 Task: Find connections with filter location Mariana with filter topic #Startupswith filter profile language Spanish with filter current company Probiz Management Services Pvt. Ltd. with filter school Vel Tech Technical University with filter industry Museums, Historical Sites, and Zoos with filter service category Interaction Design with filter keywords title HVAC Technician
Action: Mouse moved to (583, 170)
Screenshot: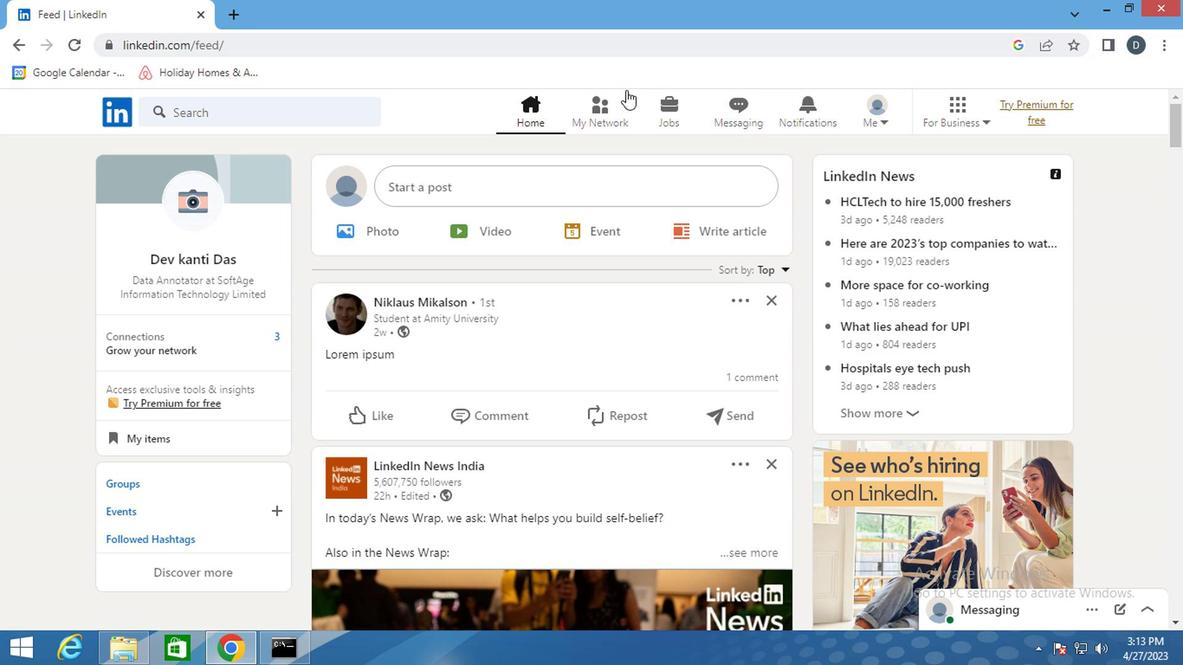 
Action: Mouse pressed left at (583, 170)
Screenshot: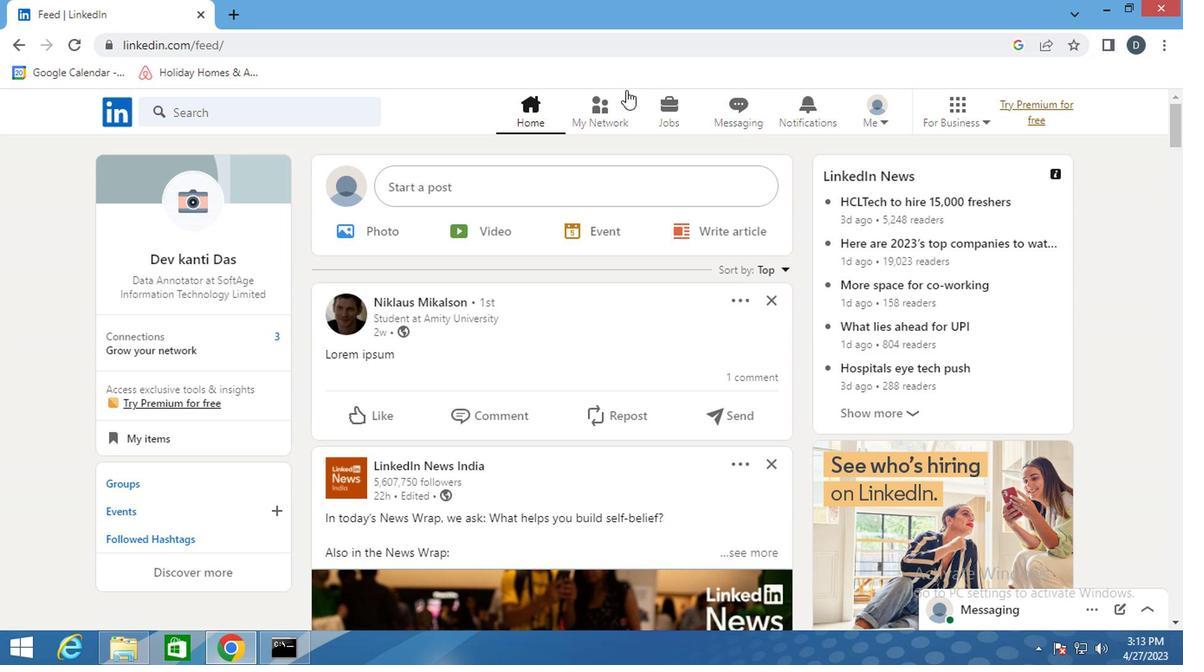 
Action: Mouse moved to (219, 238)
Screenshot: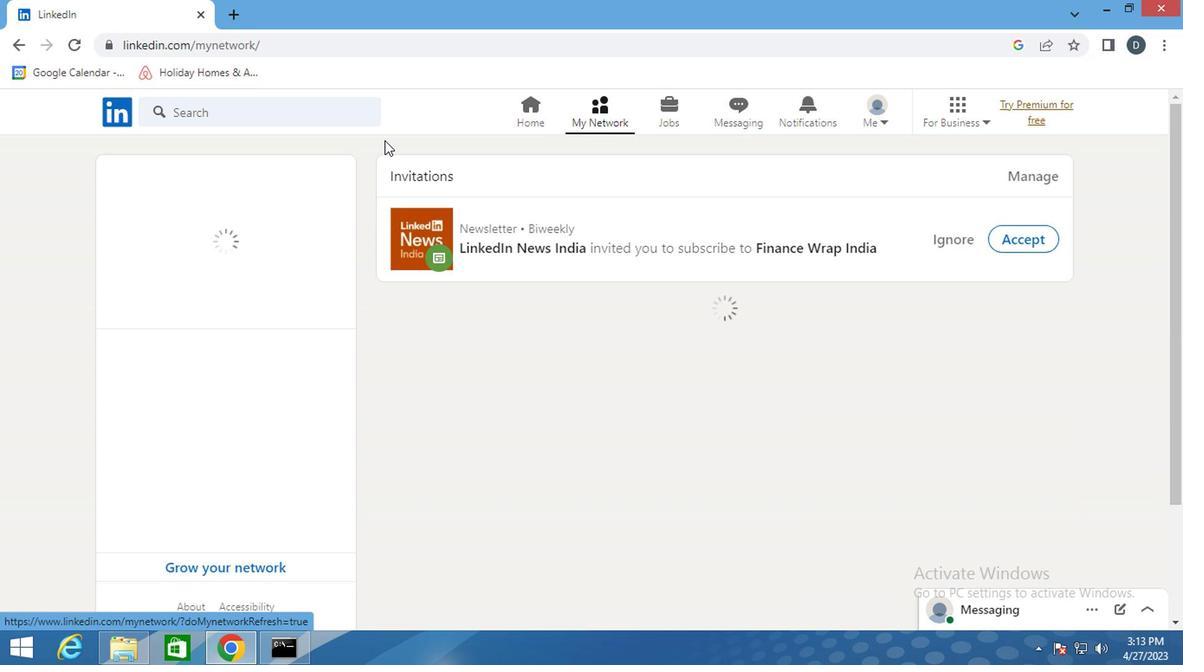 
Action: Mouse pressed left at (219, 238)
Screenshot: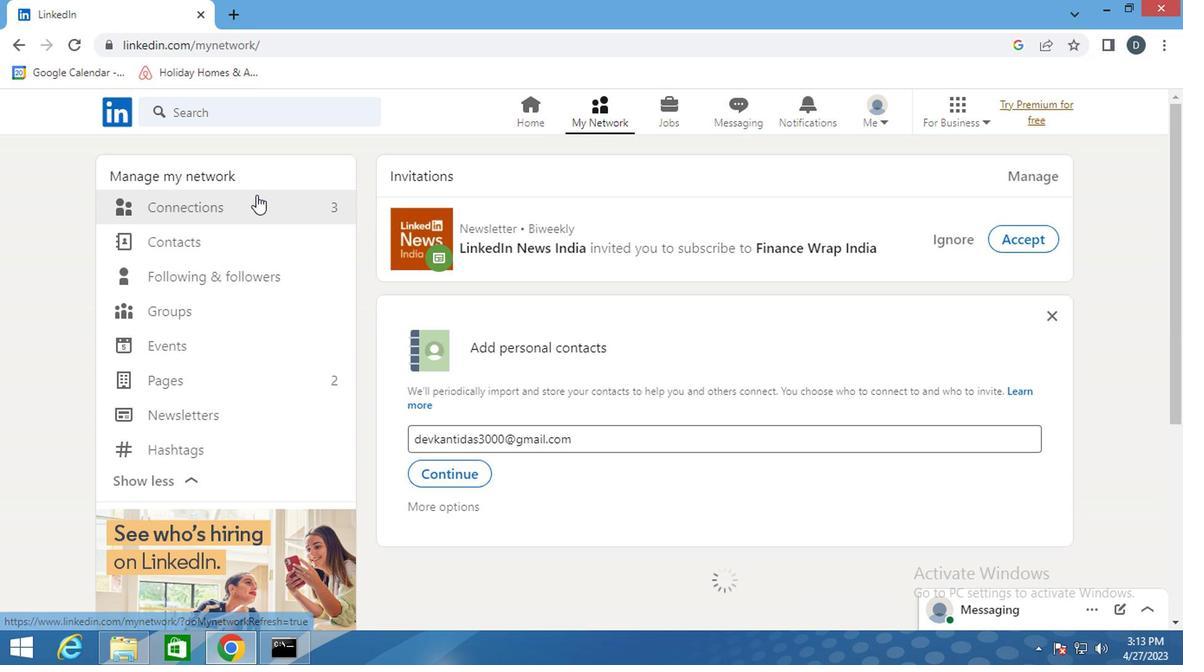 
Action: Mouse pressed left at (219, 238)
Screenshot: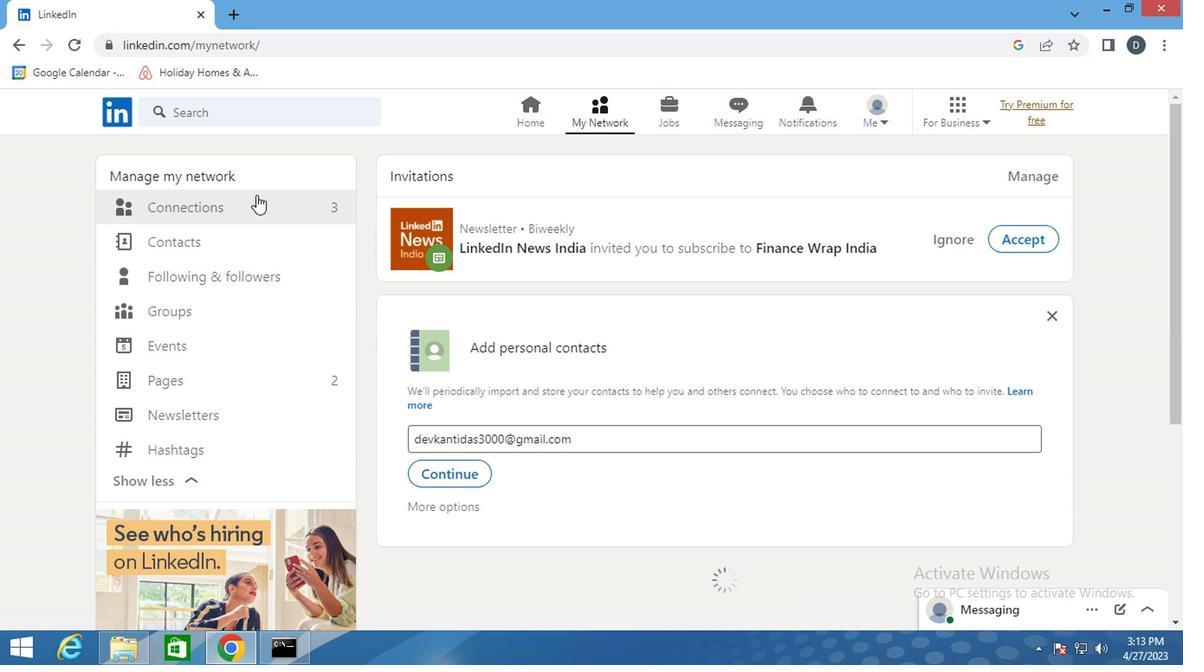 
Action: Mouse moved to (288, 251)
Screenshot: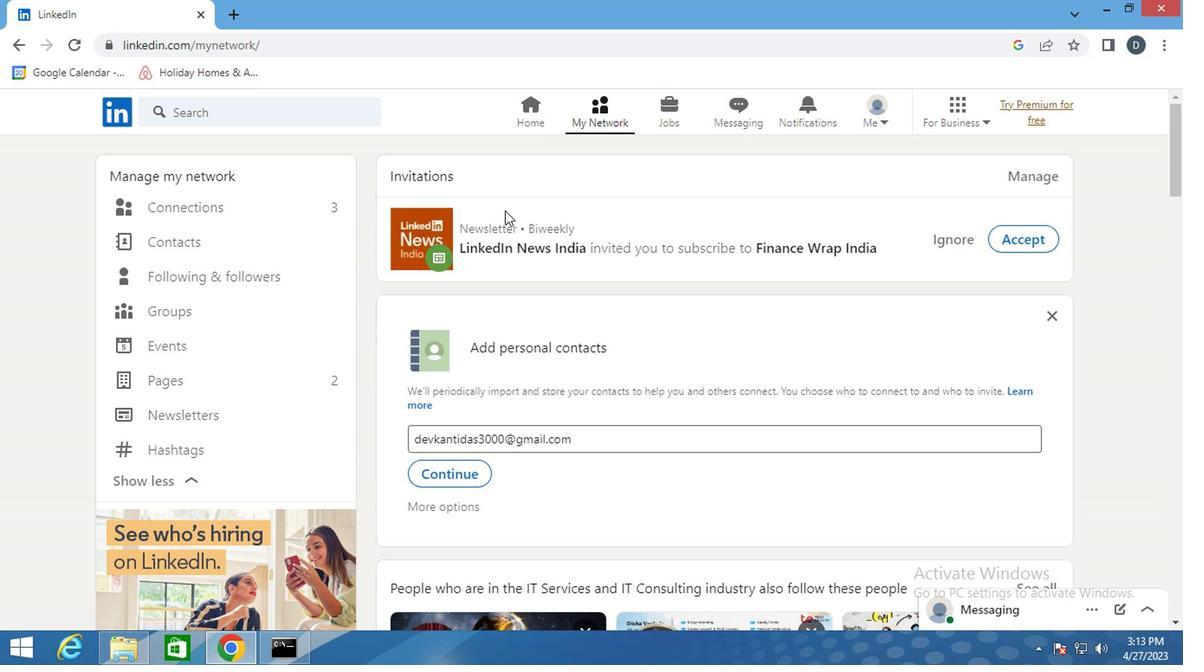 
Action: Mouse pressed left at (288, 251)
Screenshot: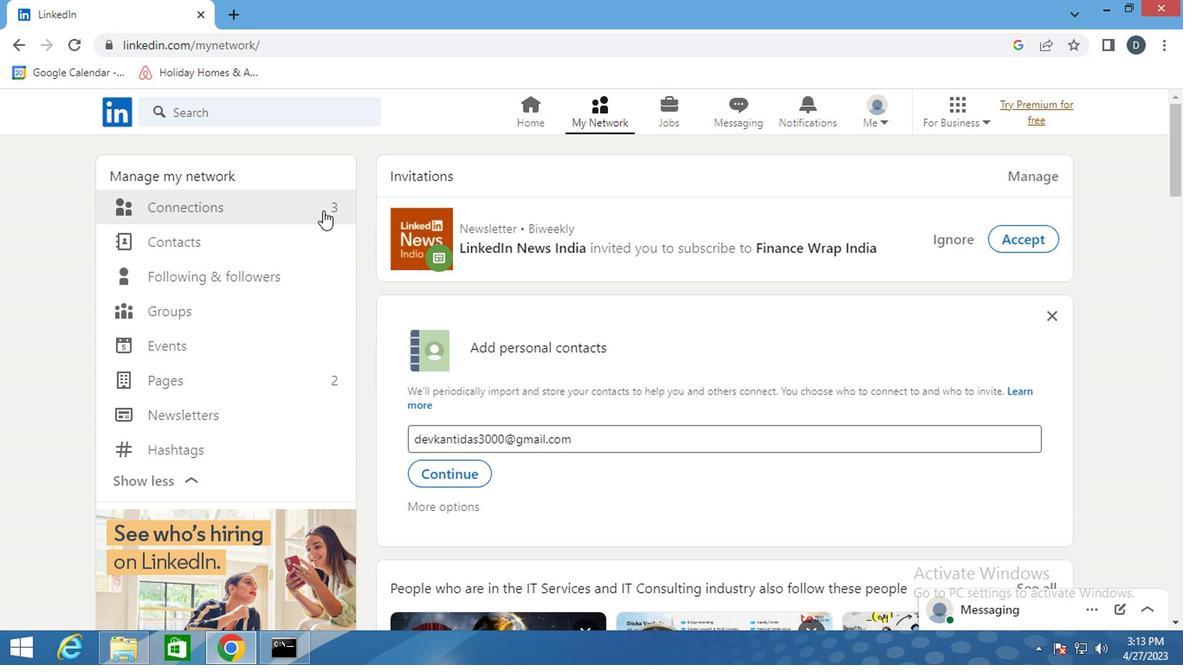 
Action: Mouse moved to (727, 245)
Screenshot: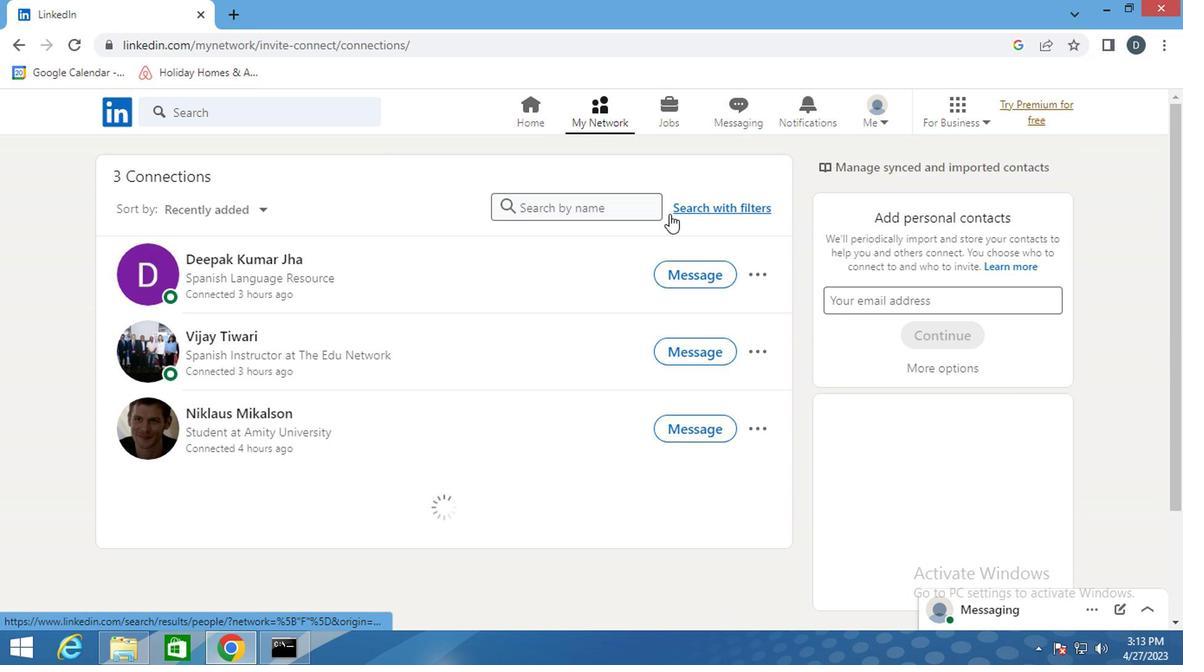 
Action: Mouse pressed left at (727, 245)
Screenshot: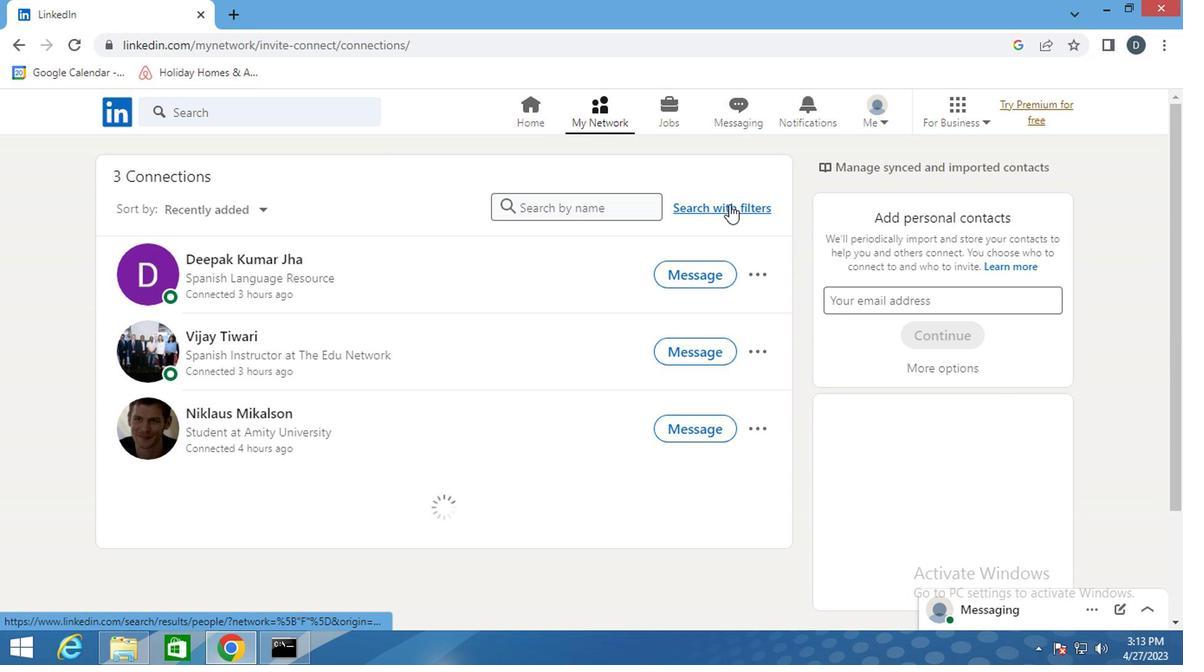 
Action: Mouse moved to (640, 208)
Screenshot: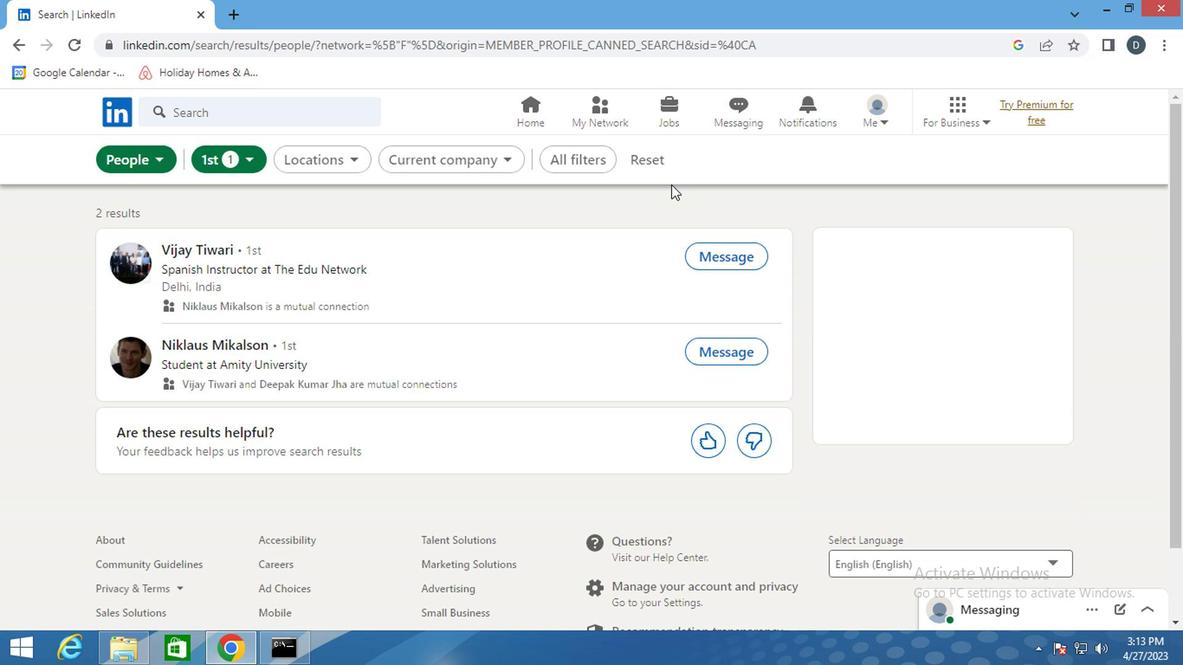 
Action: Mouse pressed left at (640, 208)
Screenshot: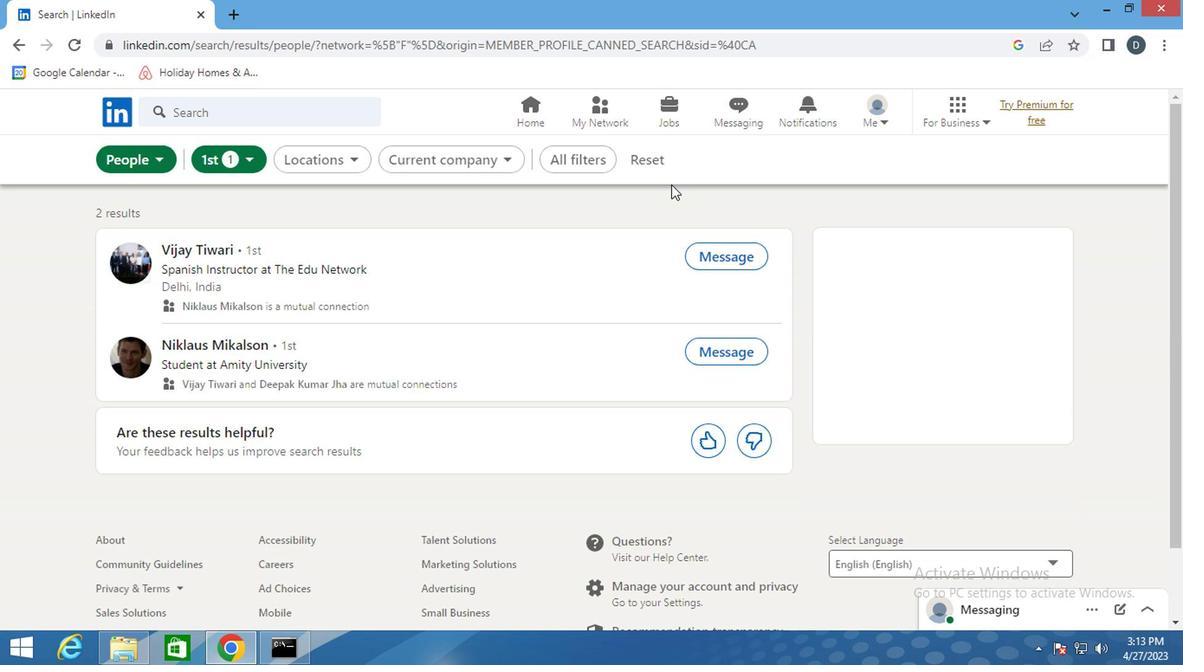 
Action: Mouse moved to (615, 208)
Screenshot: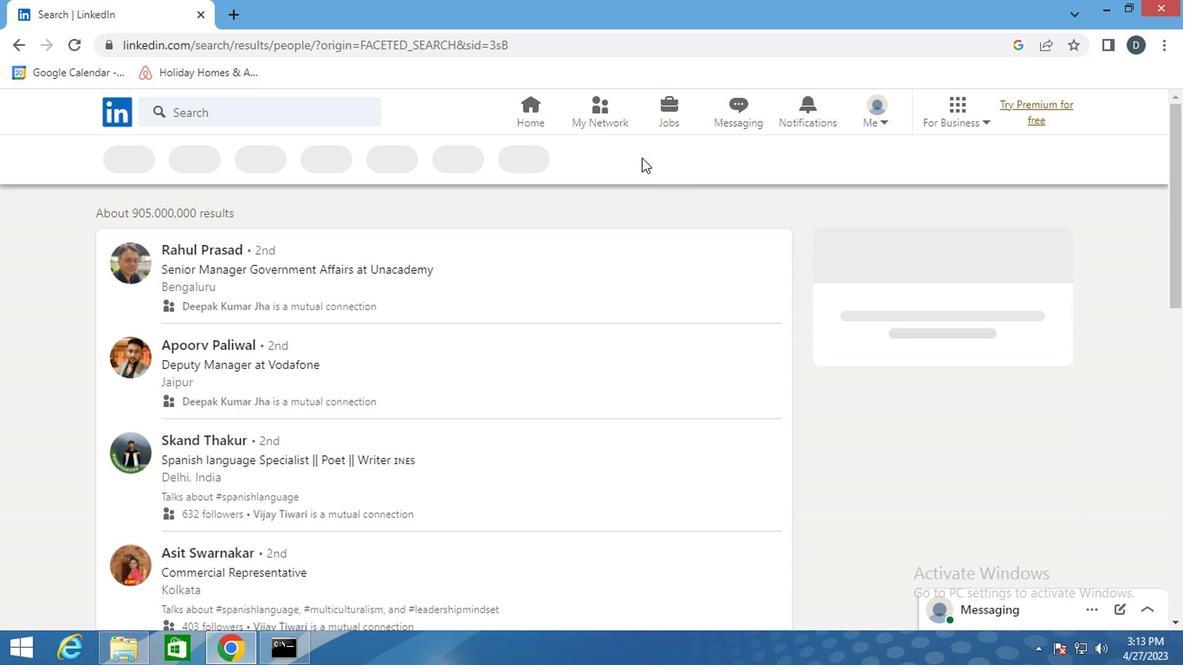 
Action: Mouse pressed left at (615, 208)
Screenshot: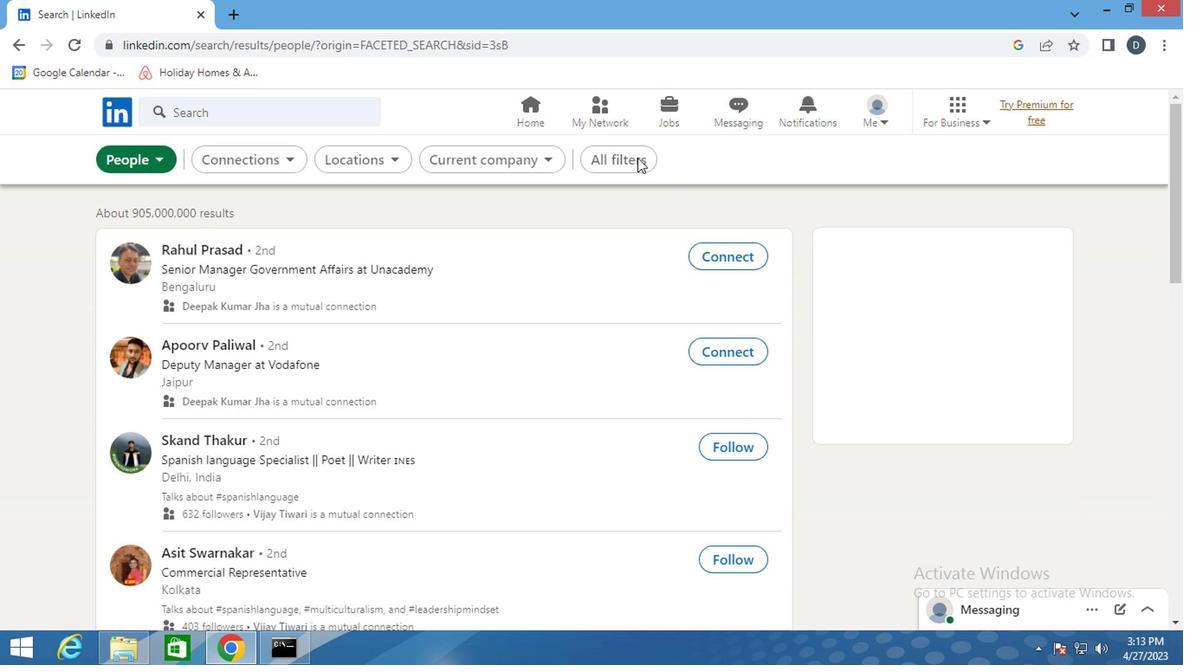 
Action: Mouse moved to (993, 396)
Screenshot: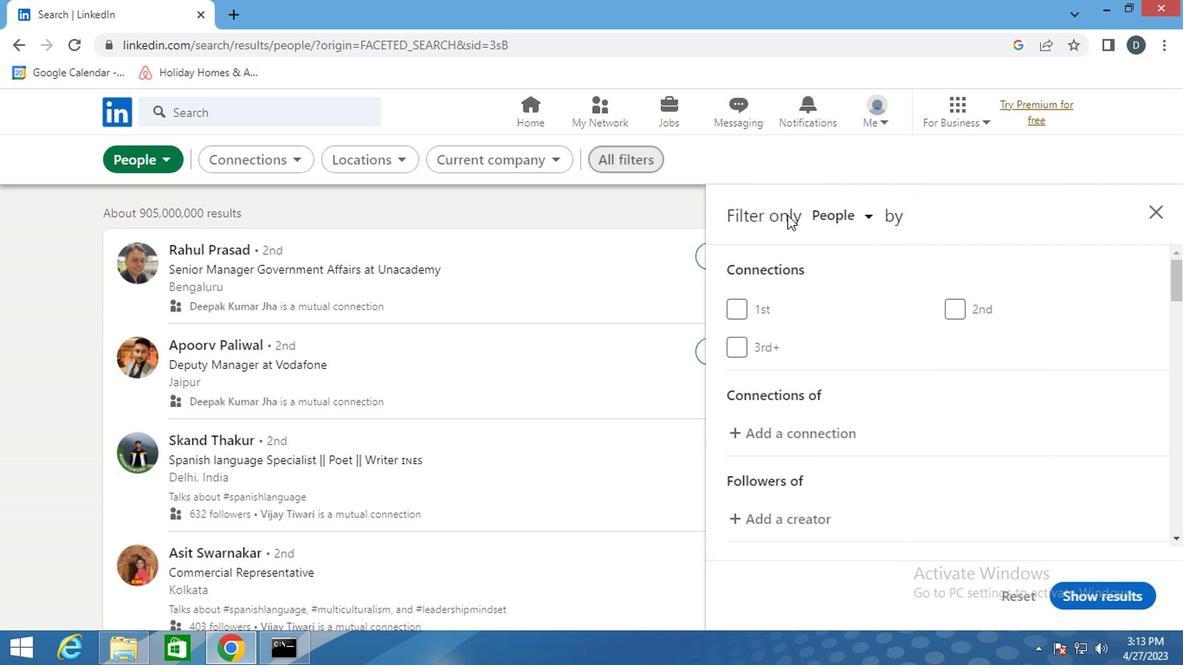 
Action: Mouse scrolled (993, 396) with delta (0, 0)
Screenshot: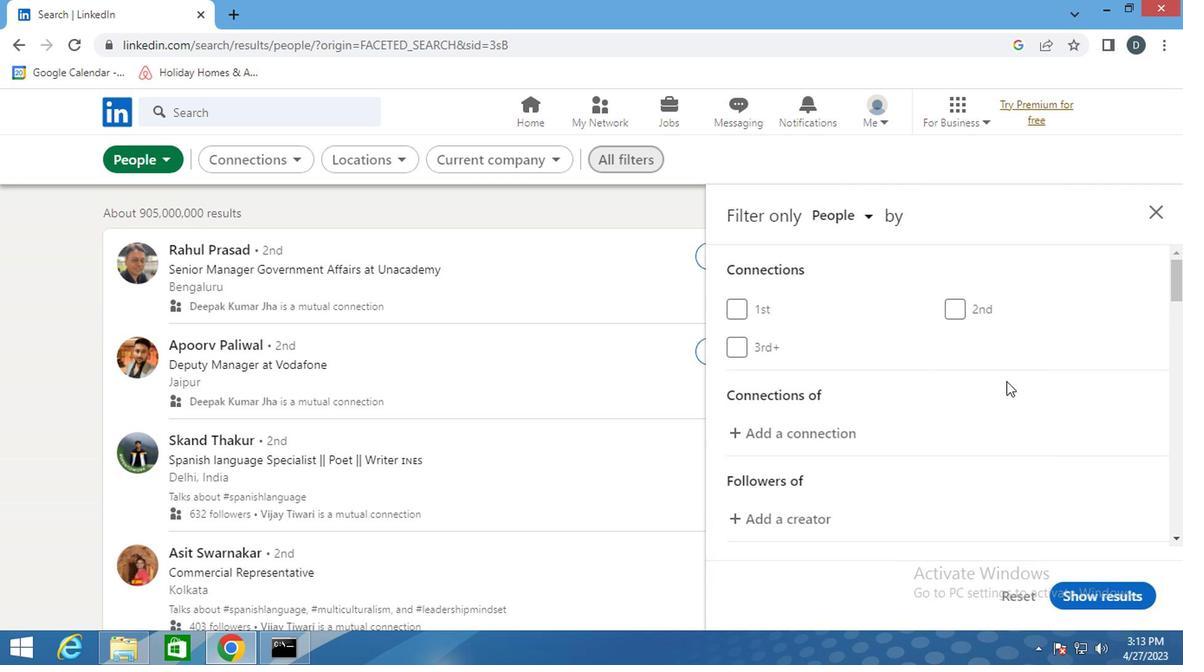 
Action: Mouse scrolled (993, 396) with delta (0, 0)
Screenshot: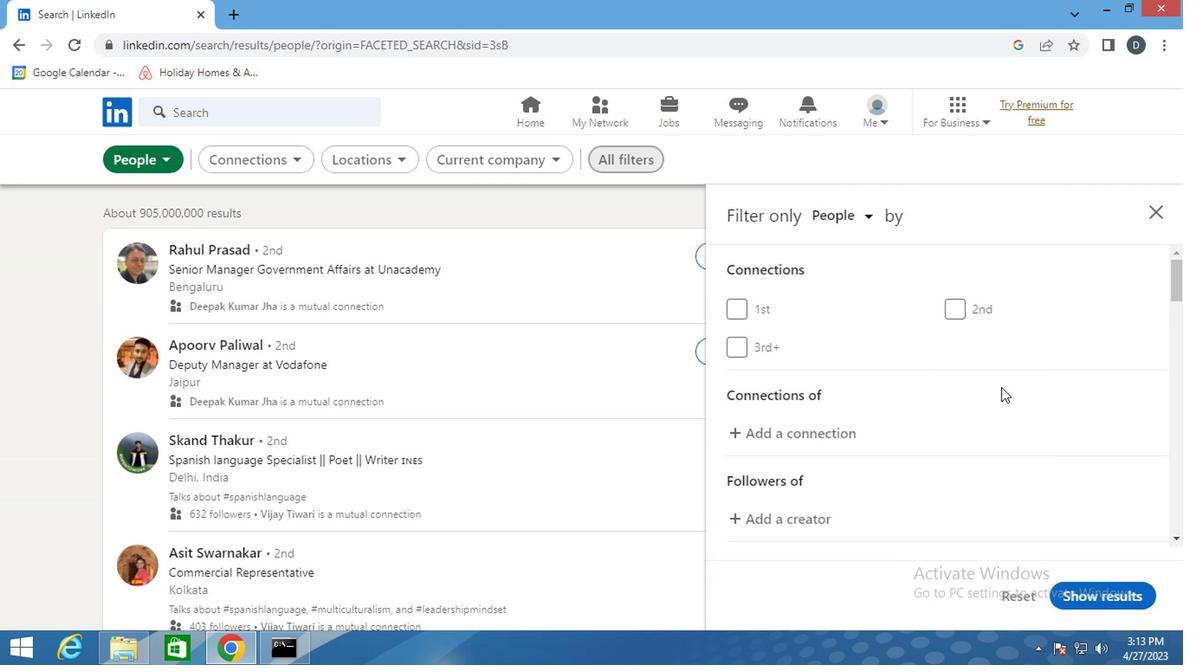 
Action: Mouse scrolled (993, 396) with delta (0, 0)
Screenshot: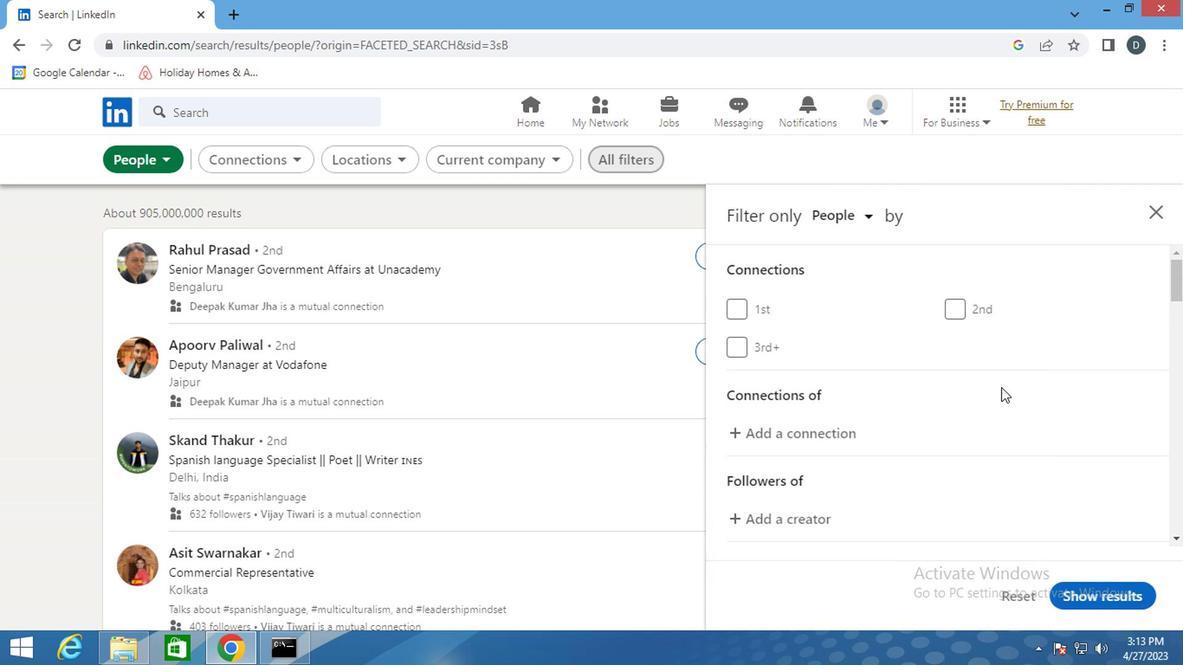 
Action: Mouse moved to (910, 401)
Screenshot: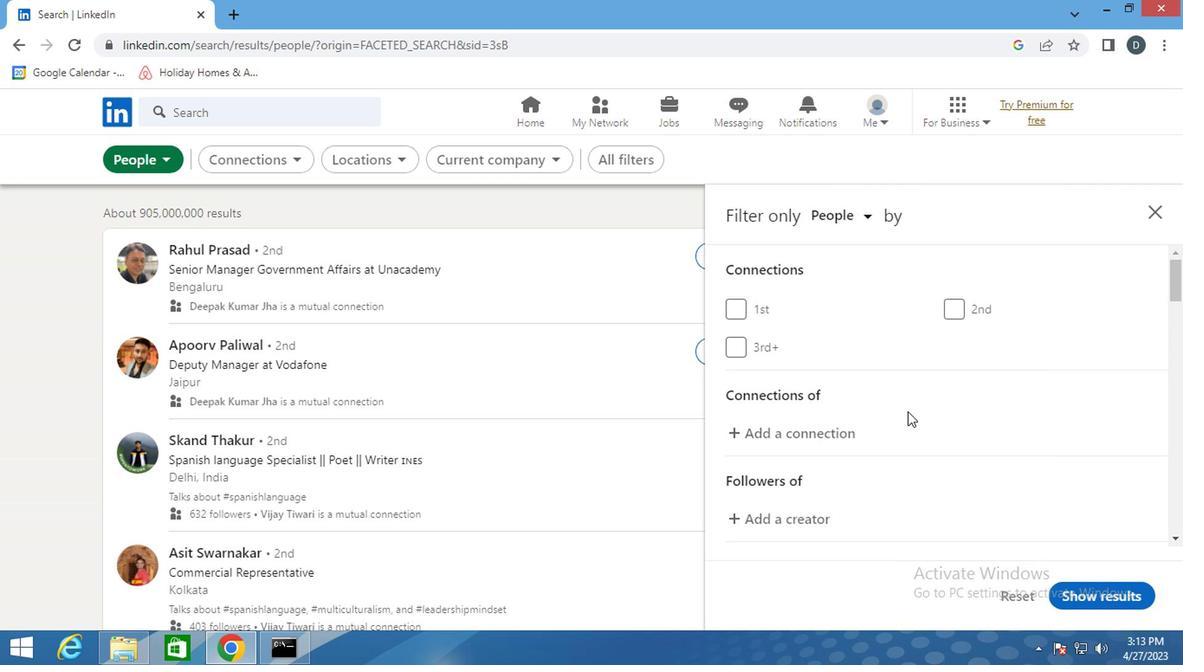 
Action: Mouse scrolled (910, 400) with delta (0, 0)
Screenshot: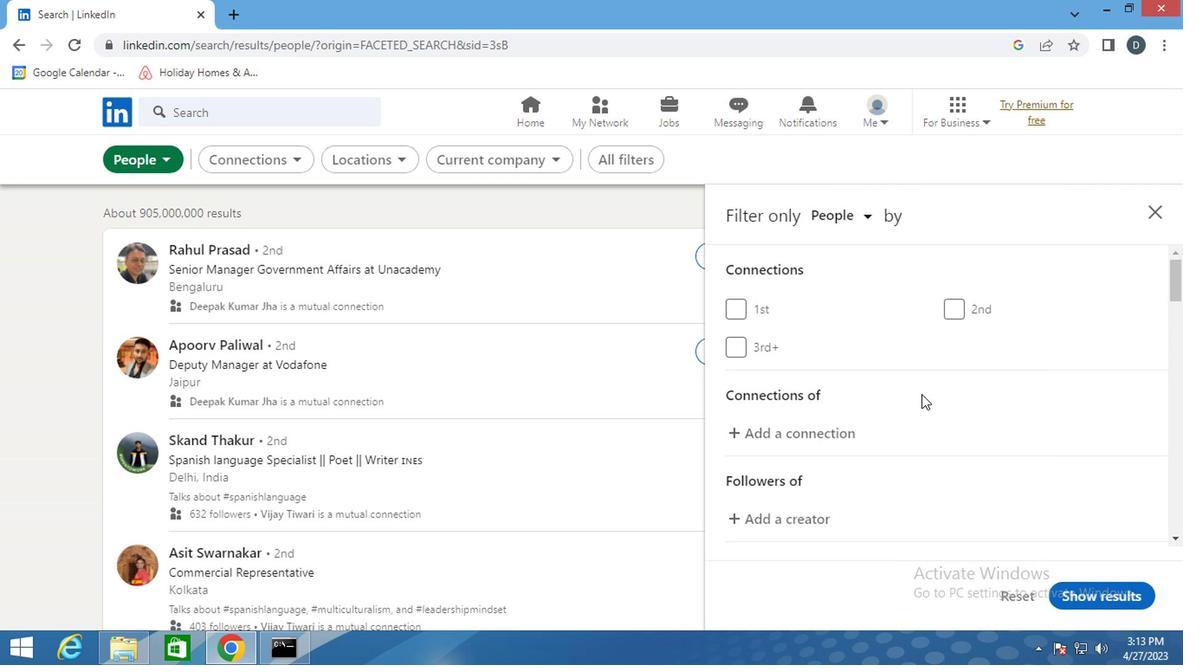 
Action: Mouse scrolled (910, 400) with delta (0, 0)
Screenshot: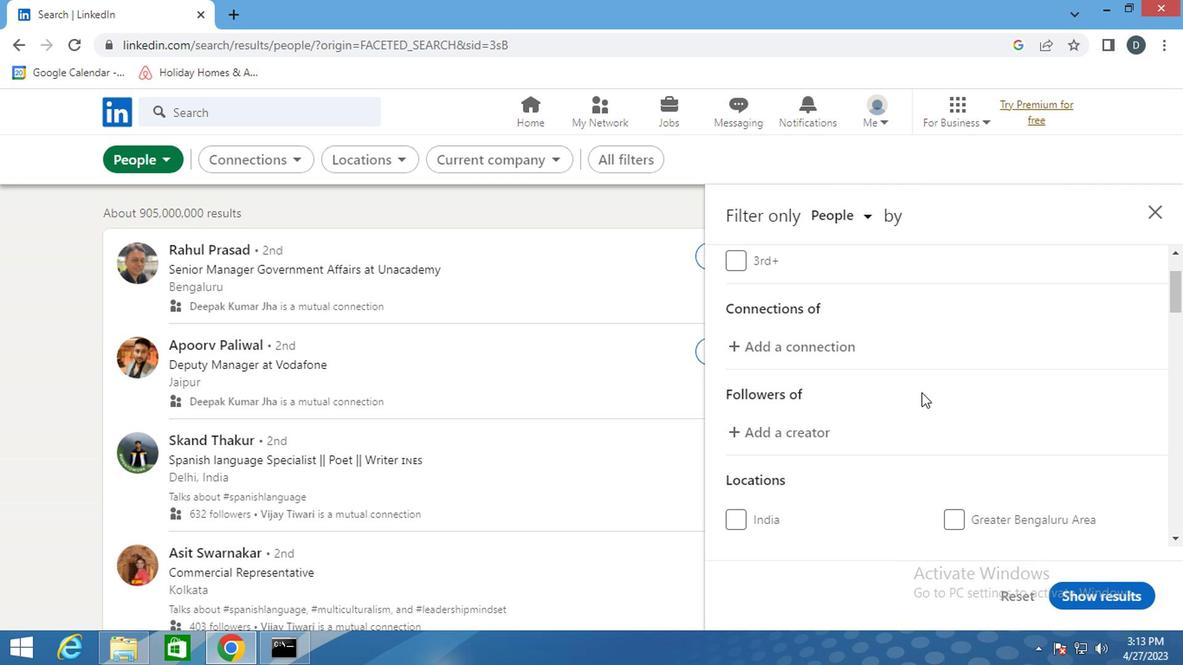 
Action: Mouse moved to (999, 425)
Screenshot: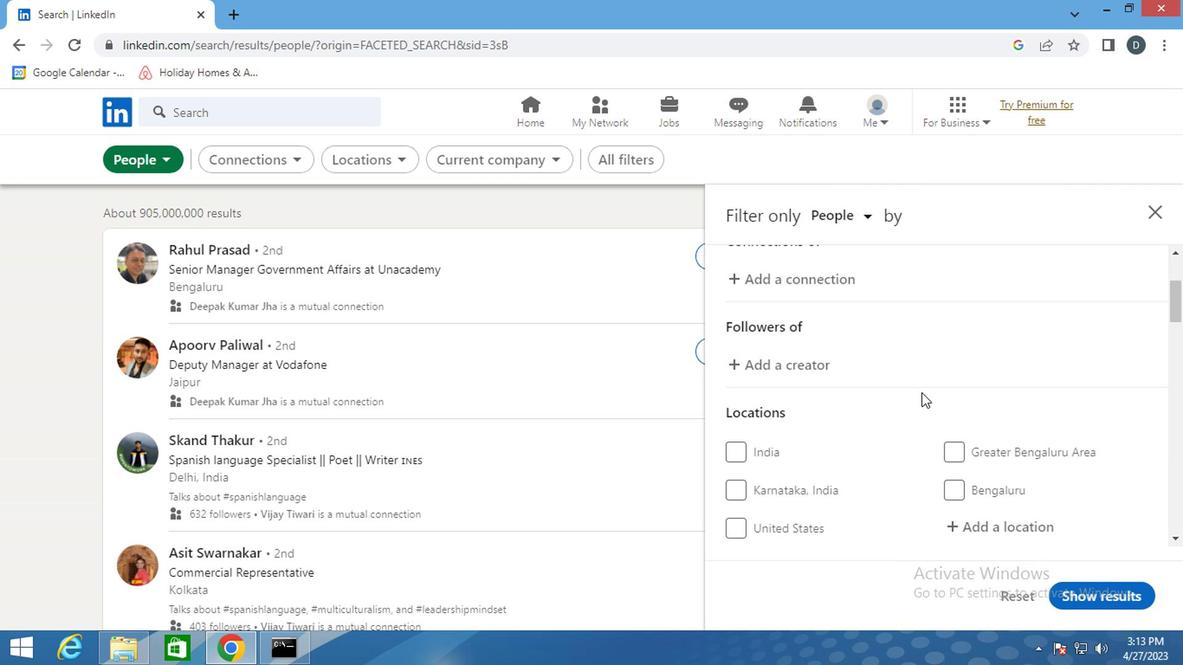 
Action: Mouse scrolled (999, 425) with delta (0, 0)
Screenshot: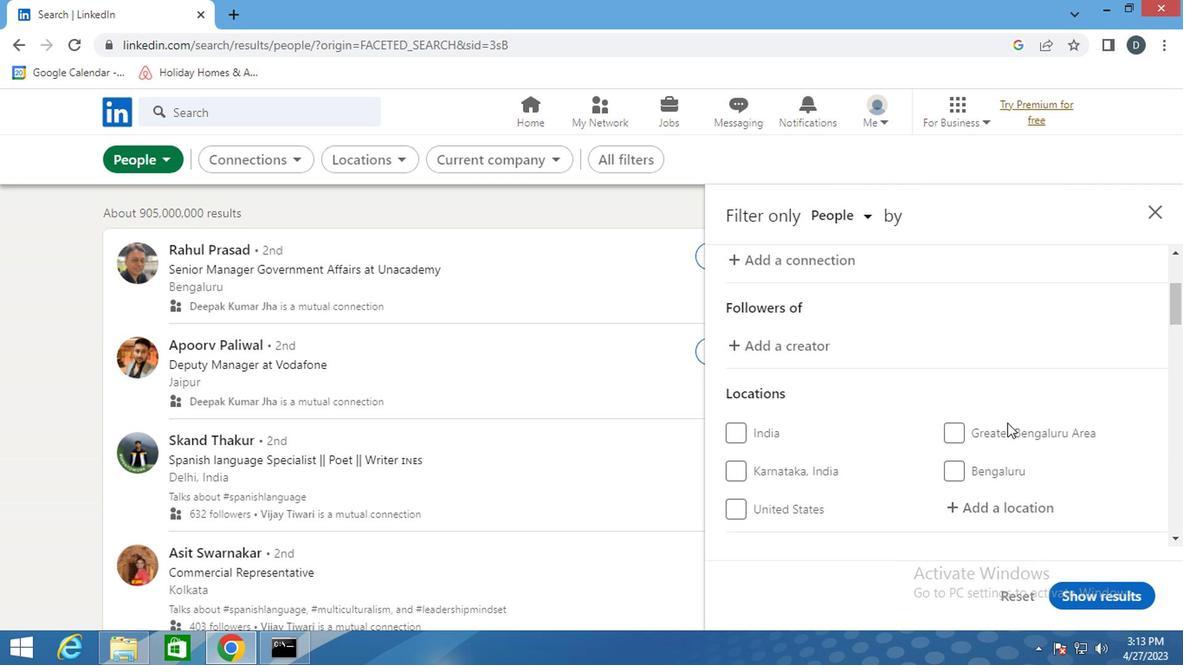 
Action: Mouse scrolled (999, 425) with delta (0, 0)
Screenshot: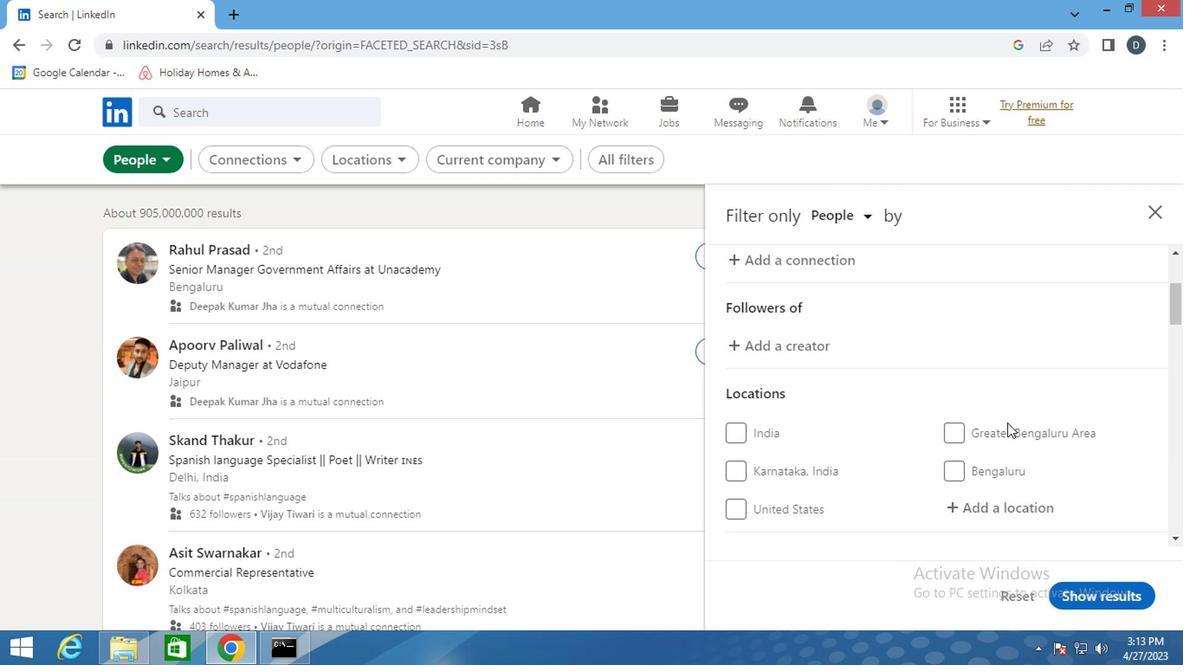 
Action: Mouse moved to (991, 356)
Screenshot: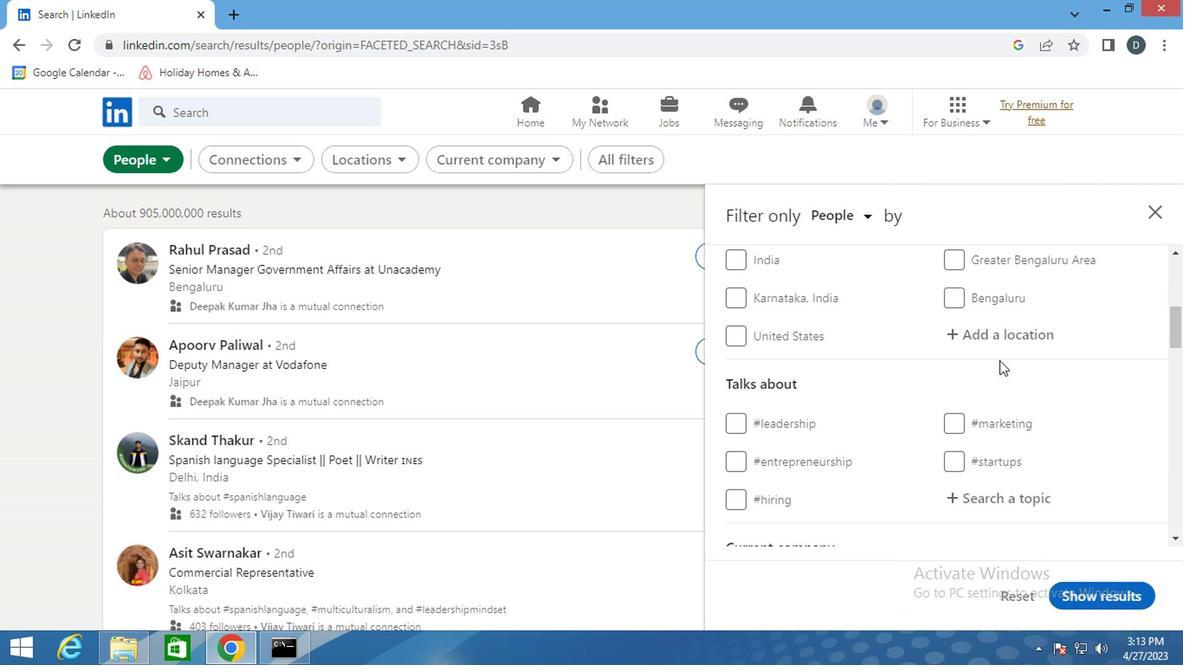 
Action: Mouse pressed left at (991, 356)
Screenshot: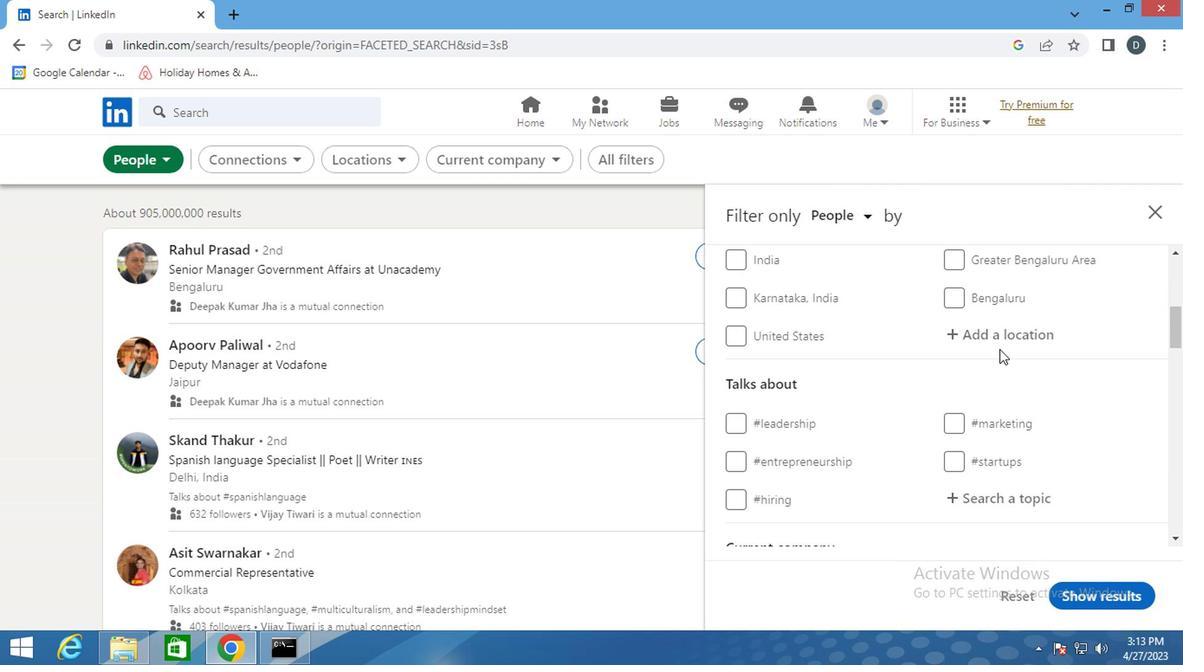 
Action: Key pressed <Key.shift_r>Mariana
Screenshot: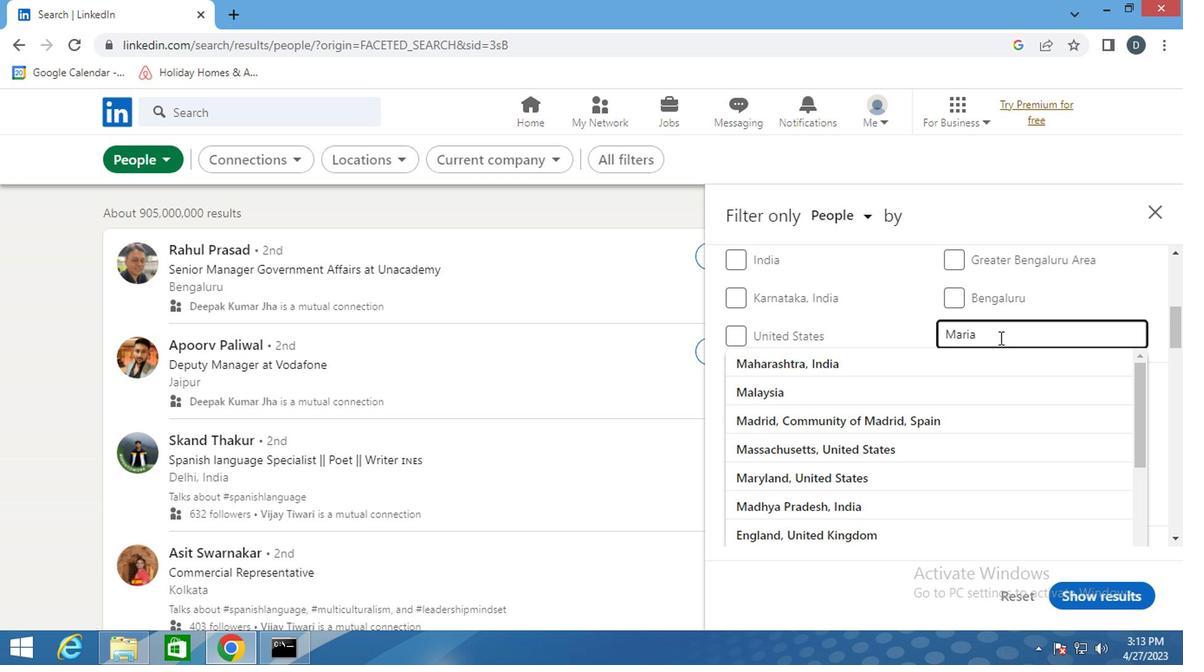 
Action: Mouse moved to (942, 375)
Screenshot: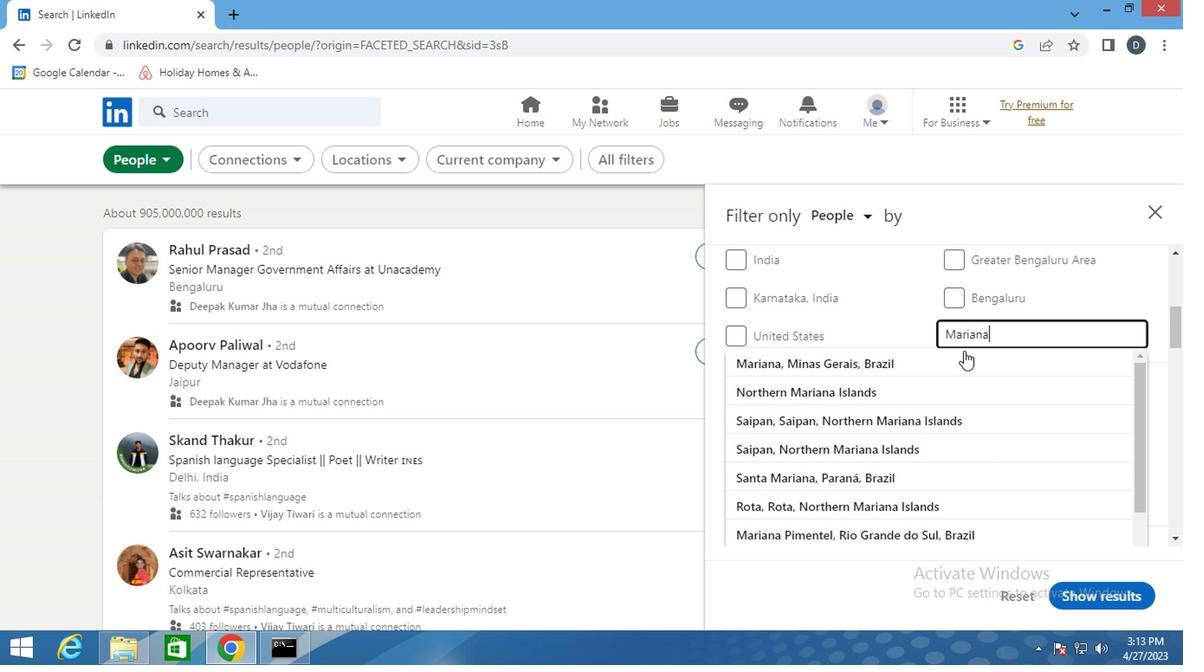 
Action: Mouse pressed left at (942, 375)
Screenshot: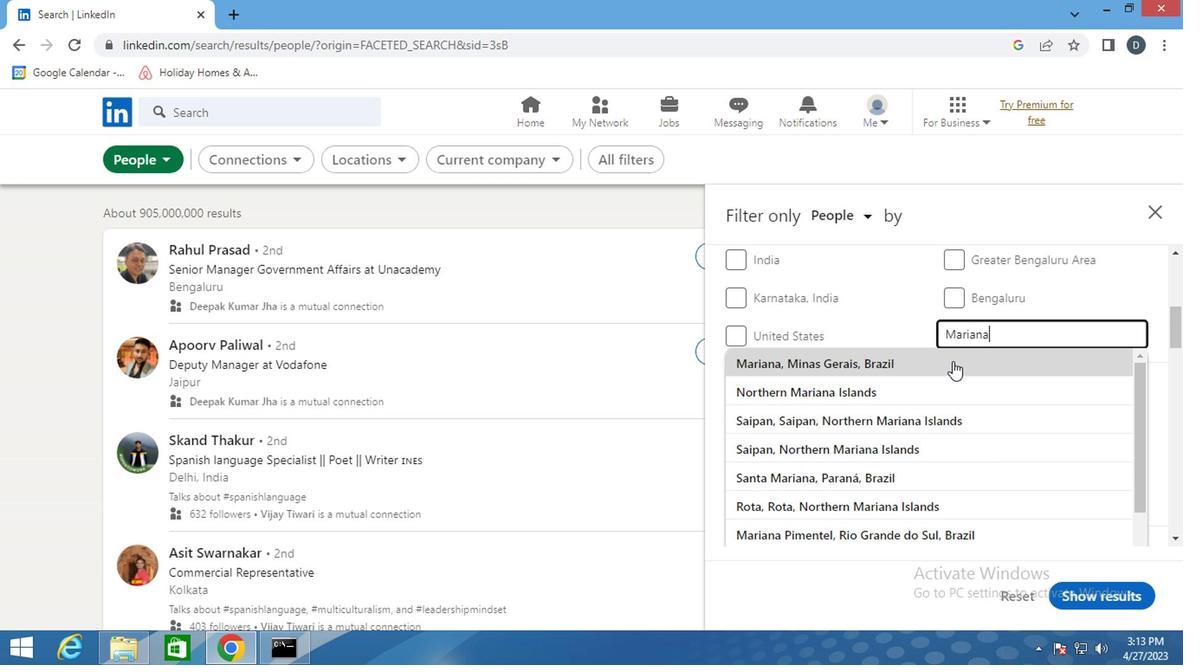 
Action: Mouse moved to (968, 368)
Screenshot: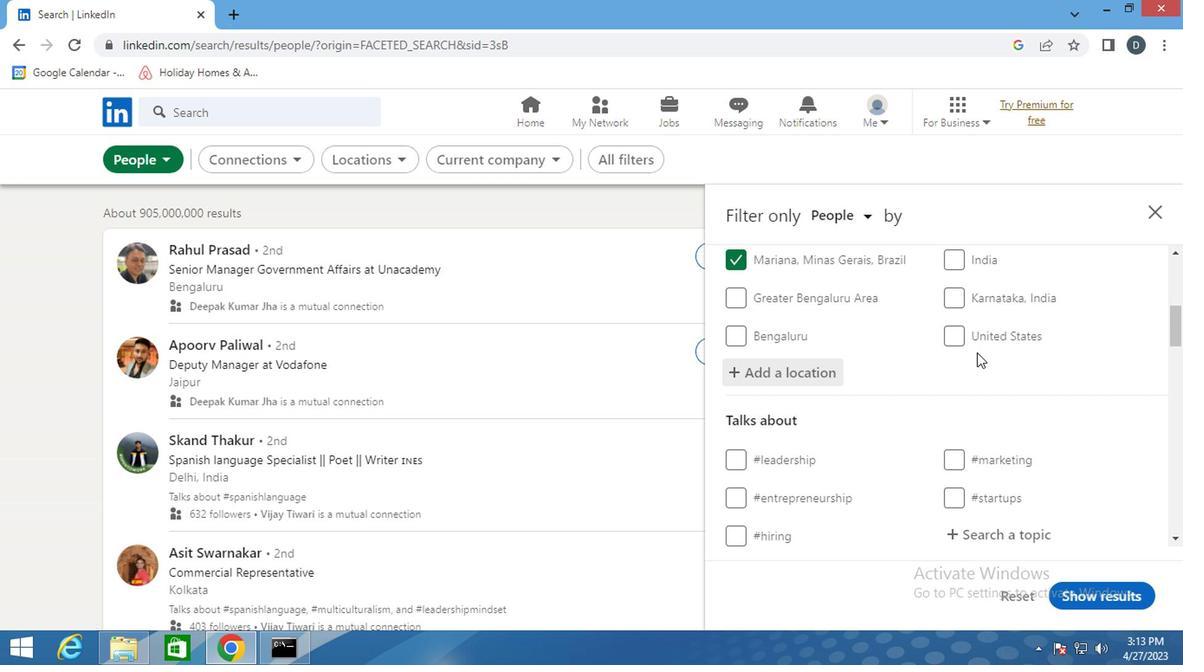 
Action: Mouse scrolled (968, 367) with delta (0, 0)
Screenshot: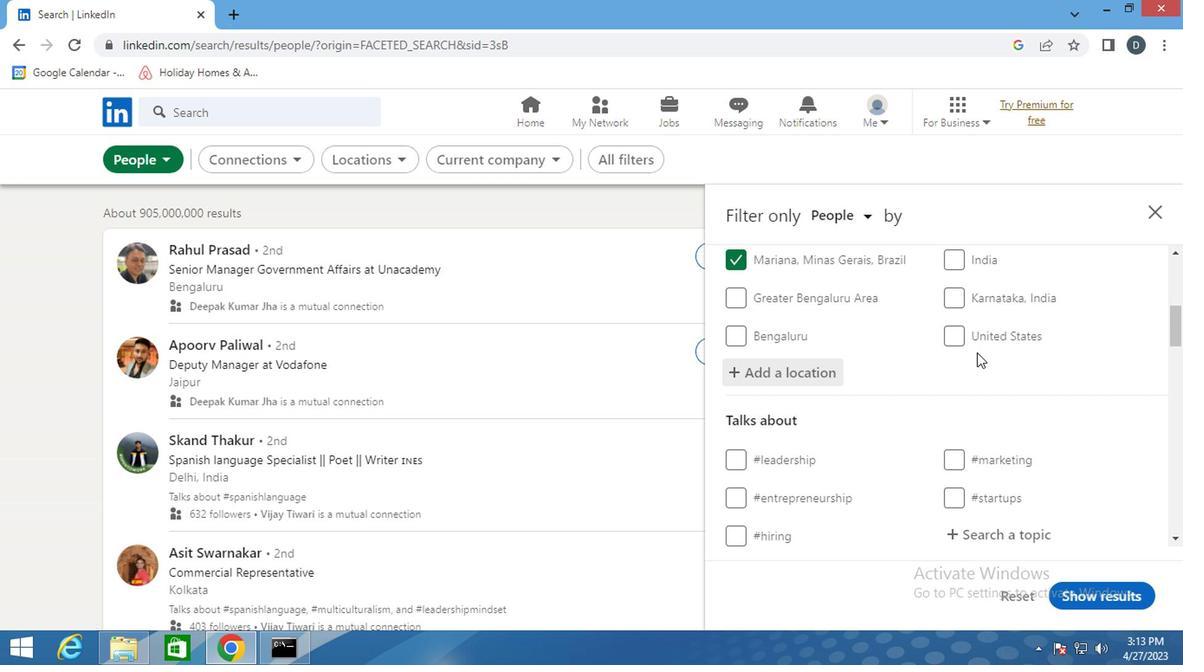 
Action: Mouse moved to (1004, 456)
Screenshot: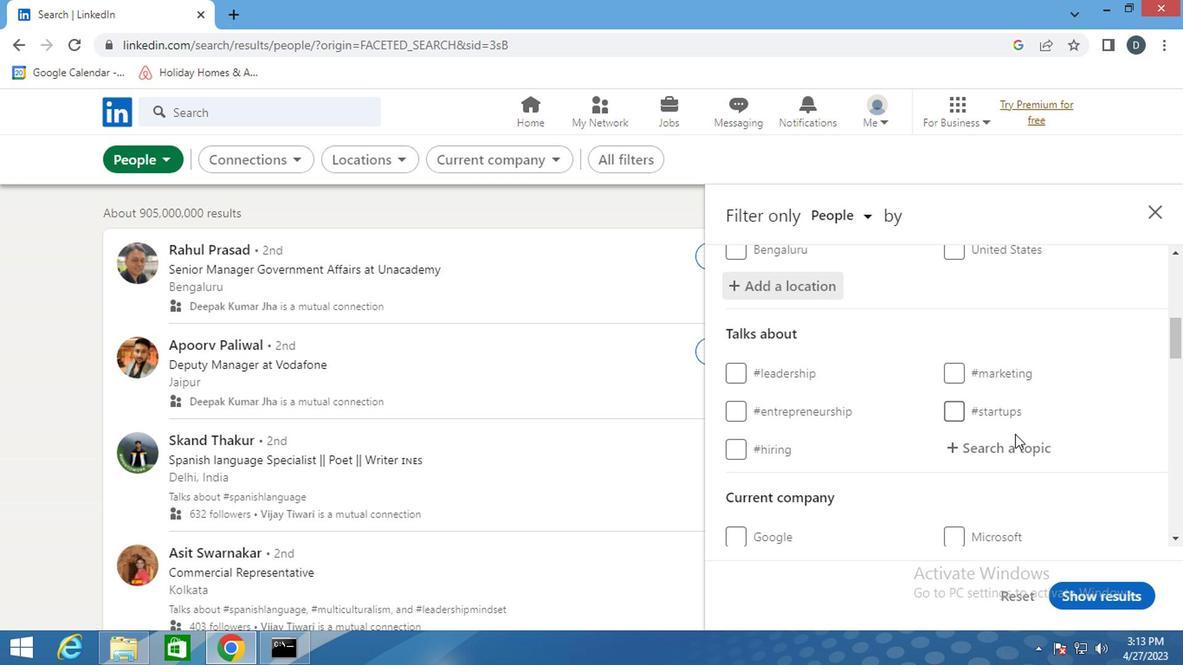 
Action: Mouse pressed left at (1004, 456)
Screenshot: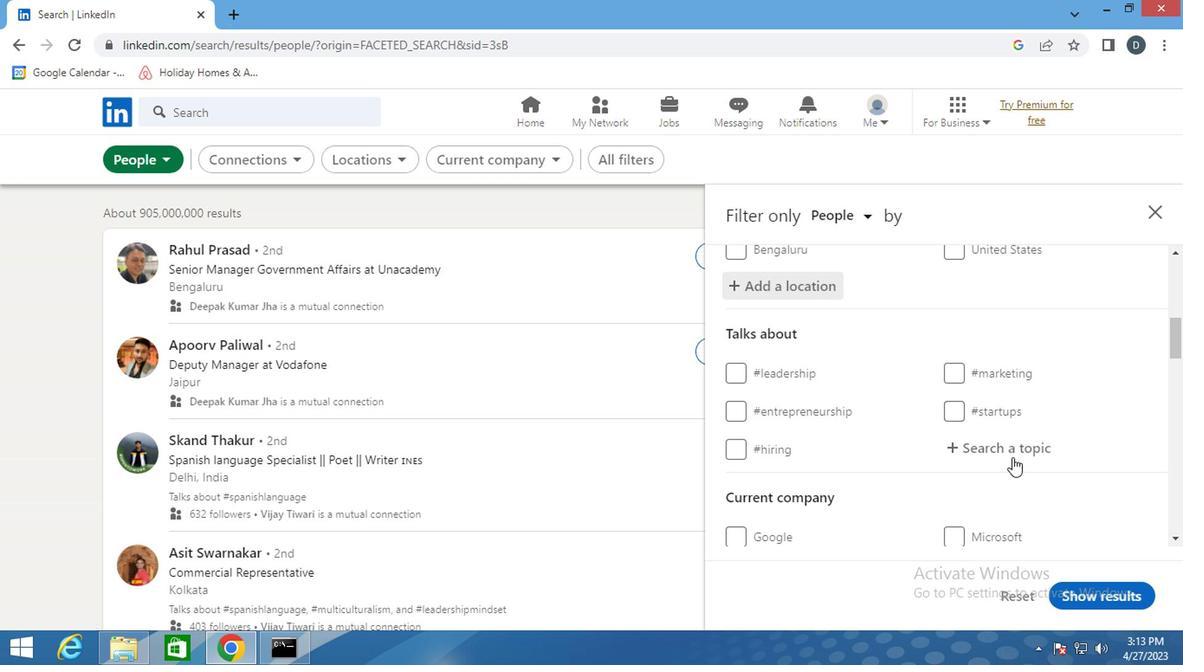 
Action: Mouse moved to (1004, 457)
Screenshot: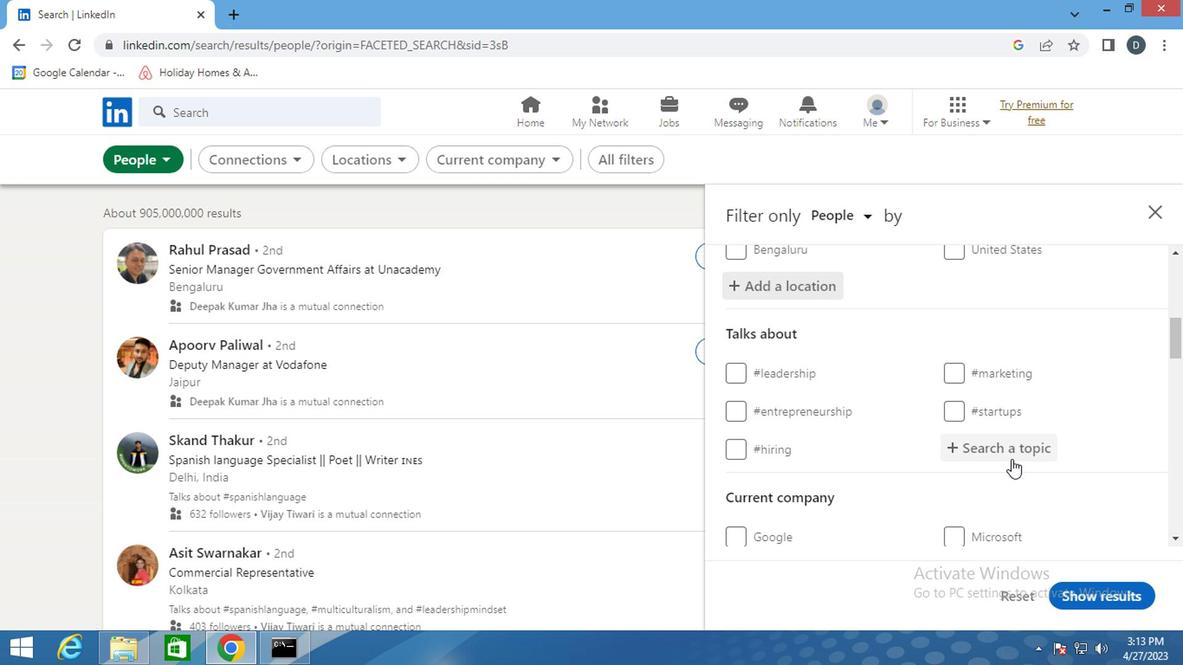 
Action: Key pressed <Key.shift>#<Key.shift>STARTUPS
Screenshot: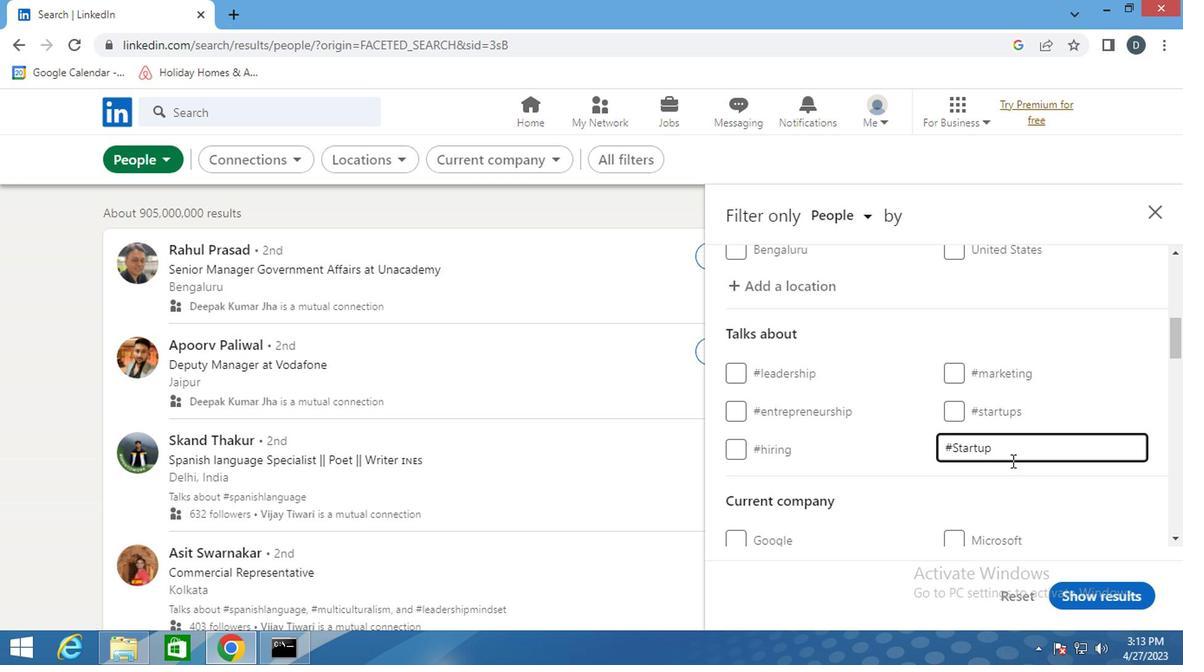 
Action: Mouse moved to (997, 456)
Screenshot: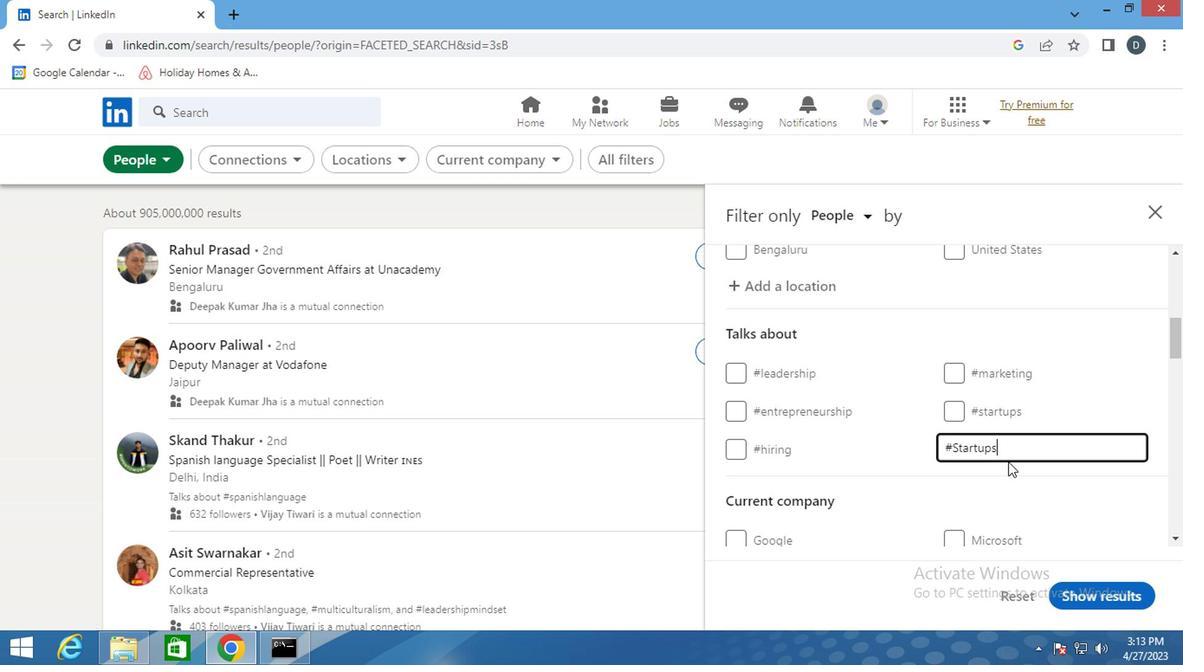 
Action: Mouse scrolled (997, 456) with delta (0, 0)
Screenshot: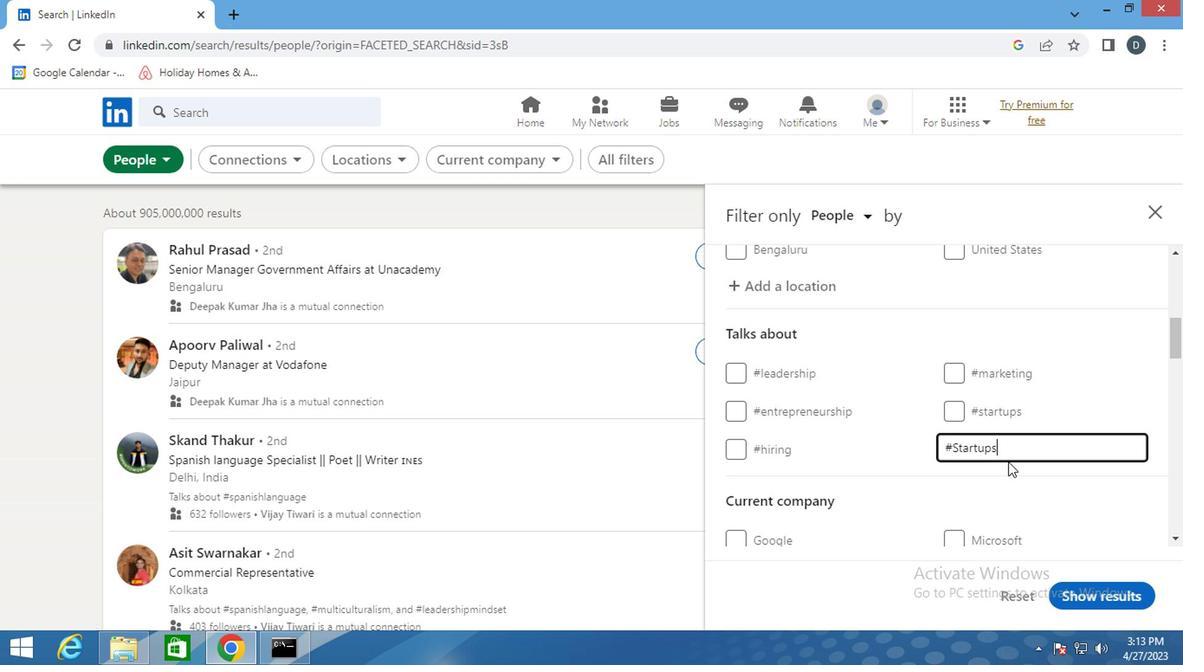
Action: Mouse moved to (997, 456)
Screenshot: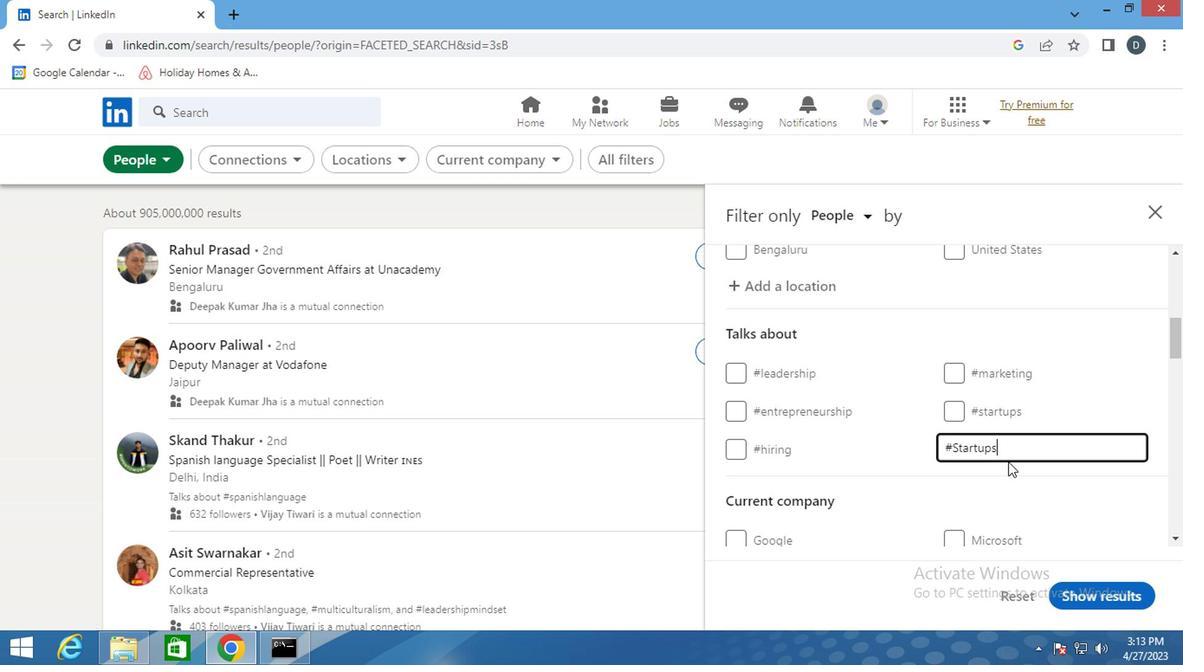 
Action: Mouse scrolled (997, 456) with delta (0, 0)
Screenshot: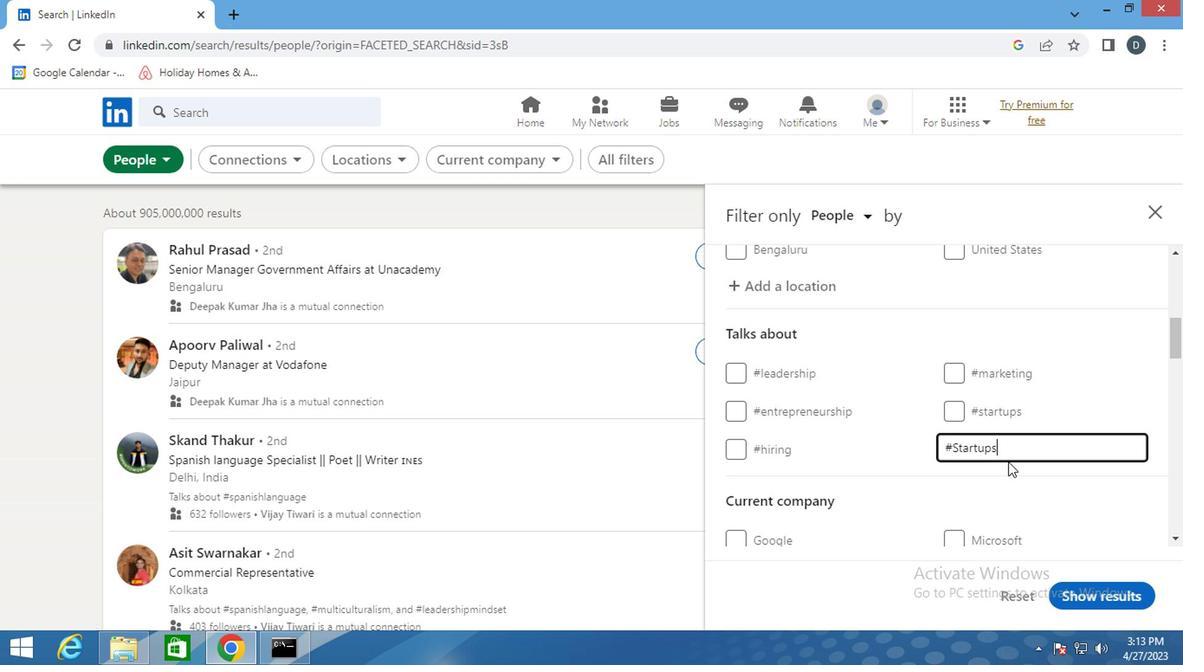 
Action: Mouse moved to (999, 419)
Screenshot: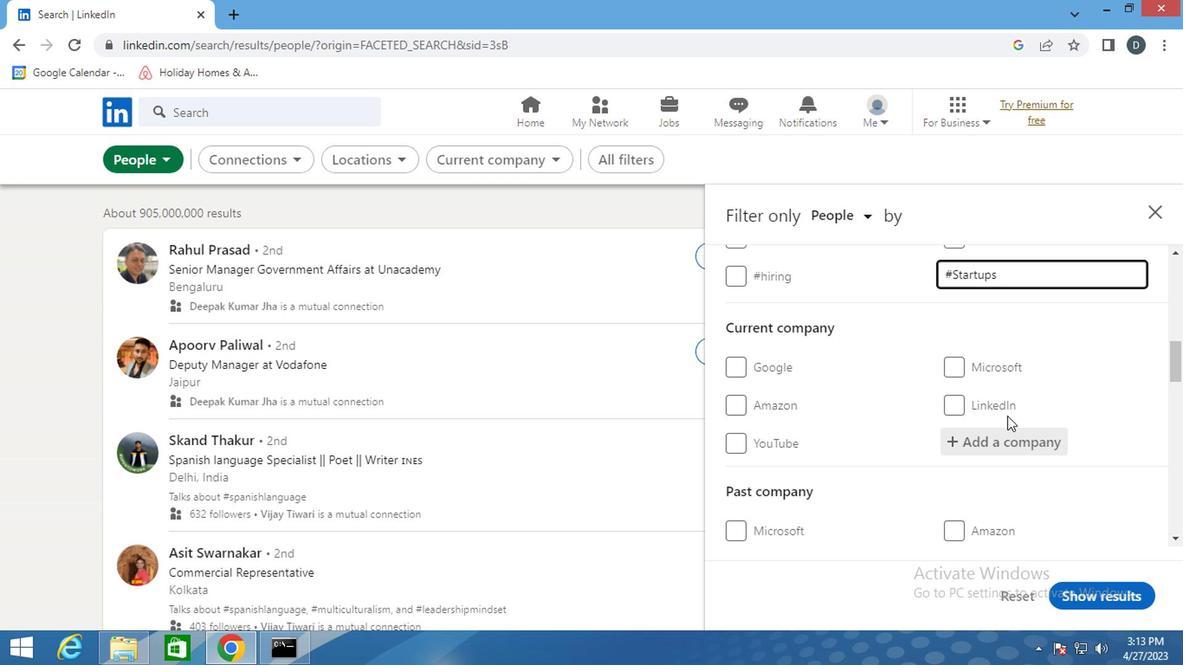 
Action: Mouse scrolled (999, 419) with delta (0, 0)
Screenshot: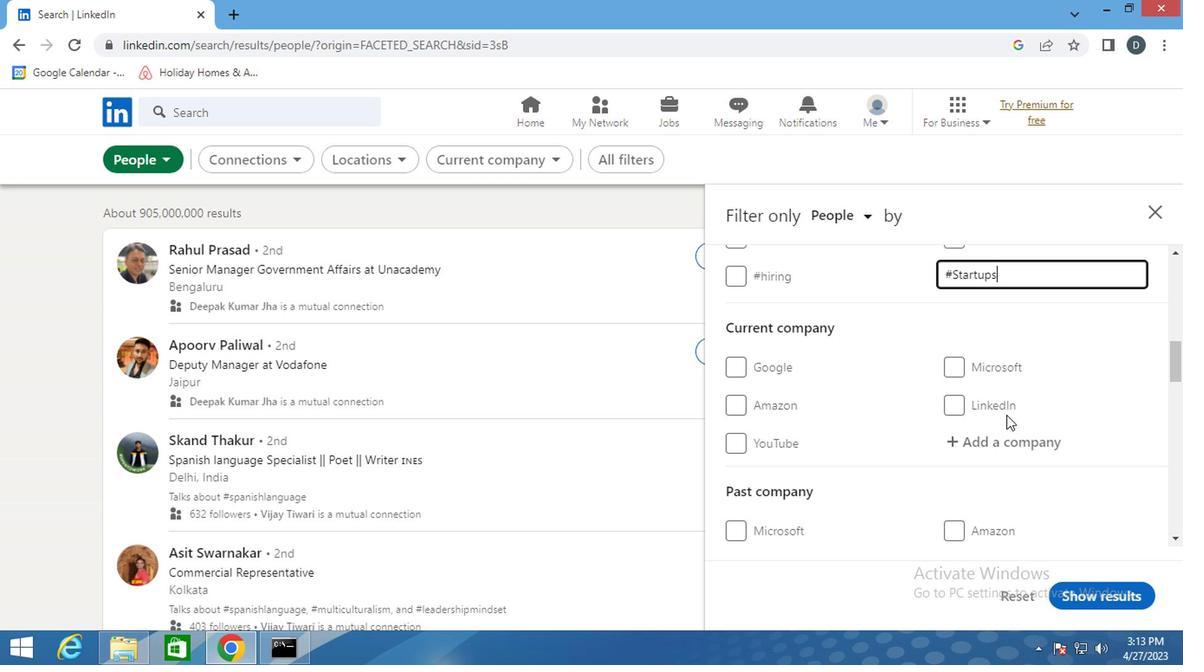 
Action: Mouse scrolled (999, 420) with delta (0, 0)
Screenshot: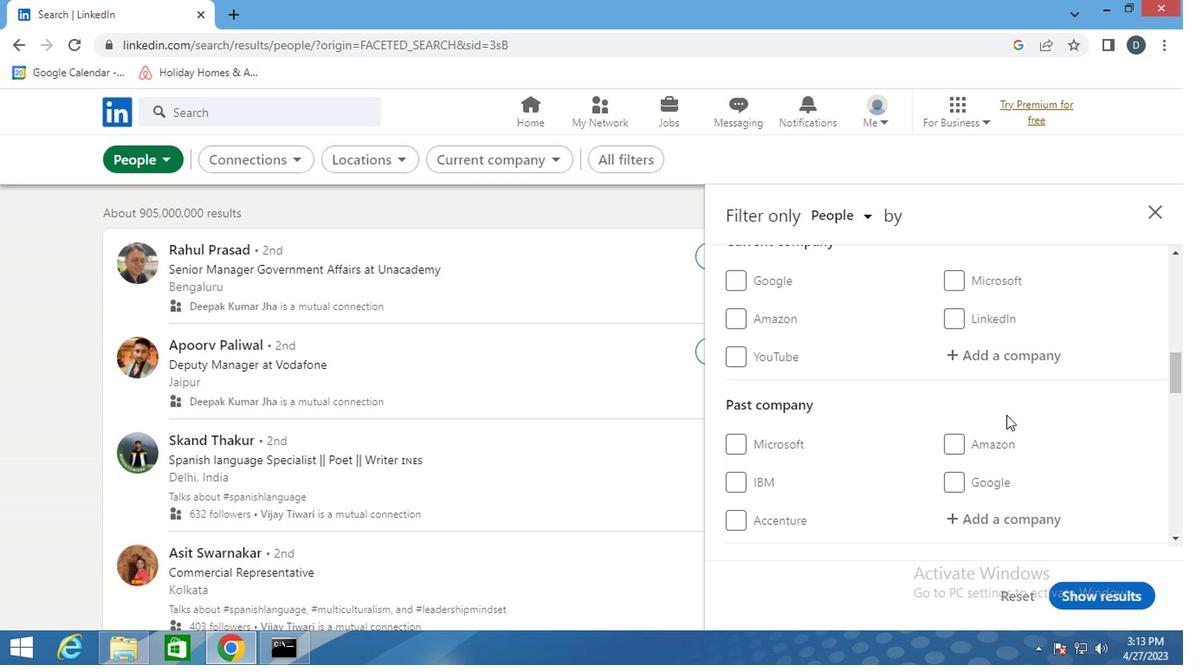 
Action: Mouse moved to (1011, 441)
Screenshot: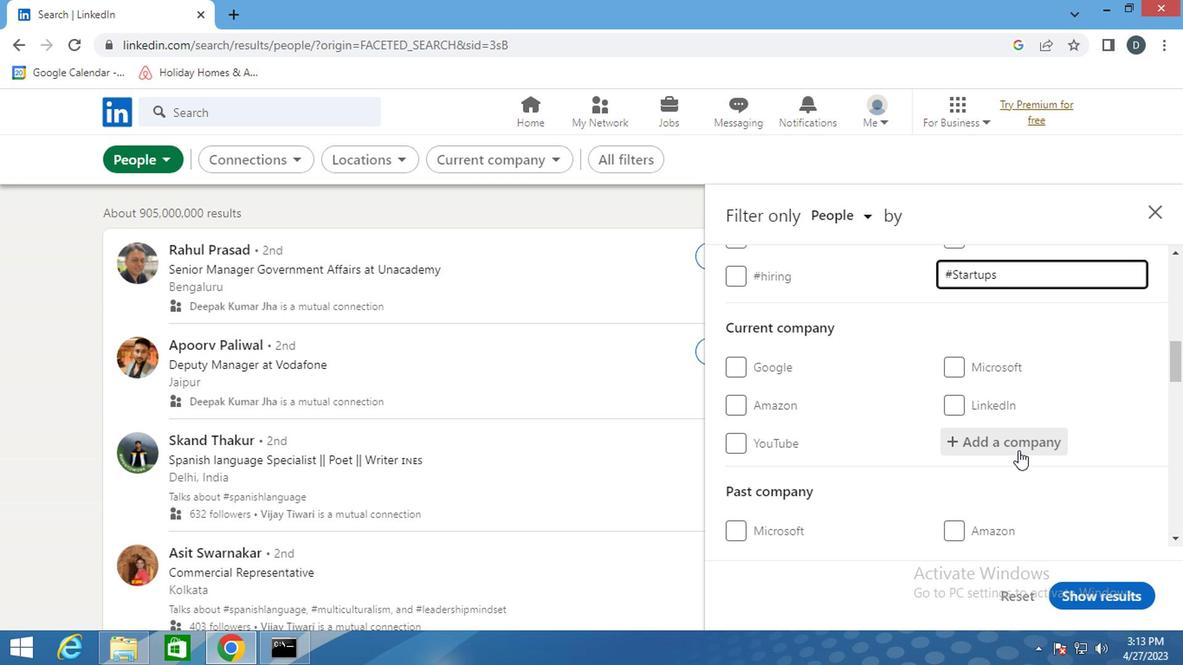 
Action: Mouse scrolled (1011, 441) with delta (0, 0)
Screenshot: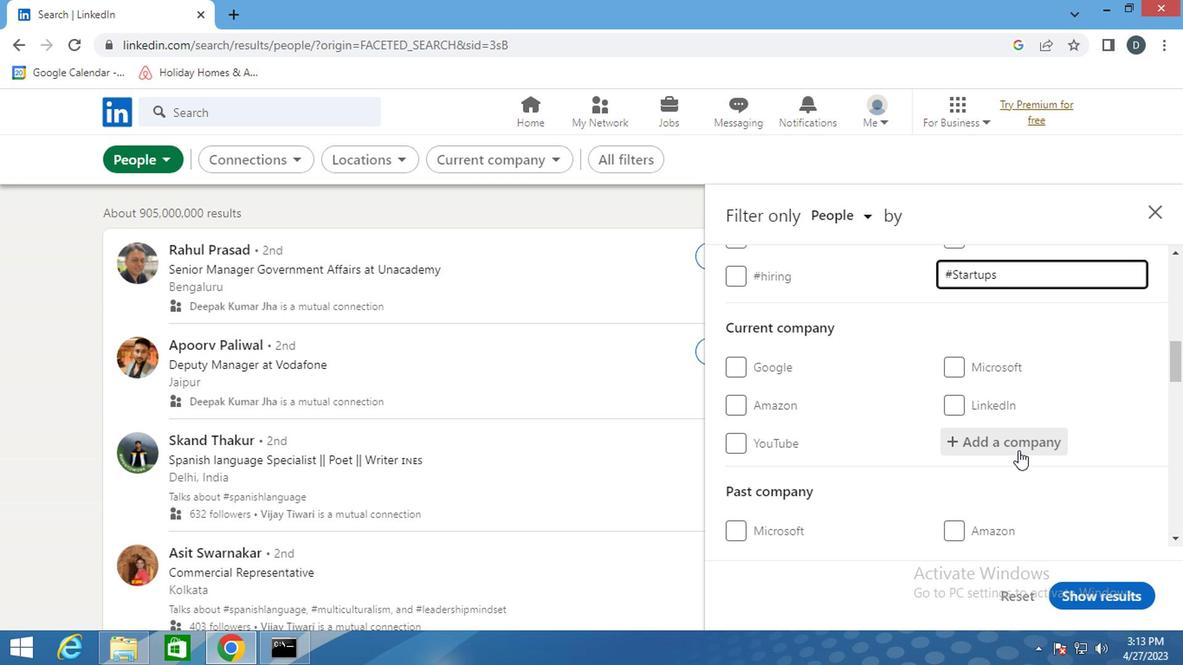 
Action: Mouse scrolled (1011, 441) with delta (0, 0)
Screenshot: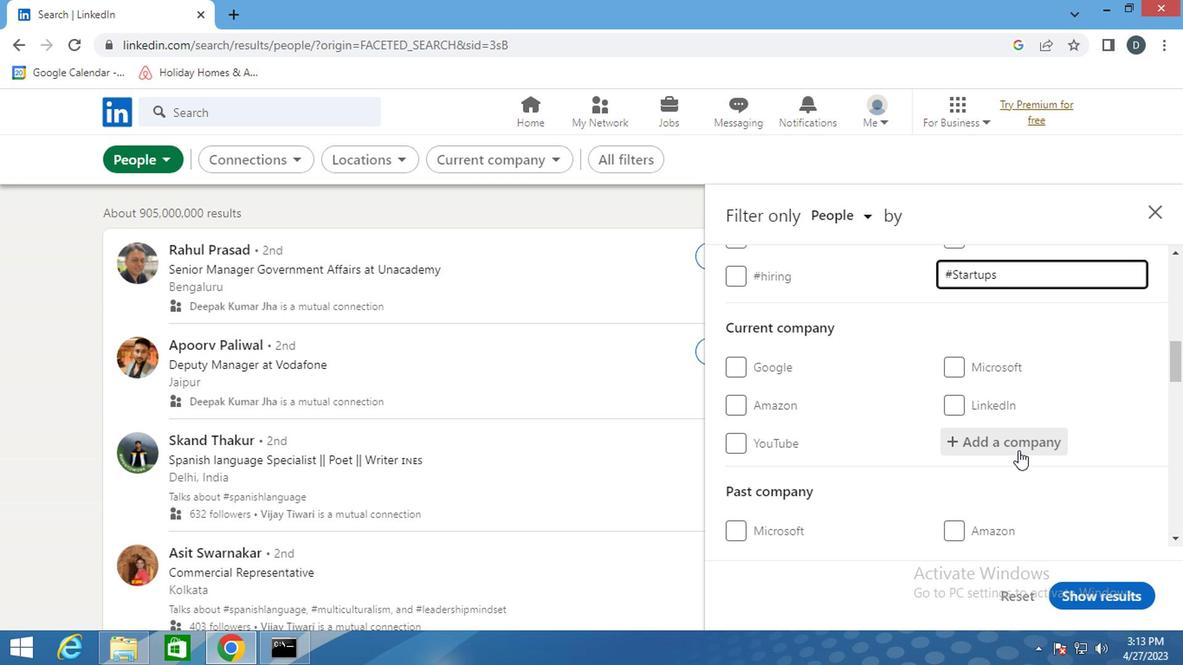 
Action: Mouse moved to (1012, 441)
Screenshot: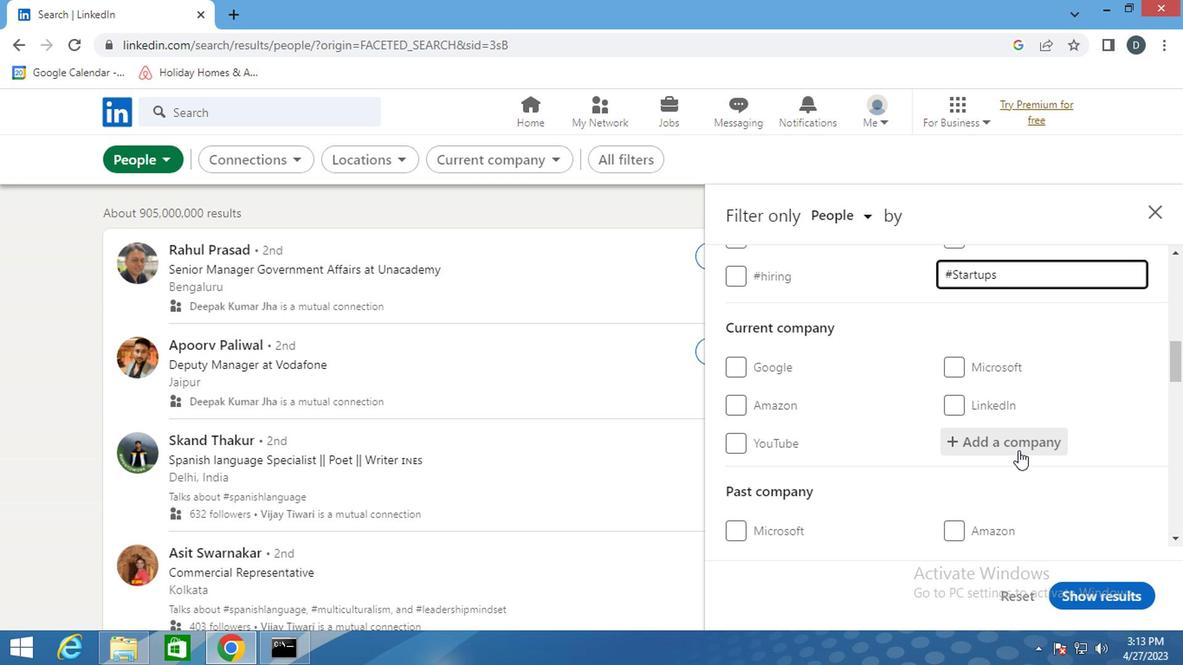
Action: Mouse scrolled (1012, 441) with delta (0, 0)
Screenshot: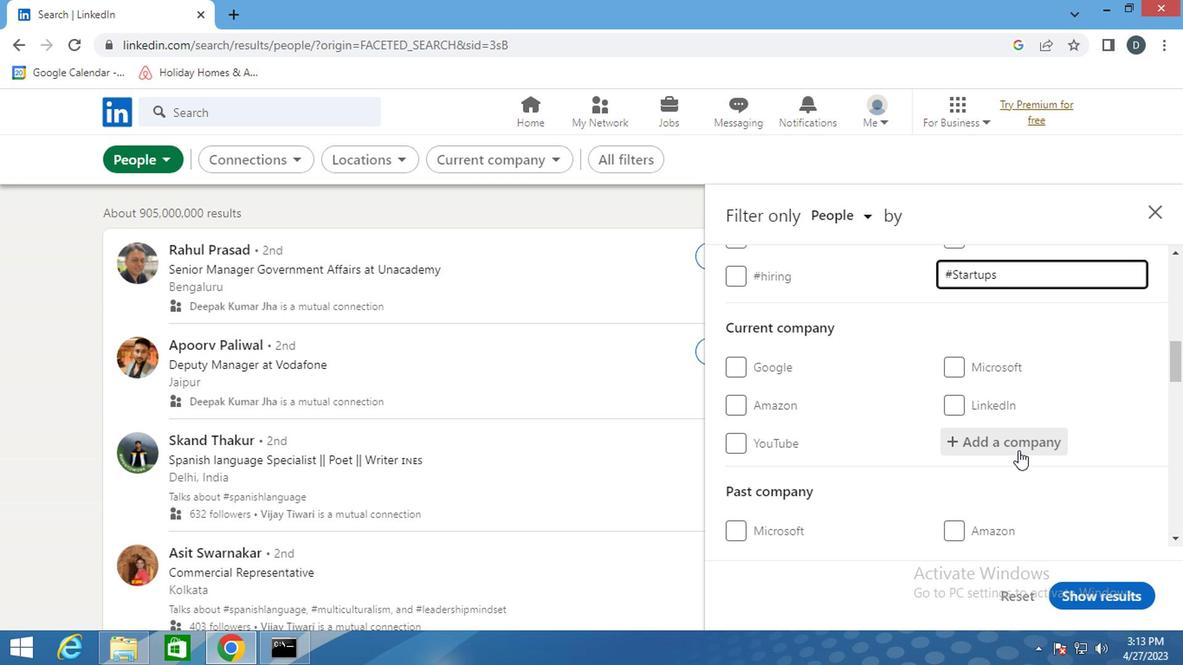 
Action: Mouse moved to (1013, 441)
Screenshot: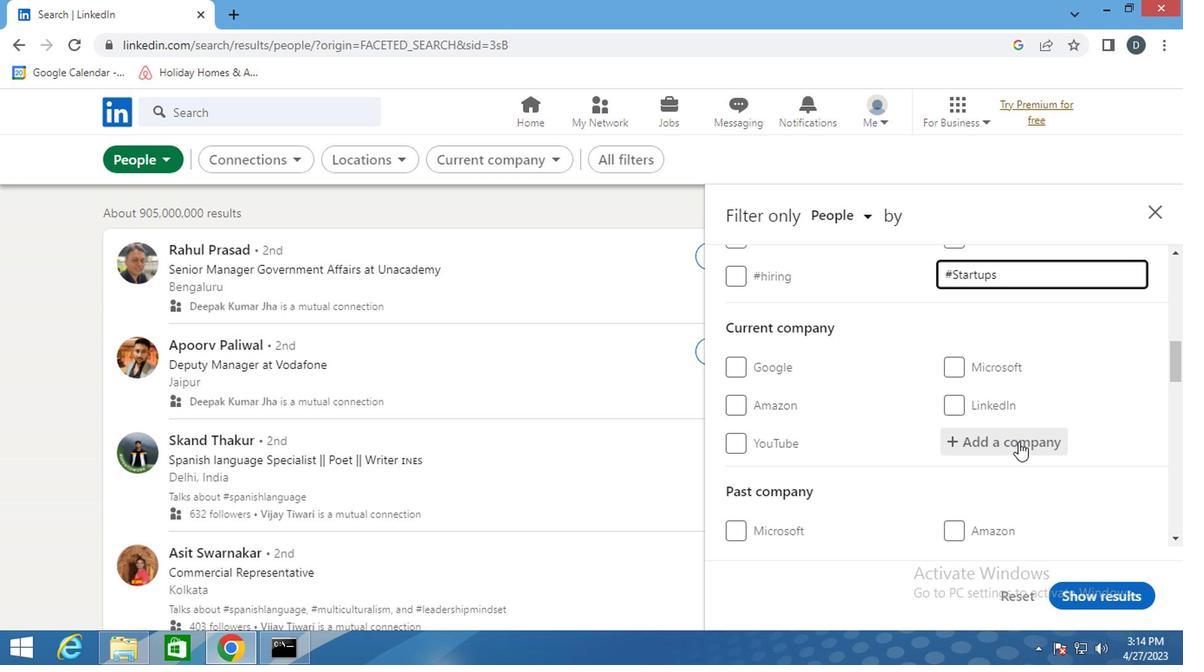 
Action: Mouse scrolled (1013, 441) with delta (0, 0)
Screenshot: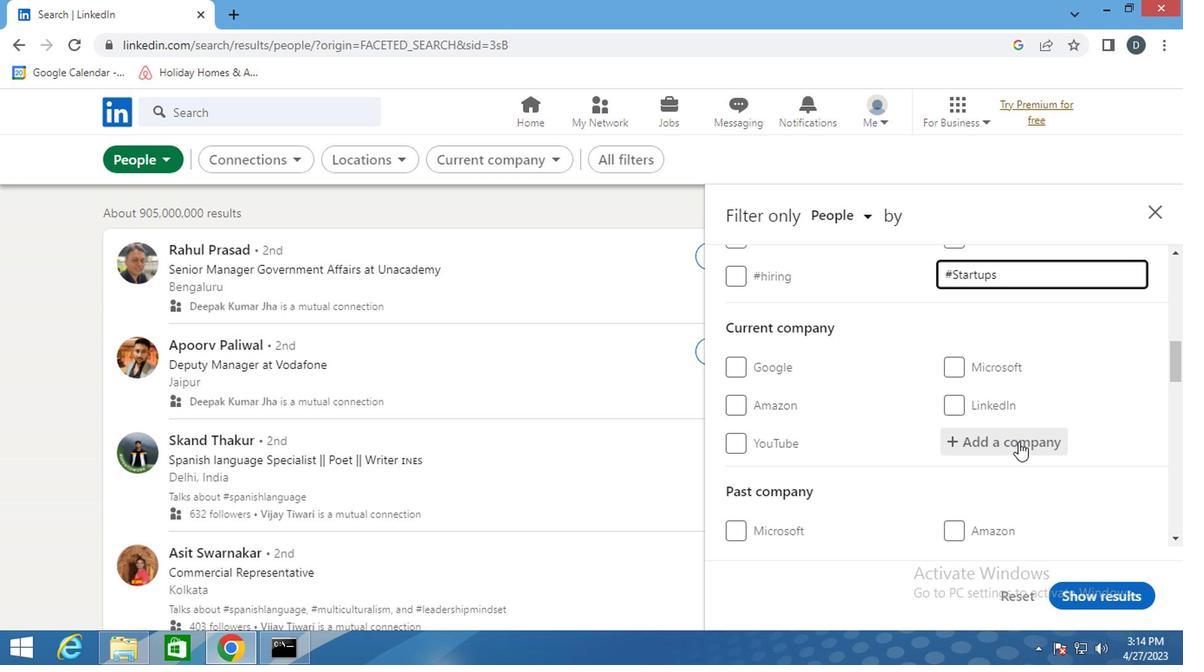 
Action: Mouse moved to (1015, 441)
Screenshot: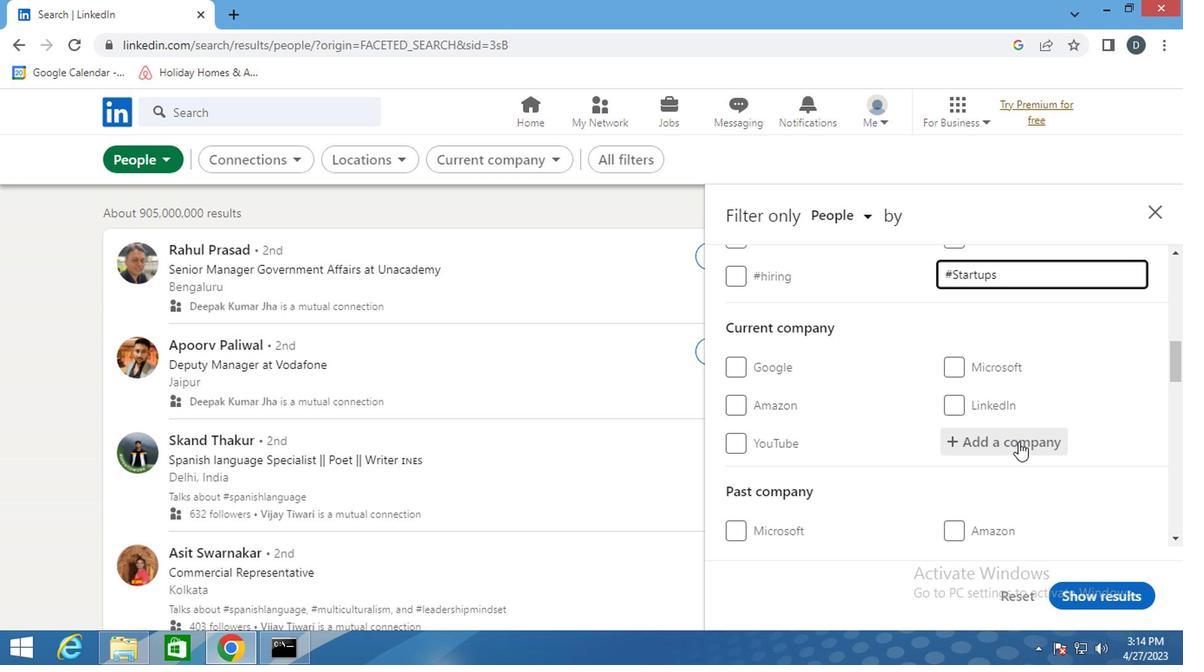 
Action: Mouse scrolled (1015, 441) with delta (0, 0)
Screenshot: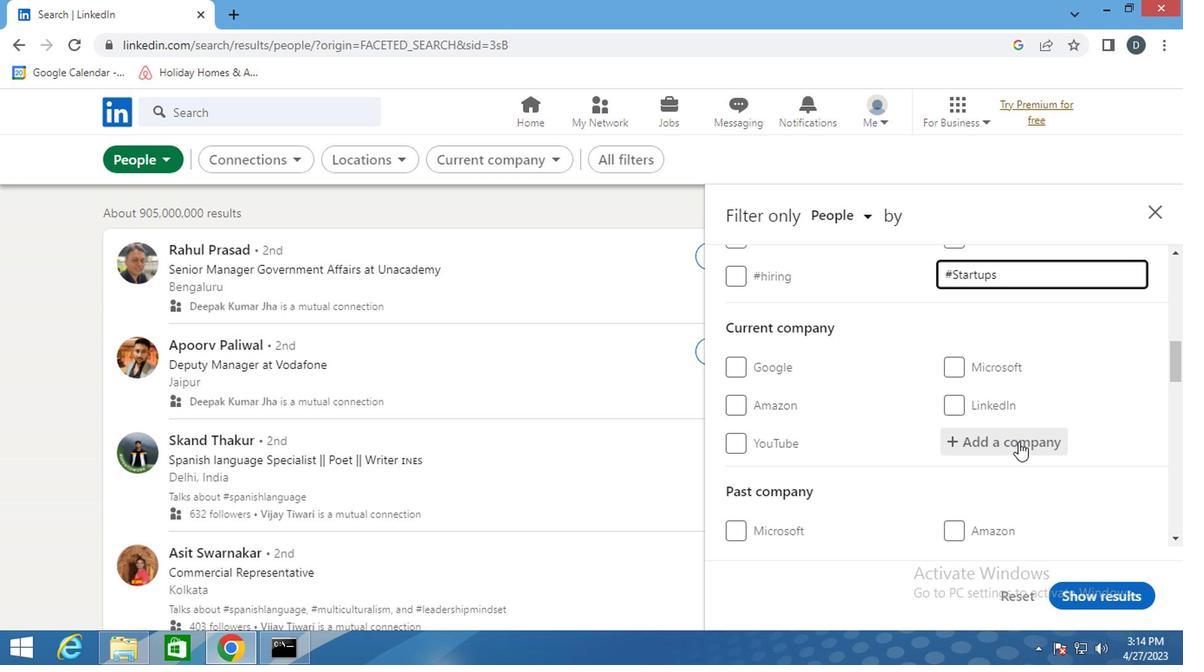 
Action: Mouse scrolled (1015, 441) with delta (0, 0)
Screenshot: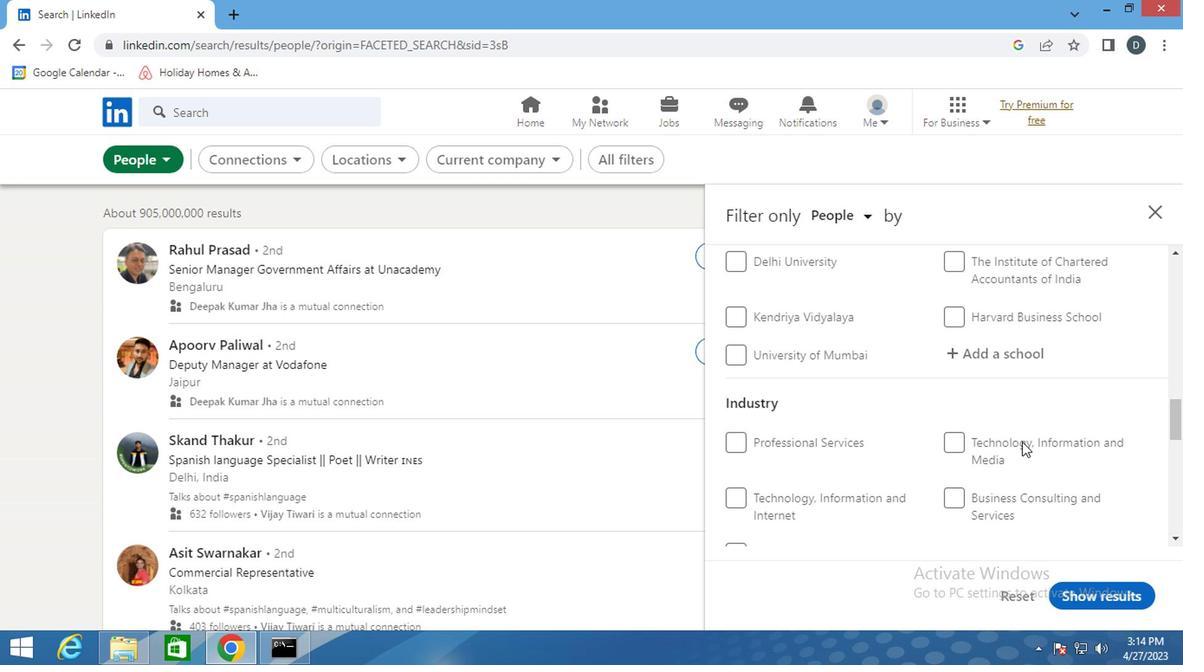 
Action: Mouse scrolled (1015, 441) with delta (0, 0)
Screenshot: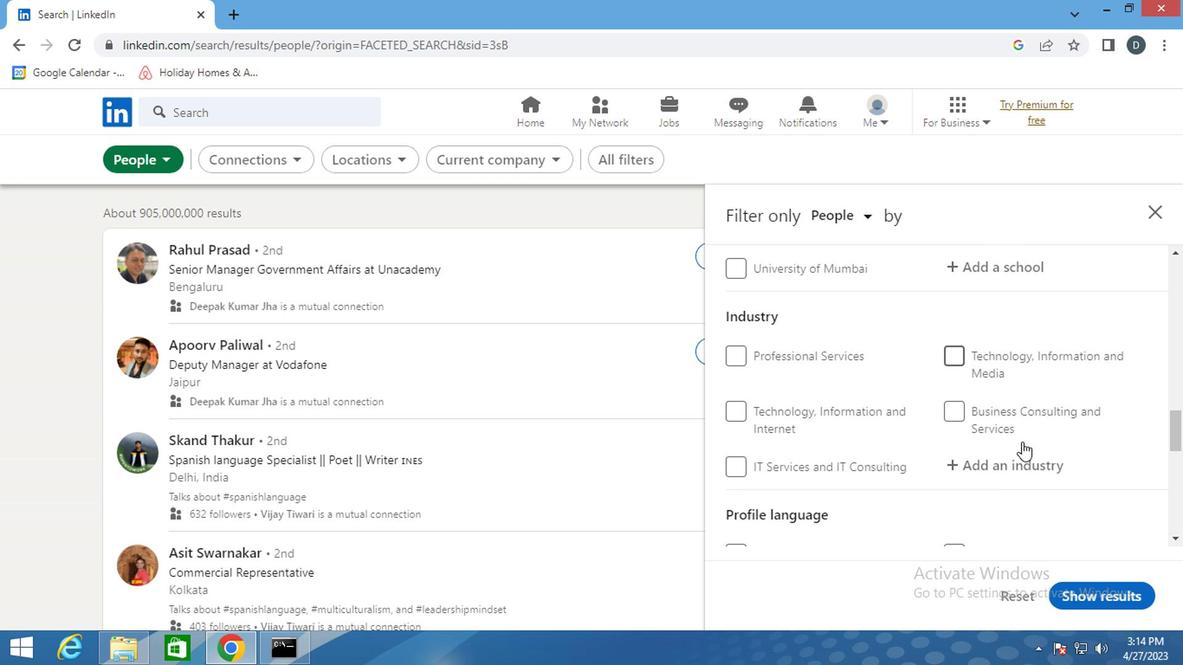 
Action: Mouse scrolled (1015, 441) with delta (0, 0)
Screenshot: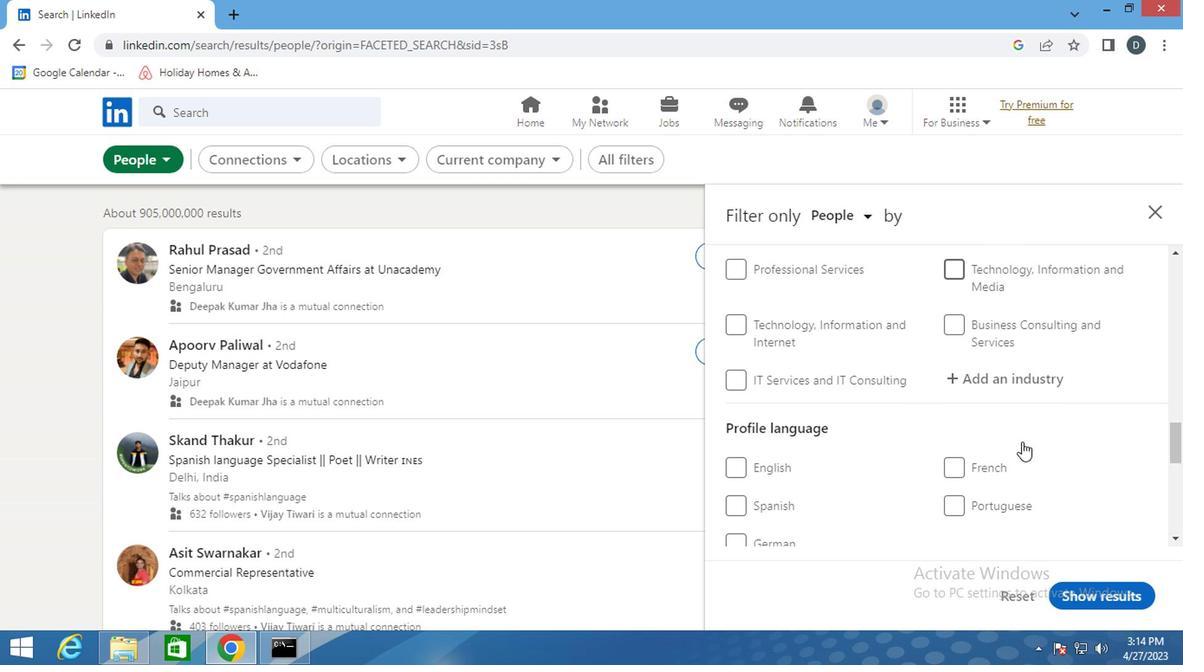 
Action: Mouse moved to (748, 425)
Screenshot: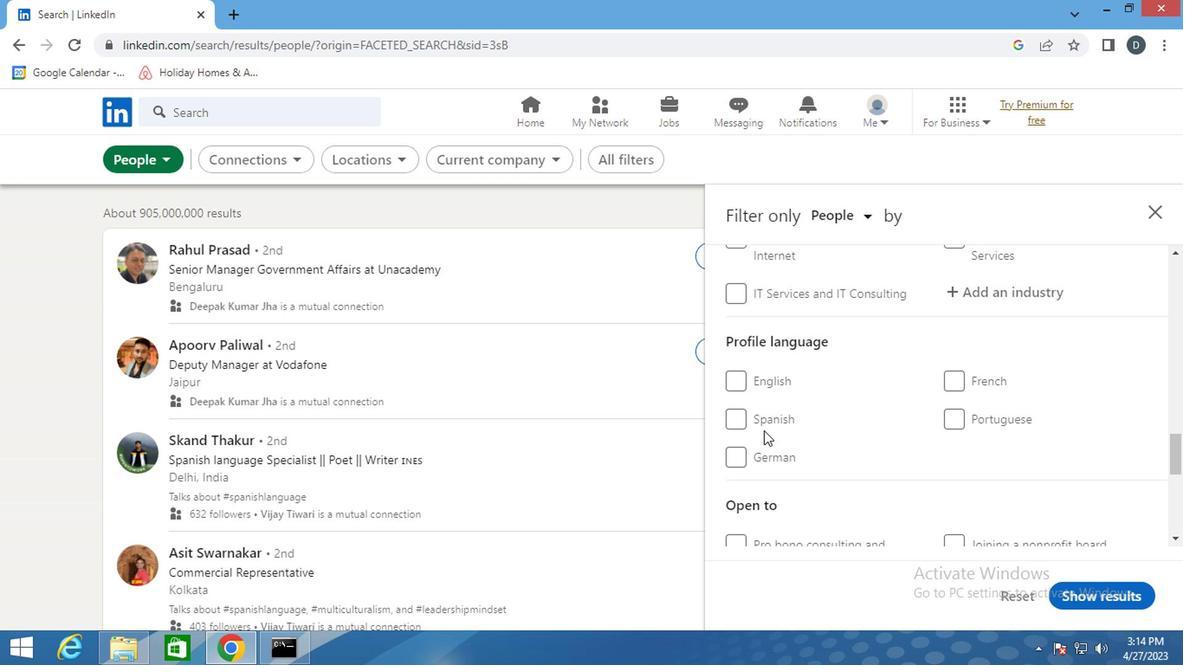 
Action: Mouse pressed left at (748, 425)
Screenshot: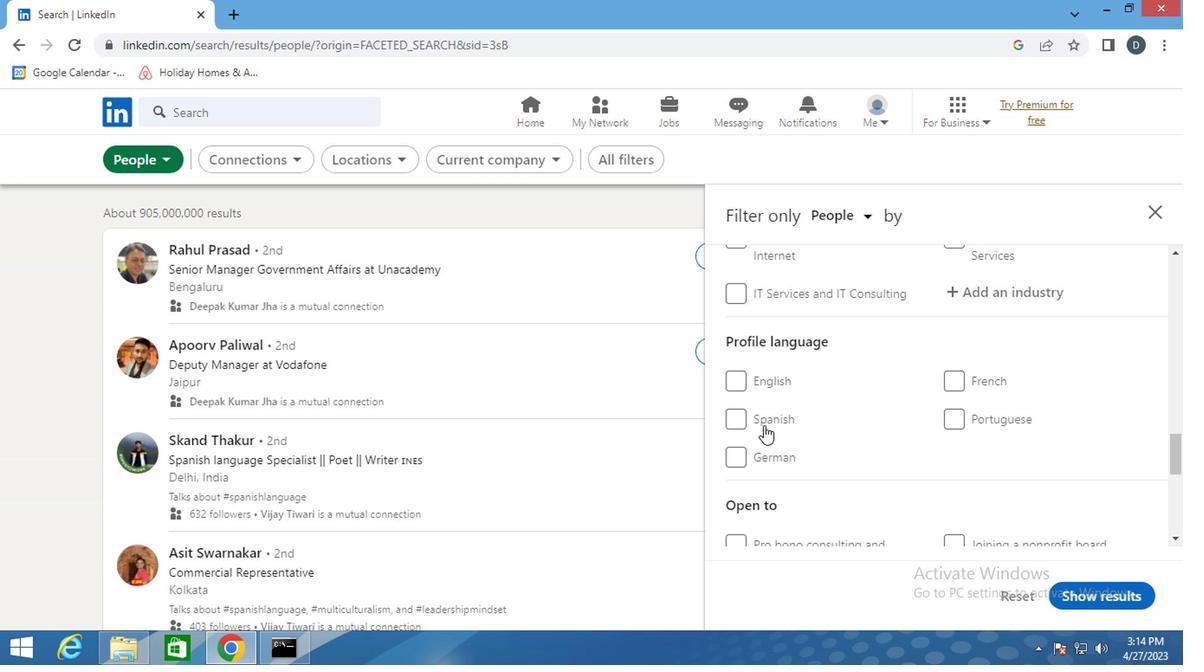 
Action: Mouse moved to (928, 492)
Screenshot: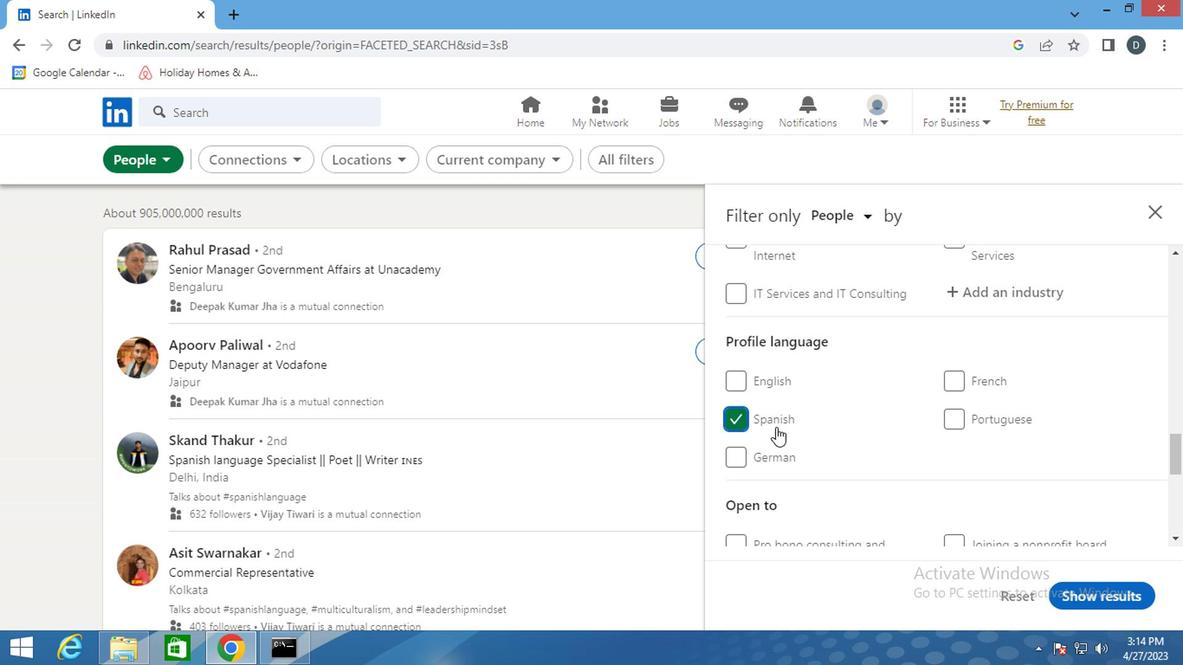 
Action: Mouse scrolled (928, 493) with delta (0, 0)
Screenshot: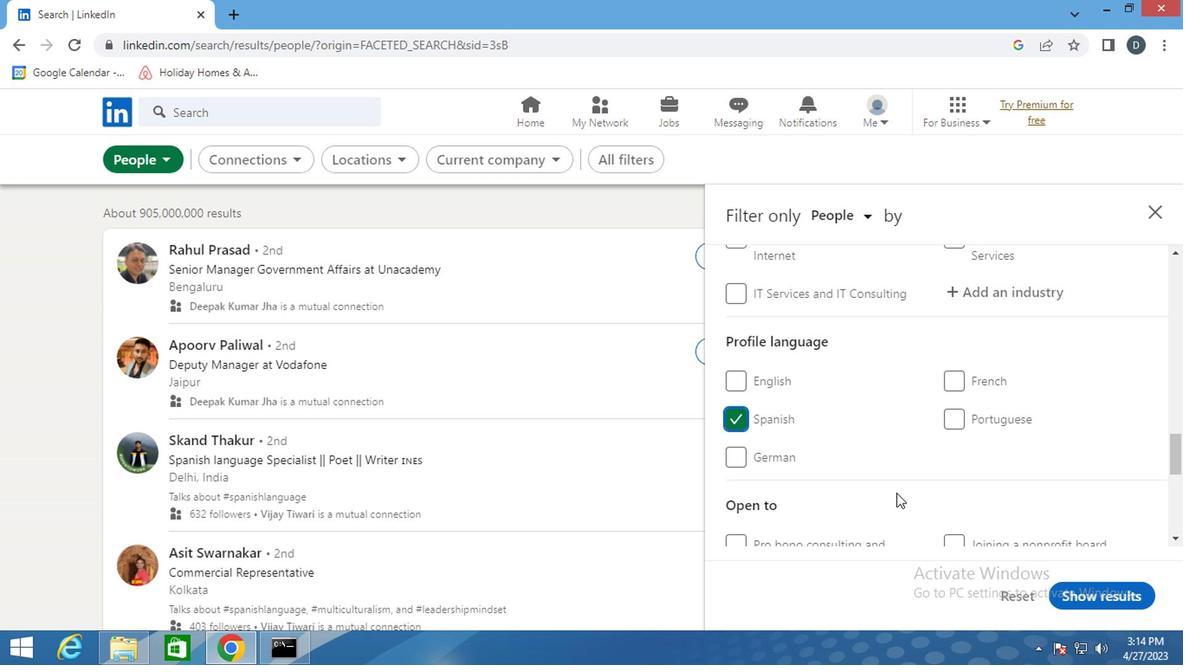 
Action: Mouse scrolled (928, 493) with delta (0, 0)
Screenshot: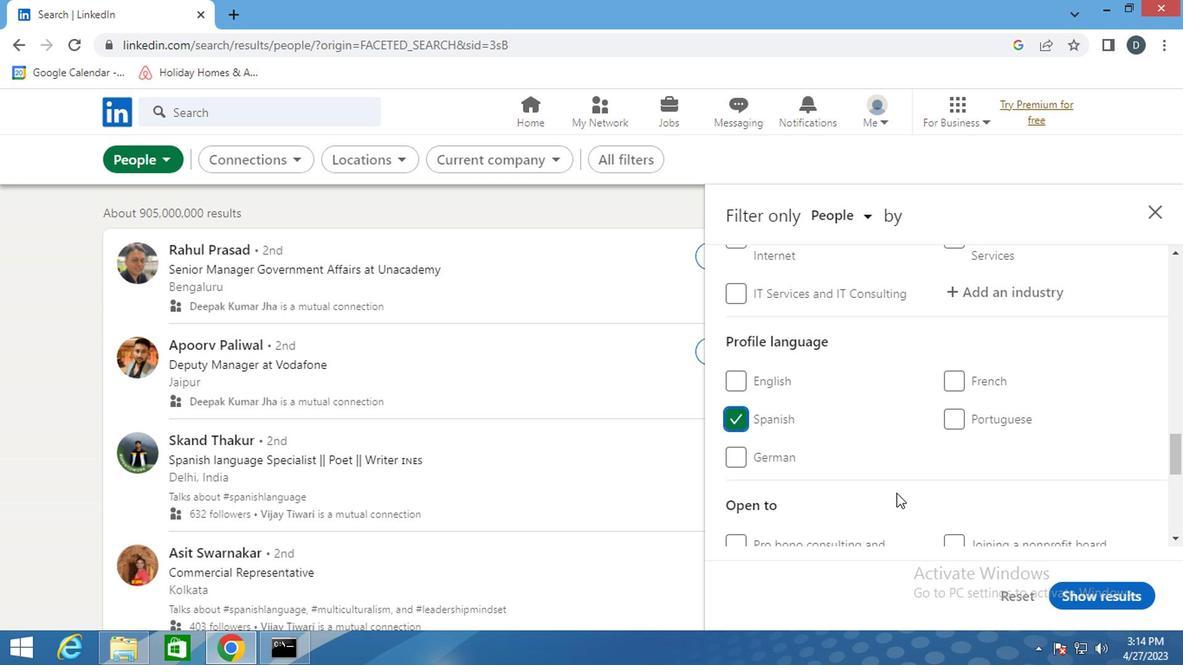 
Action: Mouse scrolled (928, 493) with delta (0, 0)
Screenshot: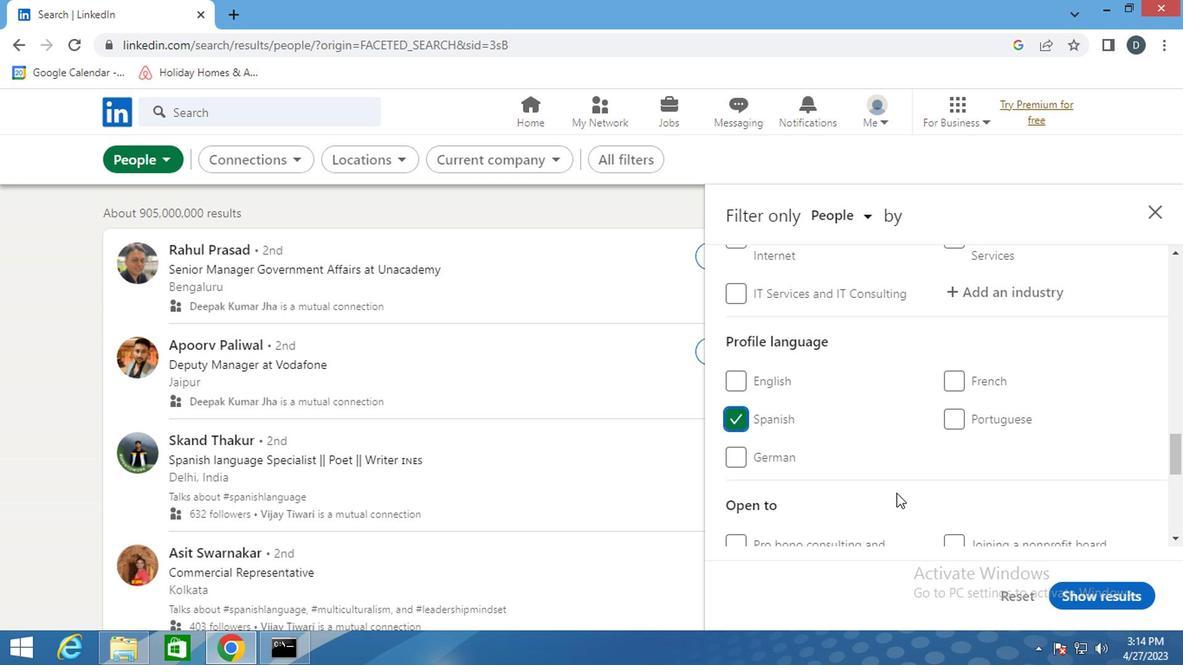 
Action: Mouse scrolled (928, 493) with delta (0, 0)
Screenshot: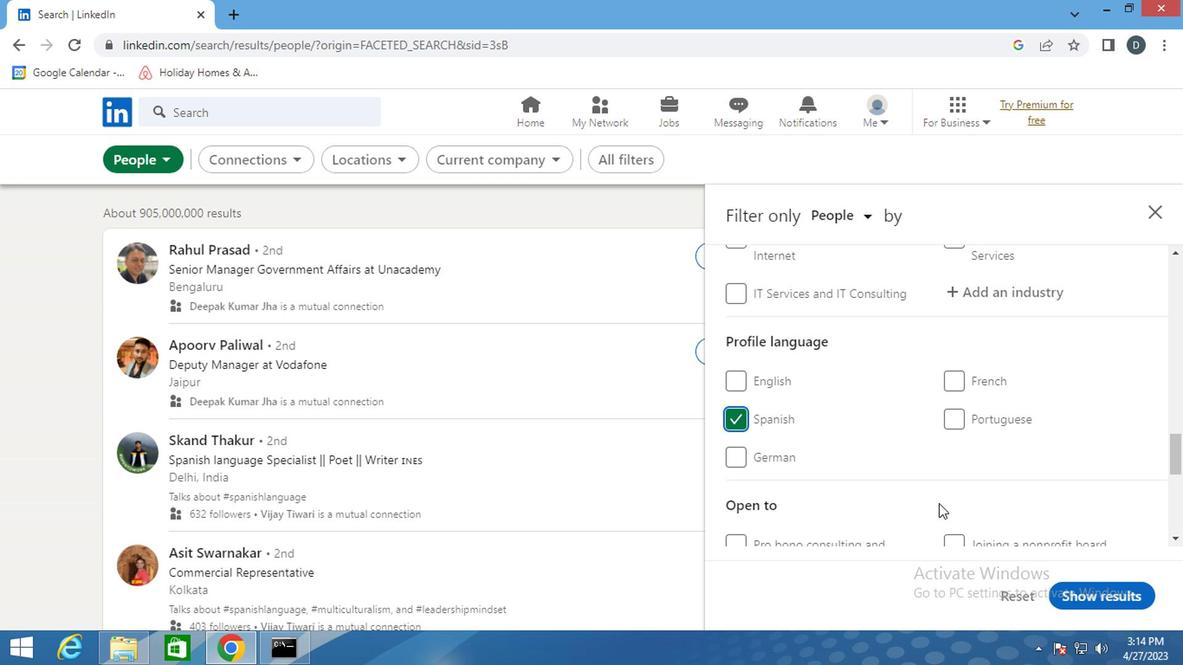 
Action: Mouse moved to (977, 443)
Screenshot: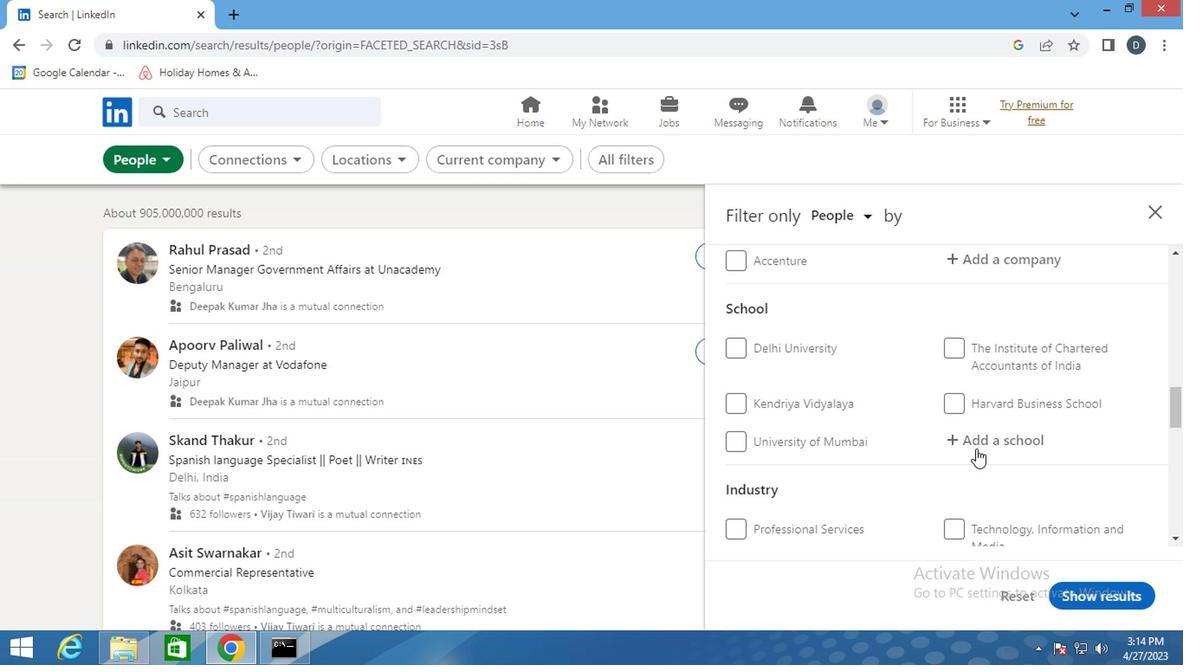 
Action: Mouse scrolled (977, 443) with delta (0, 0)
Screenshot: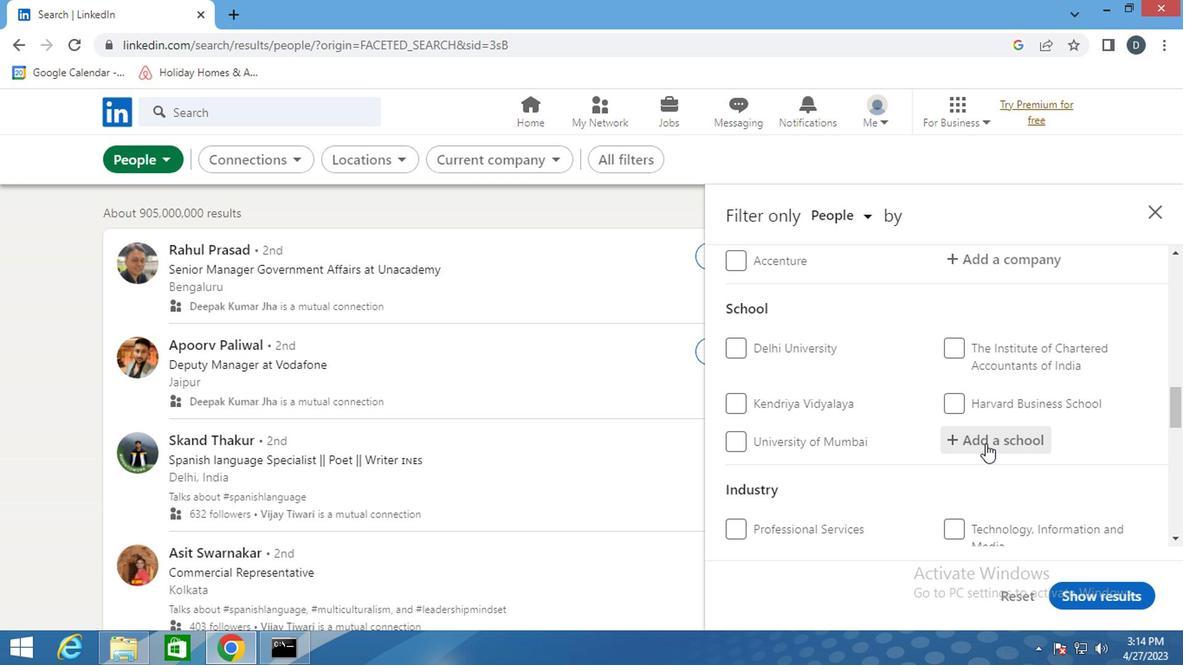 
Action: Mouse scrolled (977, 443) with delta (0, 0)
Screenshot: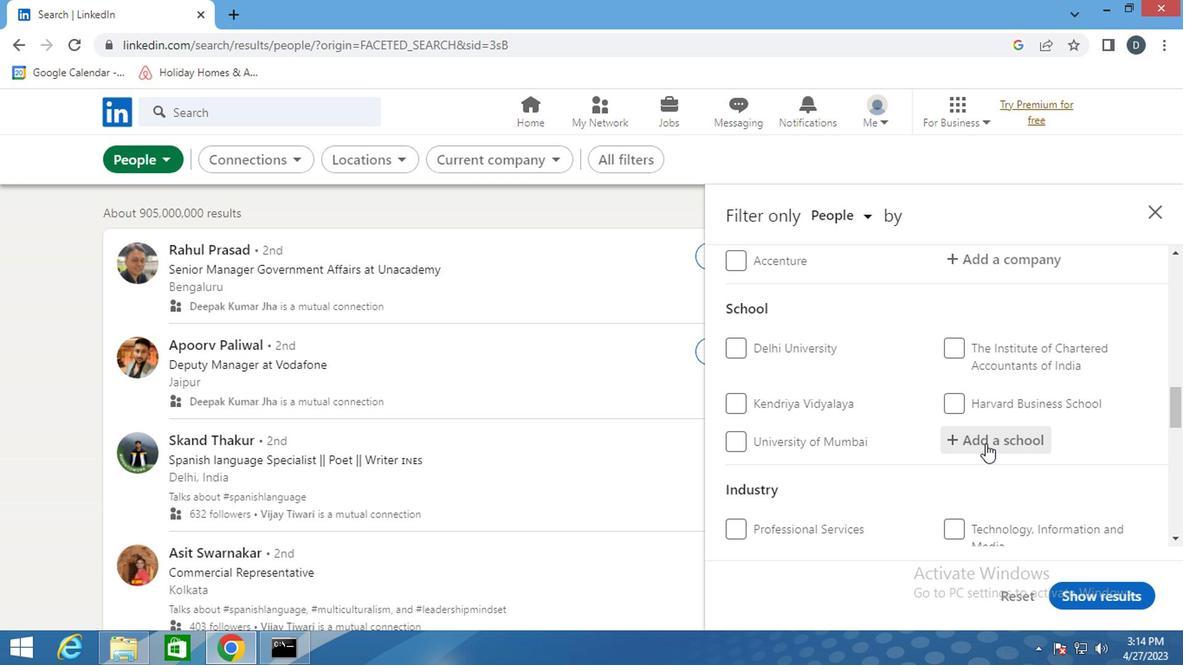 
Action: Mouse scrolled (977, 443) with delta (0, 0)
Screenshot: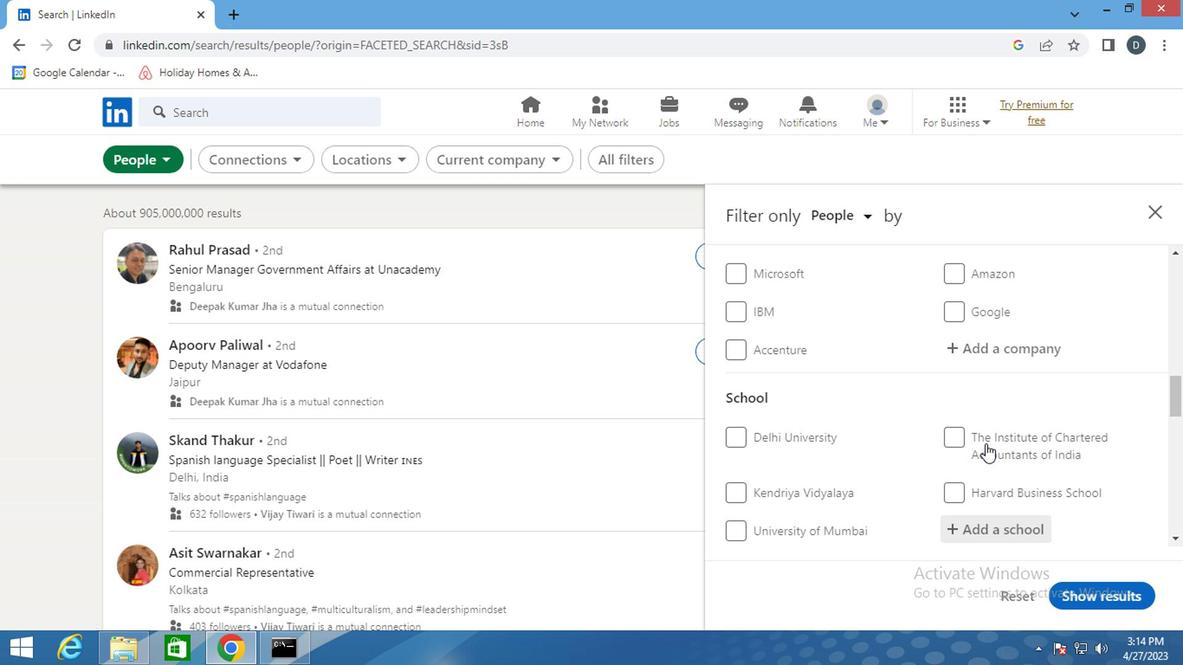 
Action: Mouse scrolled (977, 443) with delta (0, 0)
Screenshot: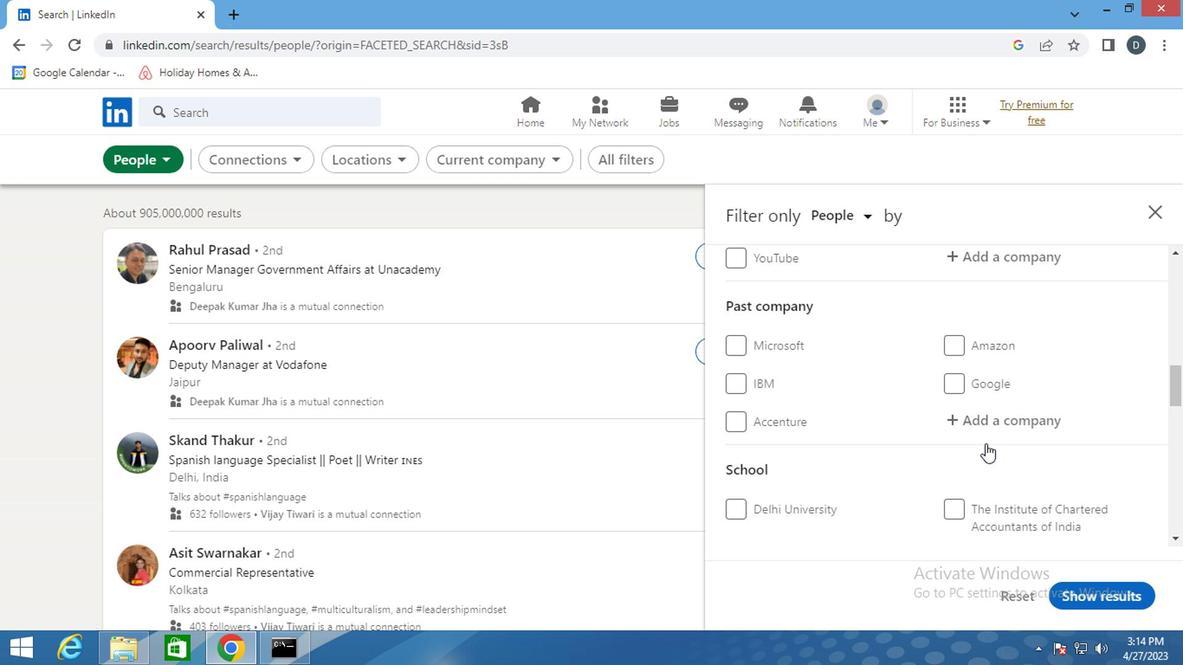 
Action: Mouse moved to (989, 428)
Screenshot: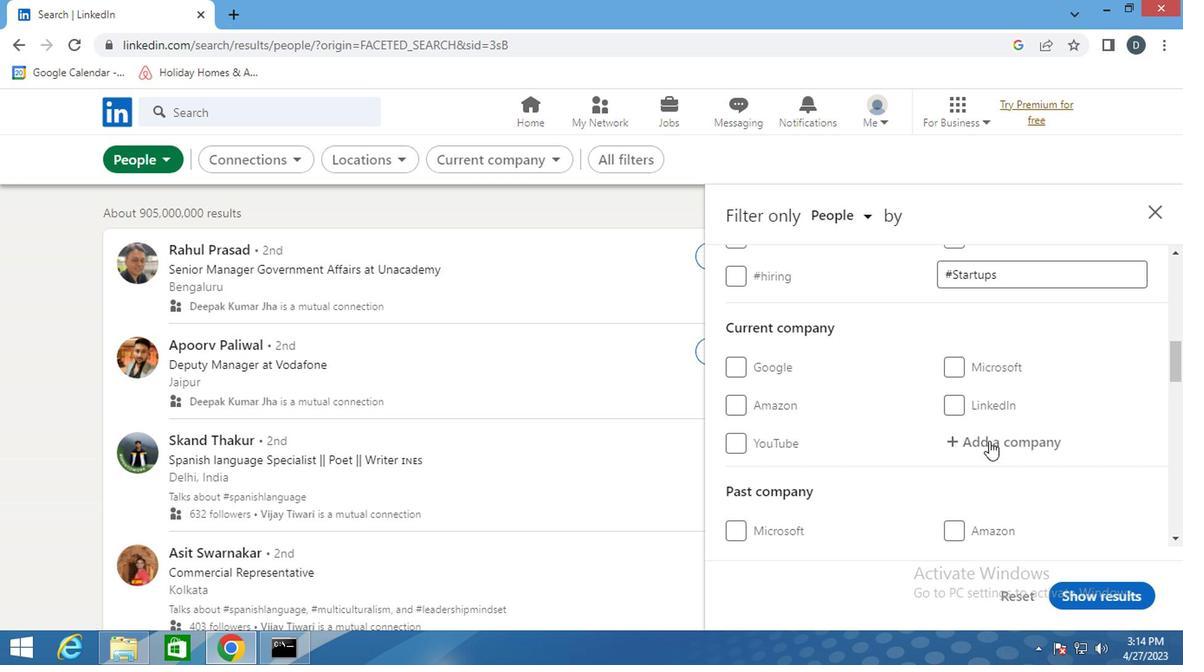 
Action: Mouse pressed left at (989, 428)
Screenshot: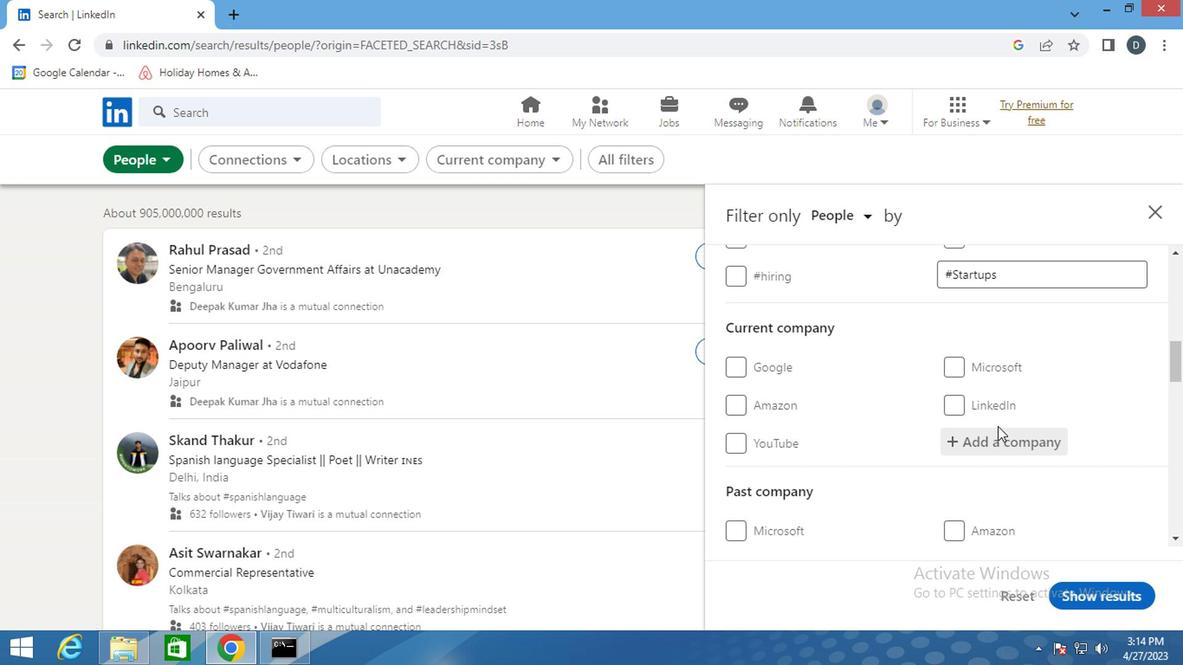 
Action: Mouse moved to (987, 441)
Screenshot: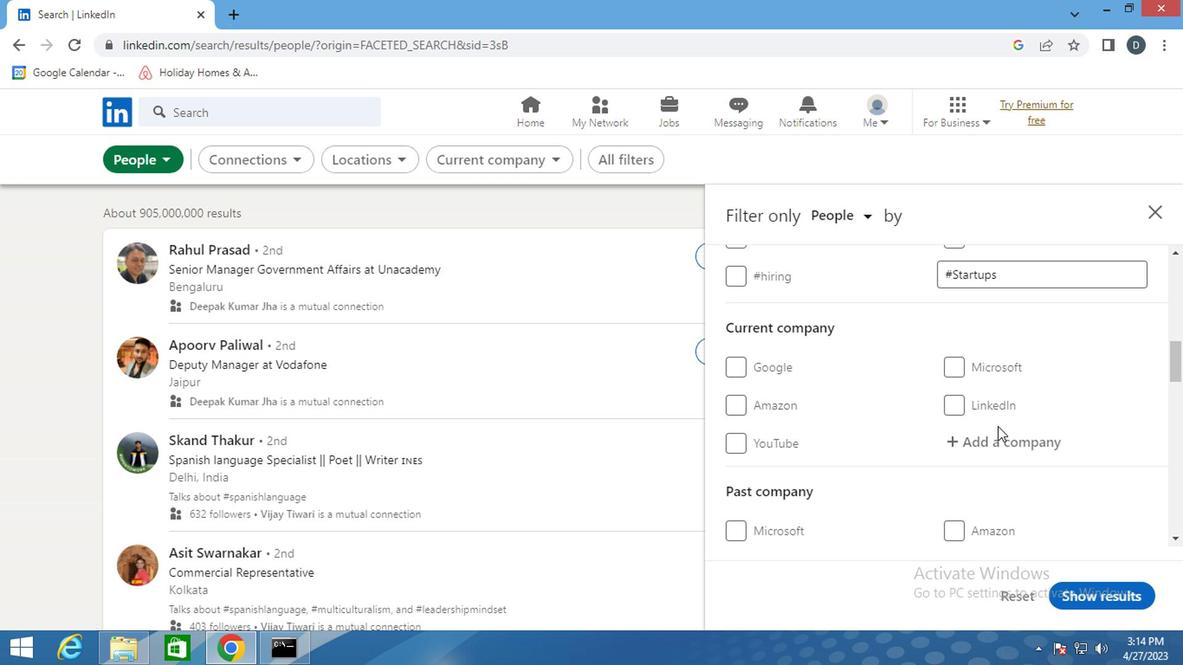 
Action: Mouse pressed left at (987, 441)
Screenshot: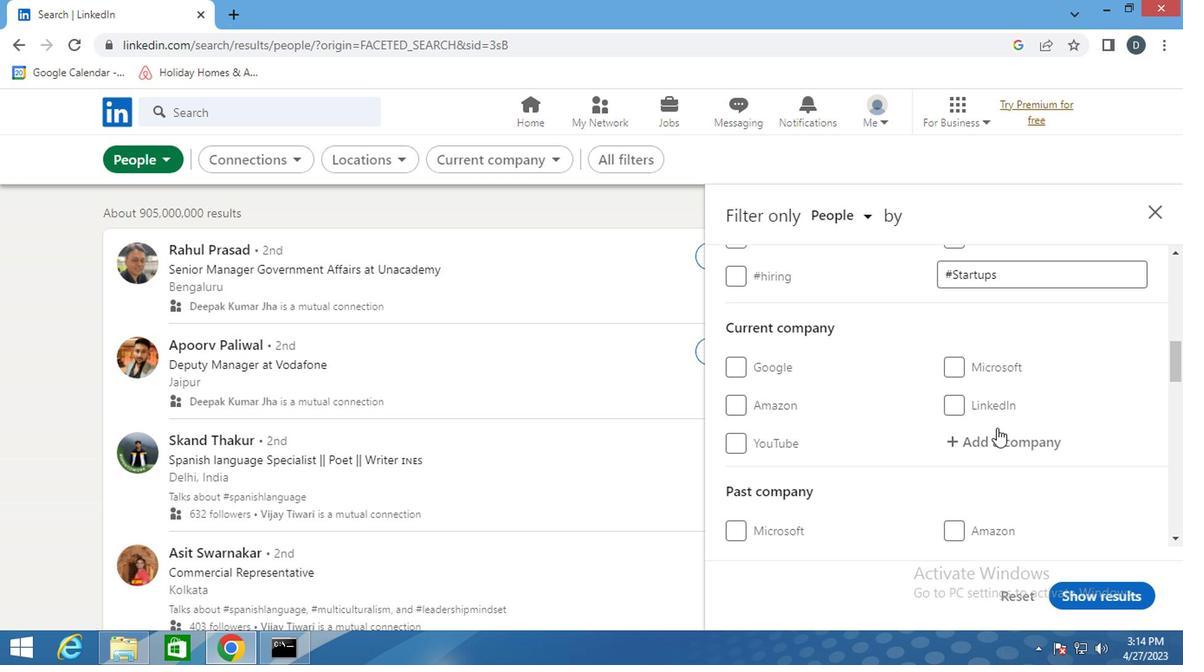 
Action: Mouse moved to (986, 442)
Screenshot: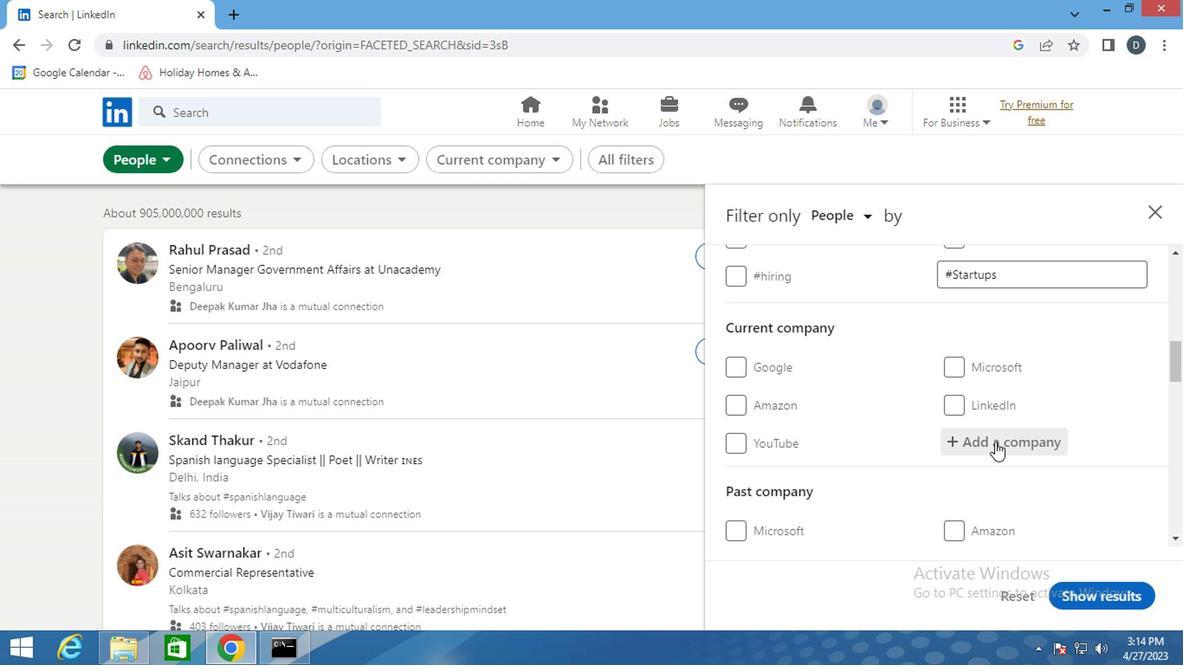 
Action: Key pressed <Key.shift><Key.shift><Key.shift><Key.shift><Key.shift><Key.shift><Key.shift><Key.shift>PROBIZ<Key.space>
Screenshot: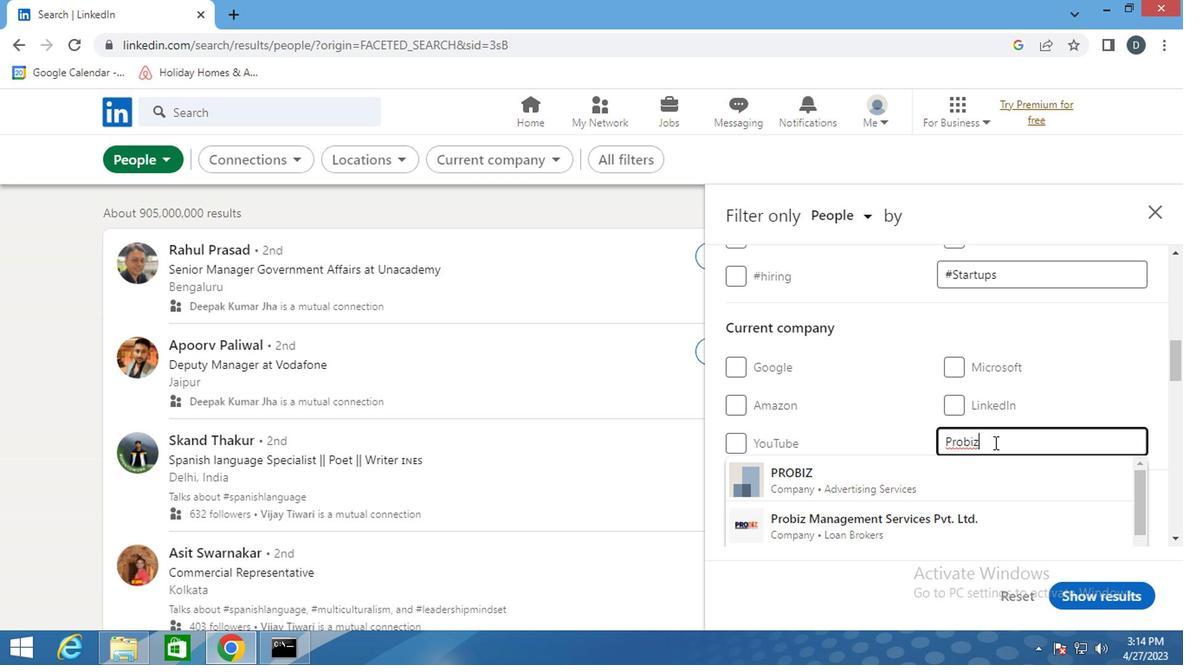 
Action: Mouse moved to (950, 507)
Screenshot: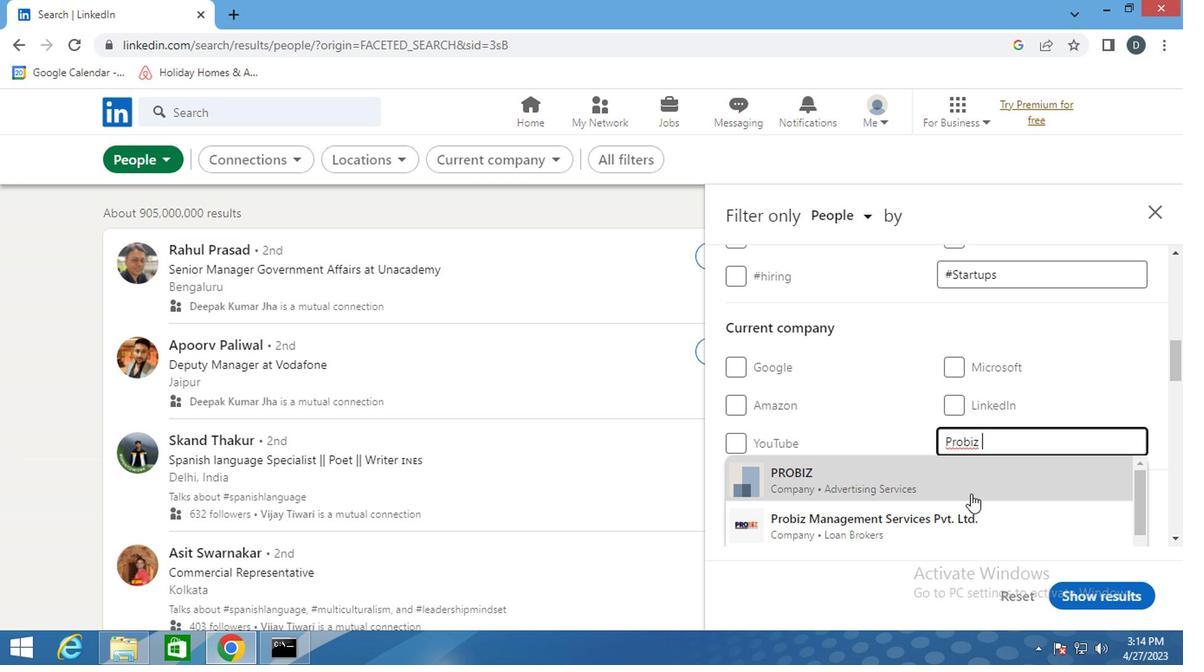 
Action: Mouse pressed left at (950, 507)
Screenshot: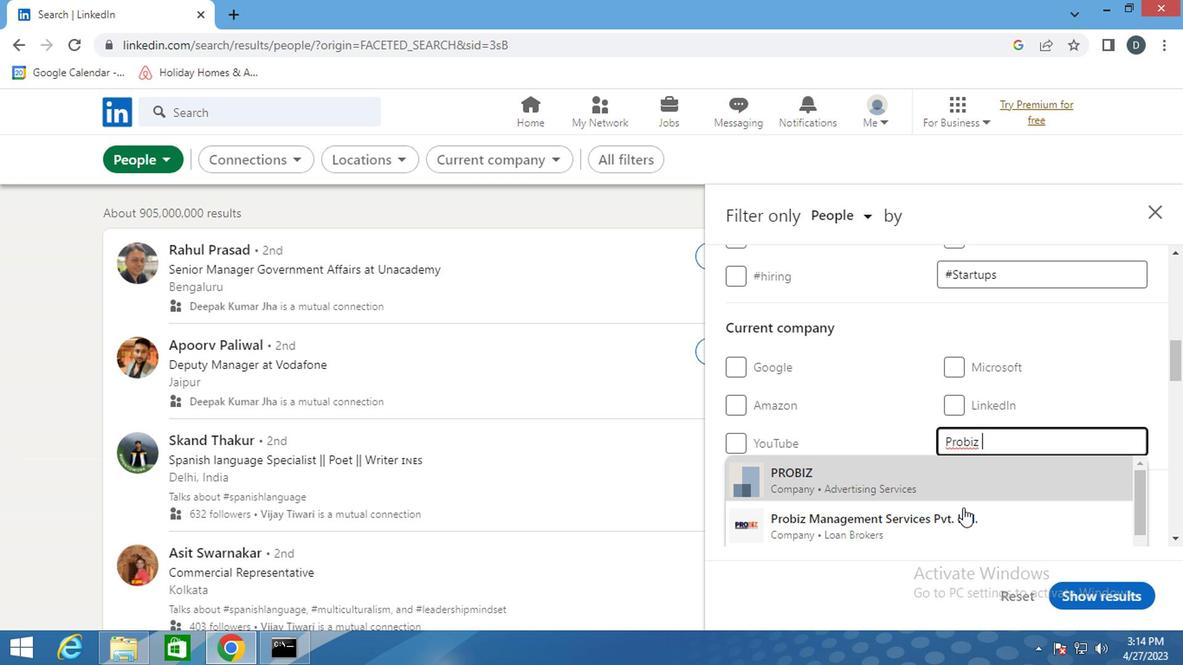 
Action: Mouse moved to (926, 489)
Screenshot: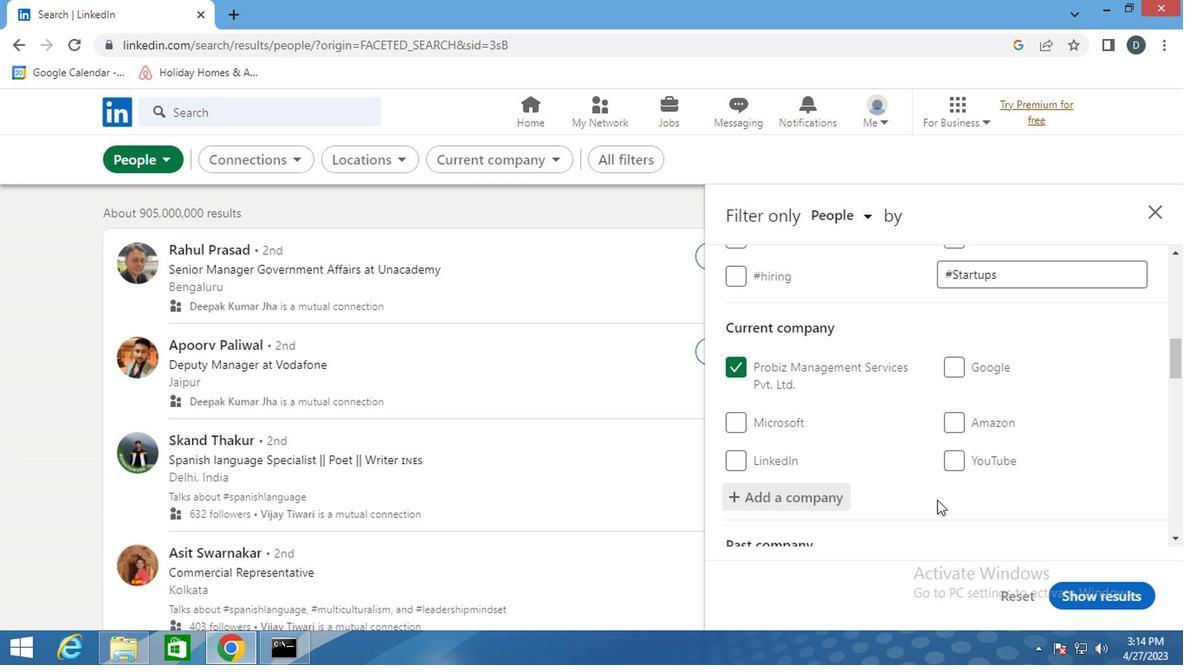 
Action: Mouse scrolled (926, 488) with delta (0, 0)
Screenshot: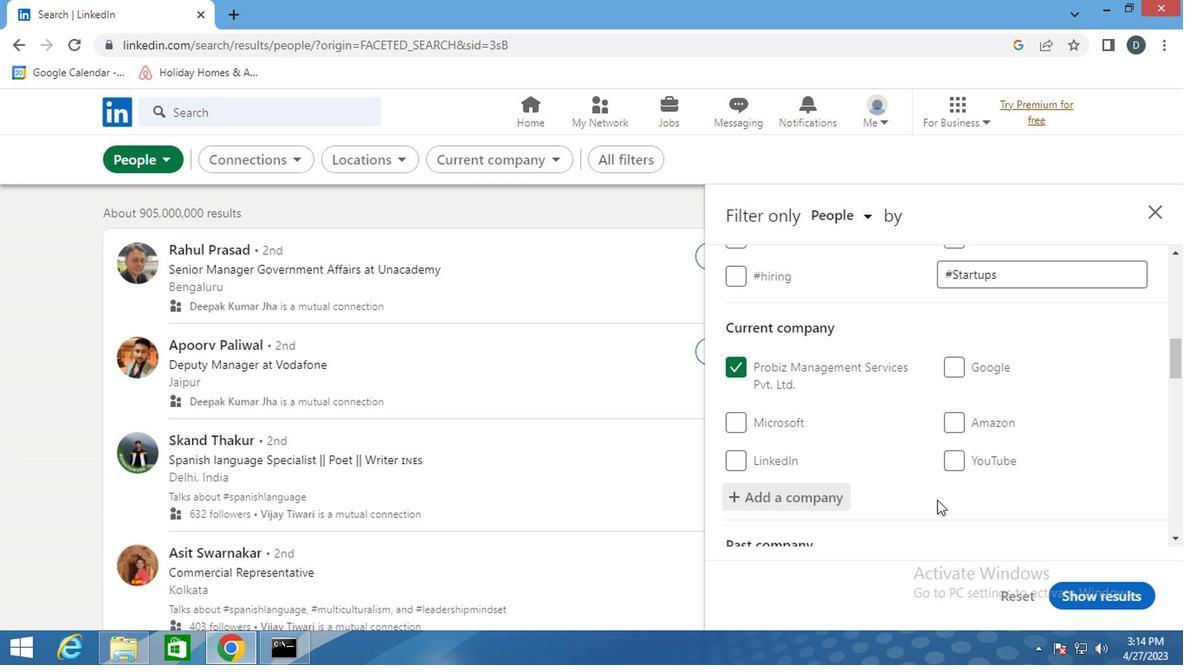 
Action: Mouse scrolled (926, 488) with delta (0, 0)
Screenshot: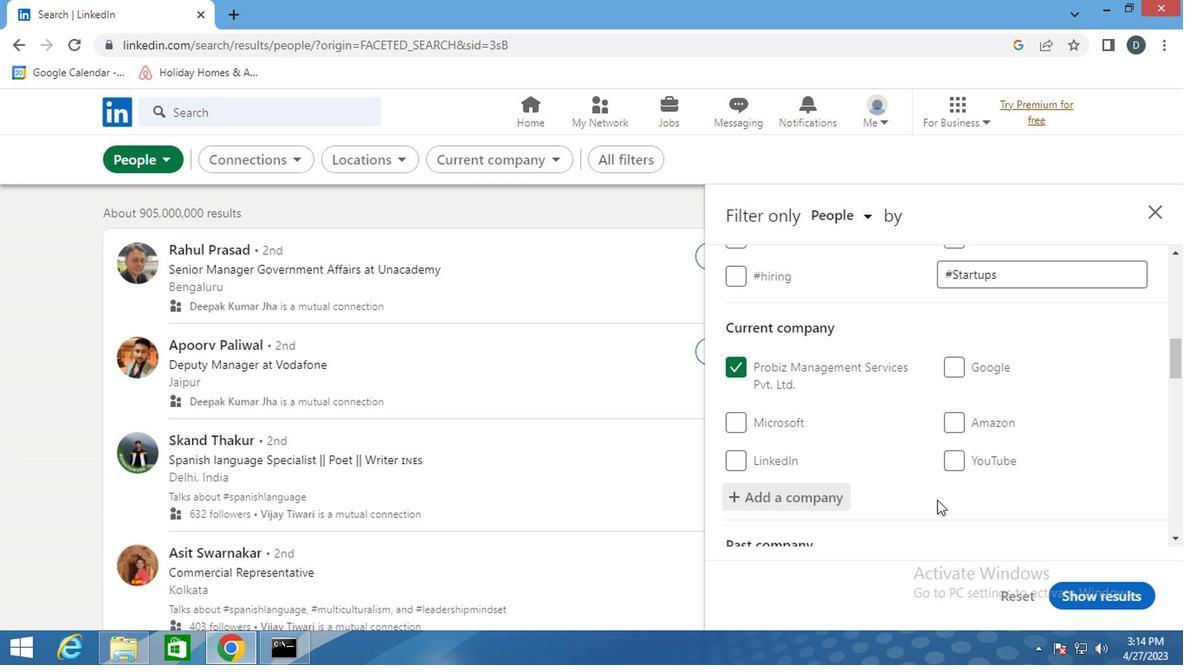
Action: Mouse moved to (891, 451)
Screenshot: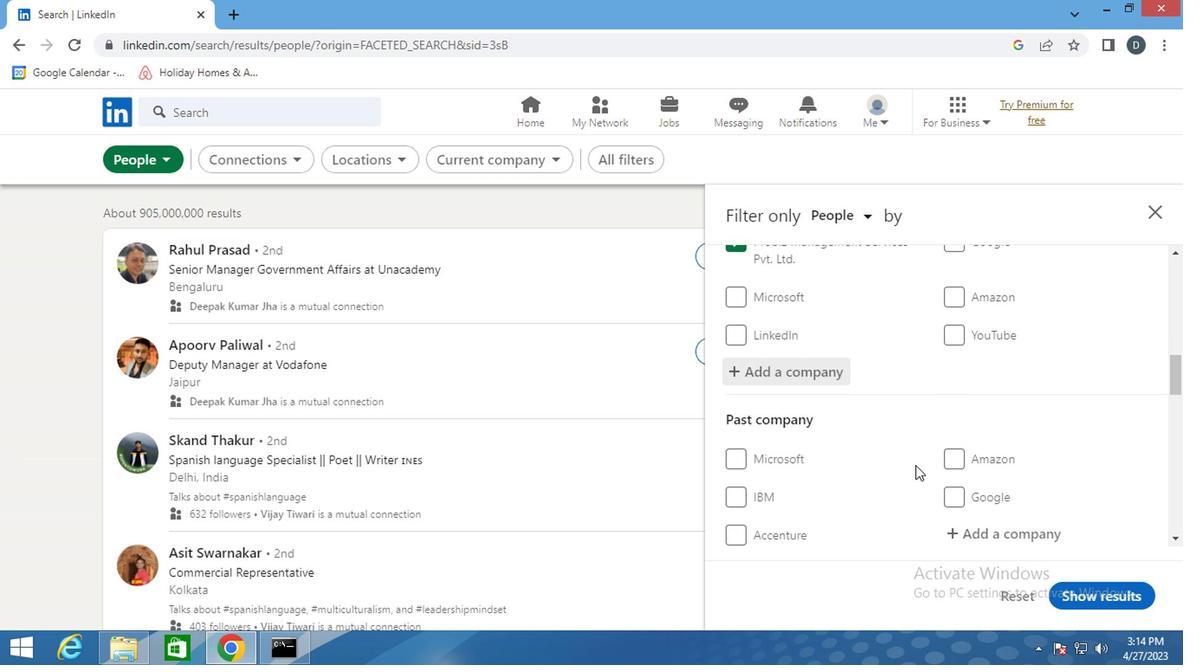 
Action: Mouse scrolled (891, 450) with delta (0, 0)
Screenshot: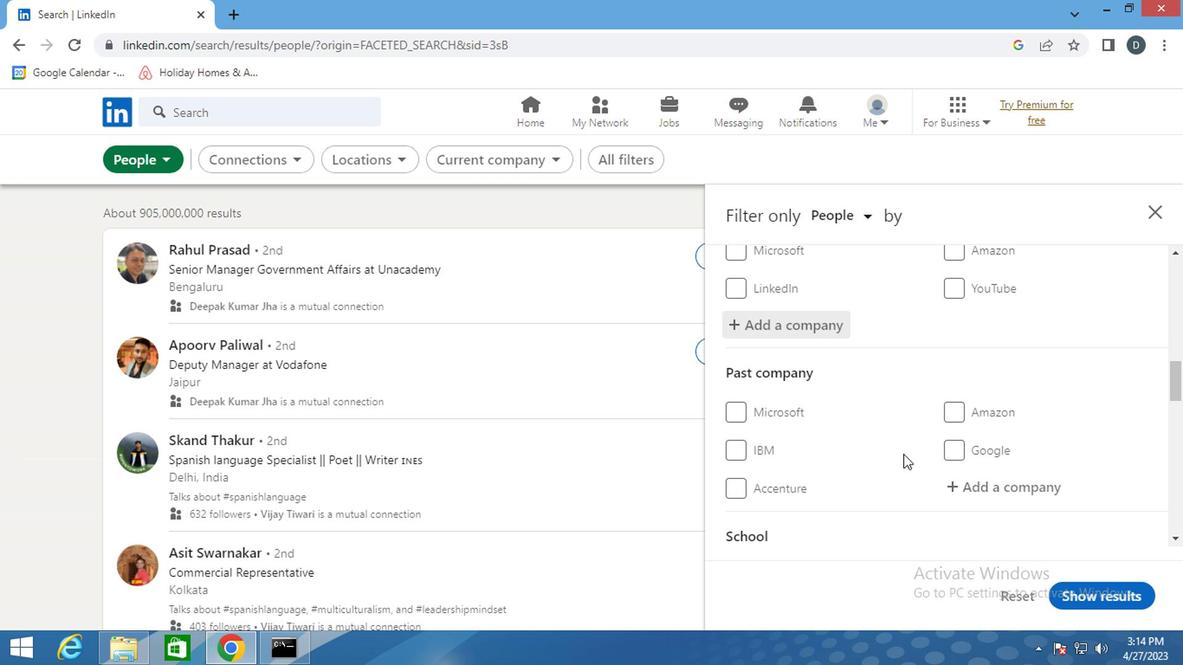 
Action: Mouse moved to (932, 439)
Screenshot: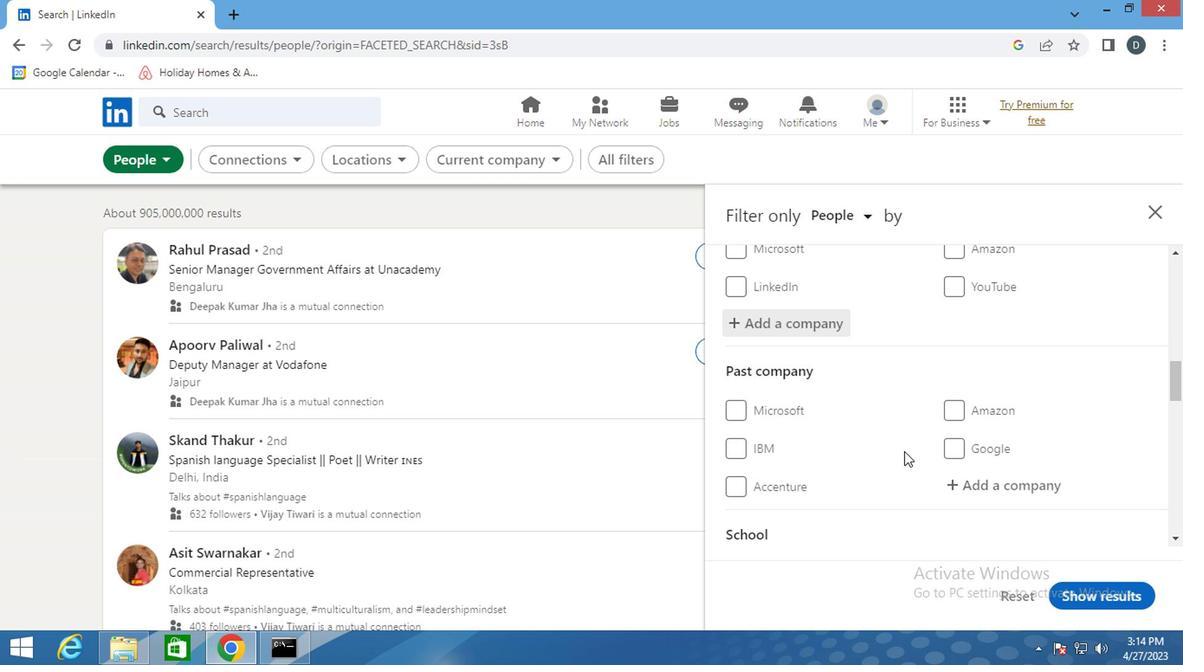 
Action: Mouse scrolled (932, 438) with delta (0, 0)
Screenshot: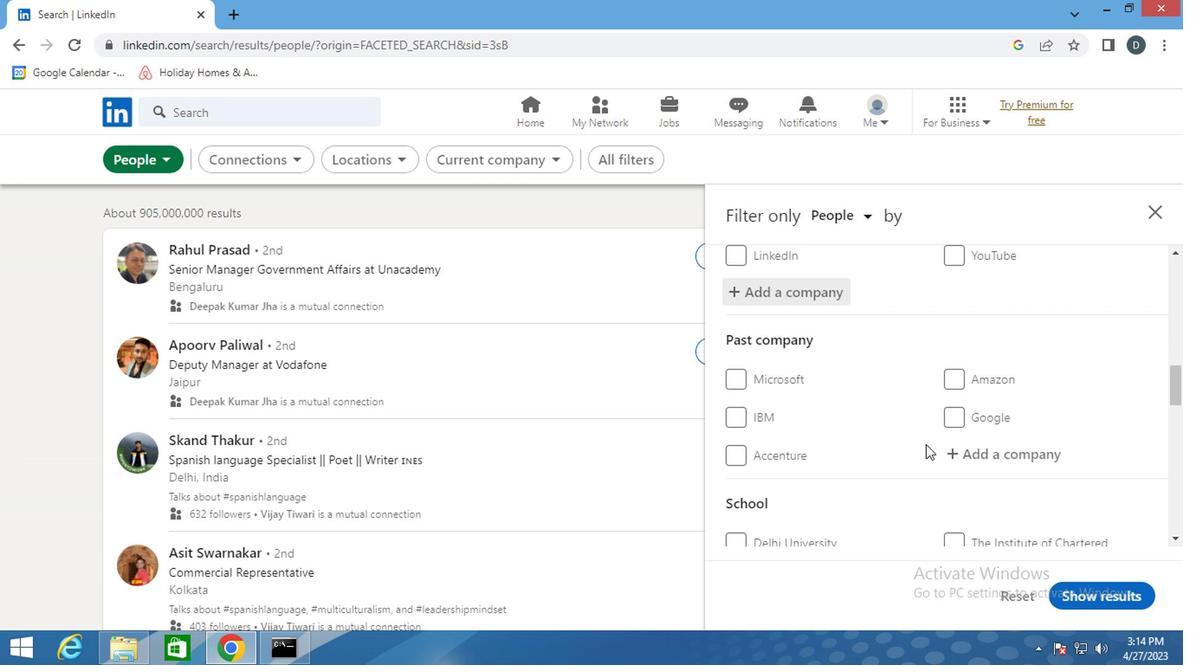 
Action: Mouse moved to (994, 435)
Screenshot: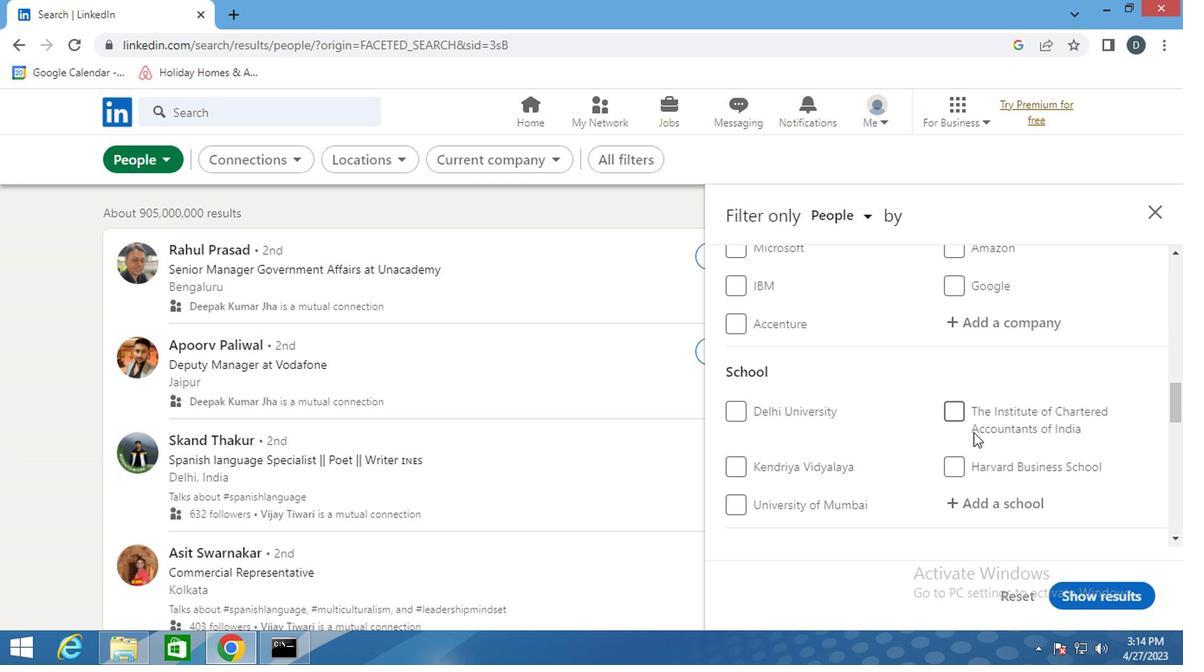 
Action: Mouse scrolled (994, 435) with delta (0, 0)
Screenshot: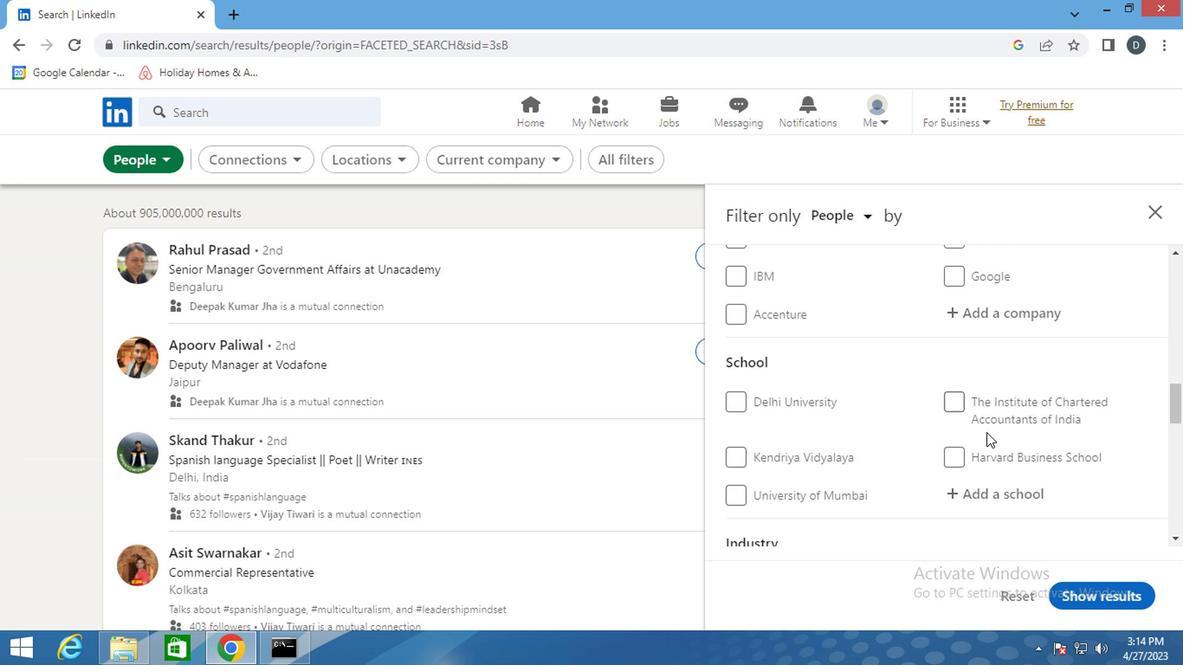 
Action: Mouse moved to (1006, 415)
Screenshot: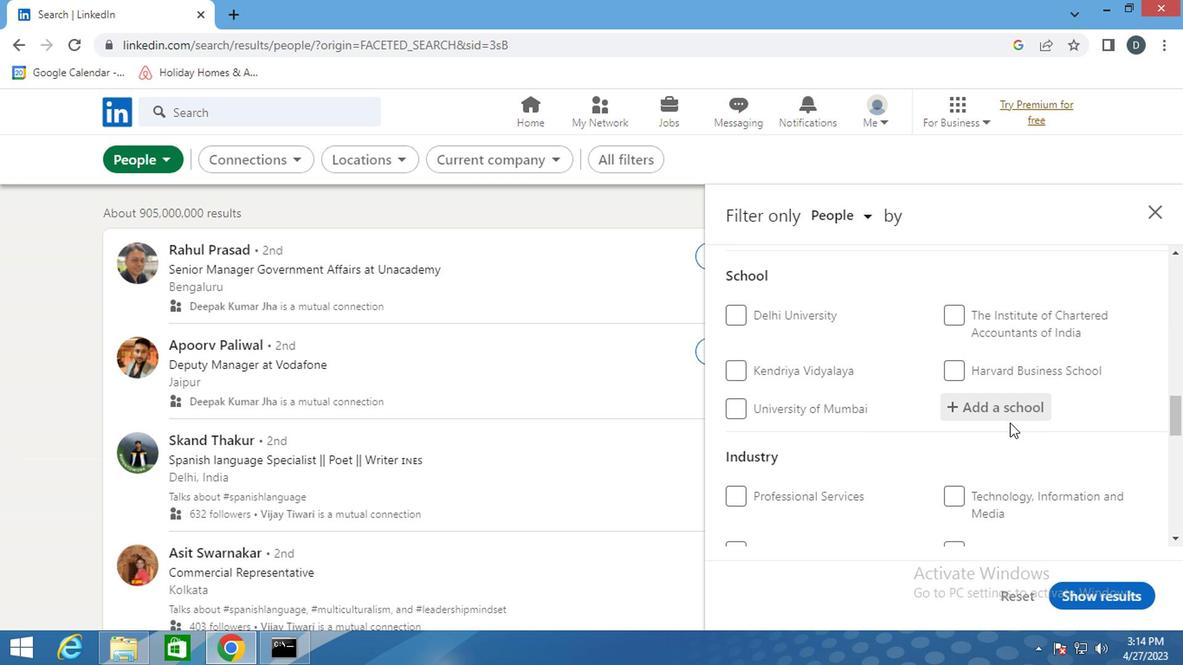 
Action: Mouse pressed left at (1006, 415)
Screenshot: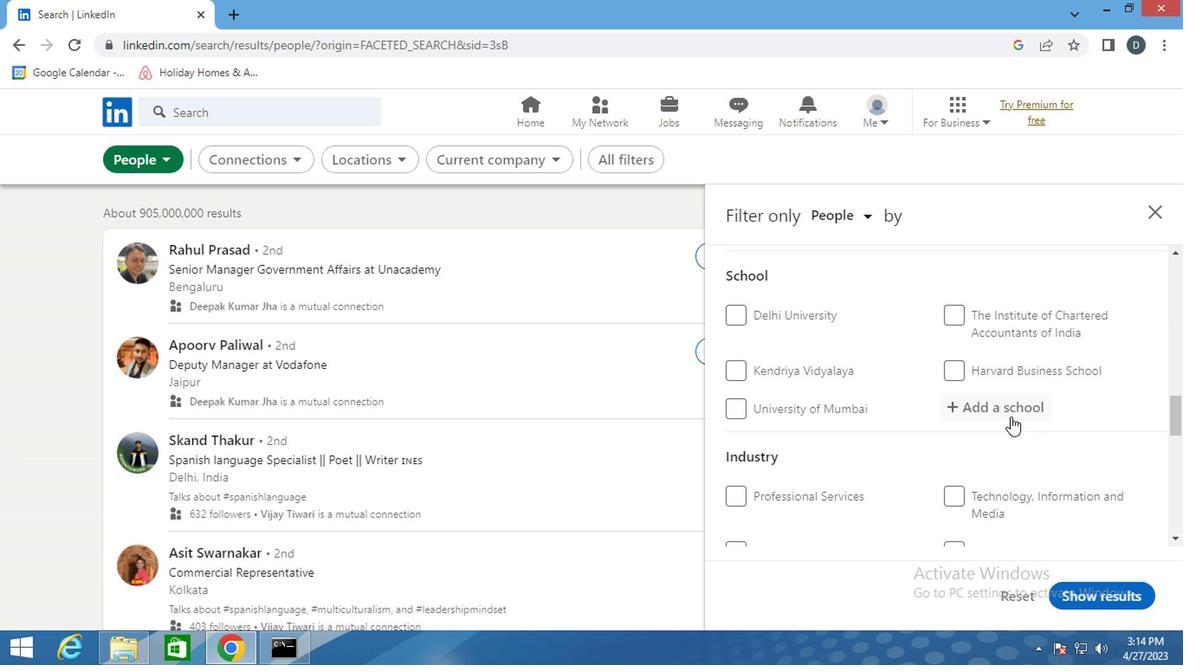 
Action: Mouse moved to (1006, 414)
Screenshot: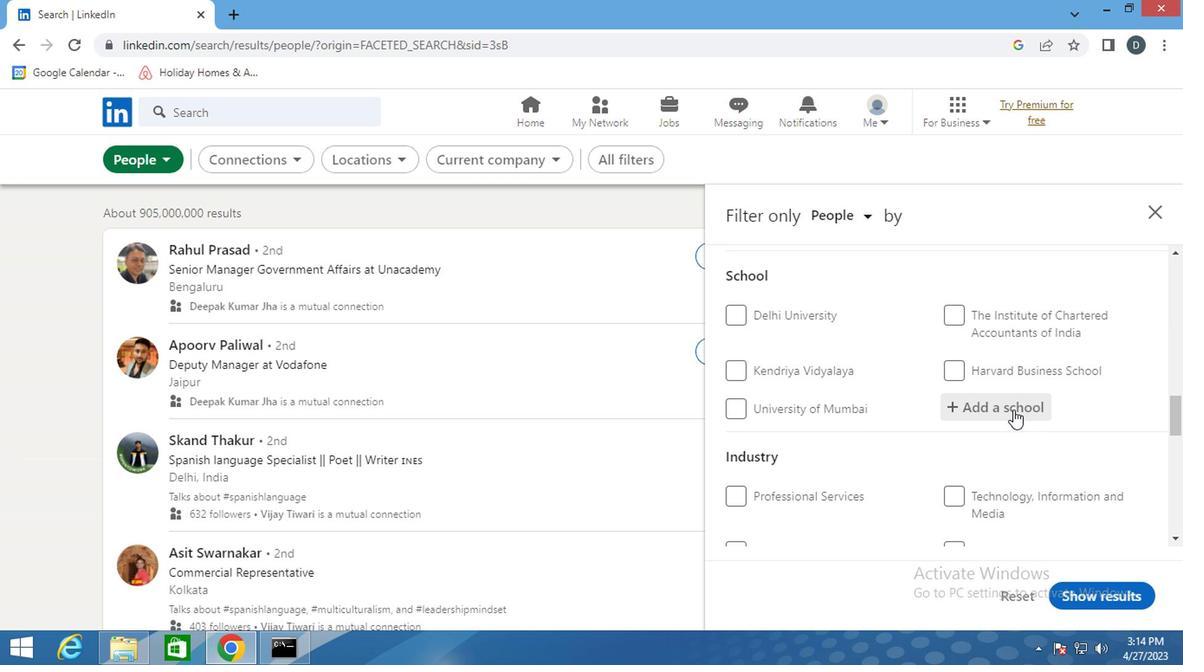 
Action: Key pressed <Key.shift>VEL<Key.space><Key.shift>TECH
Screenshot: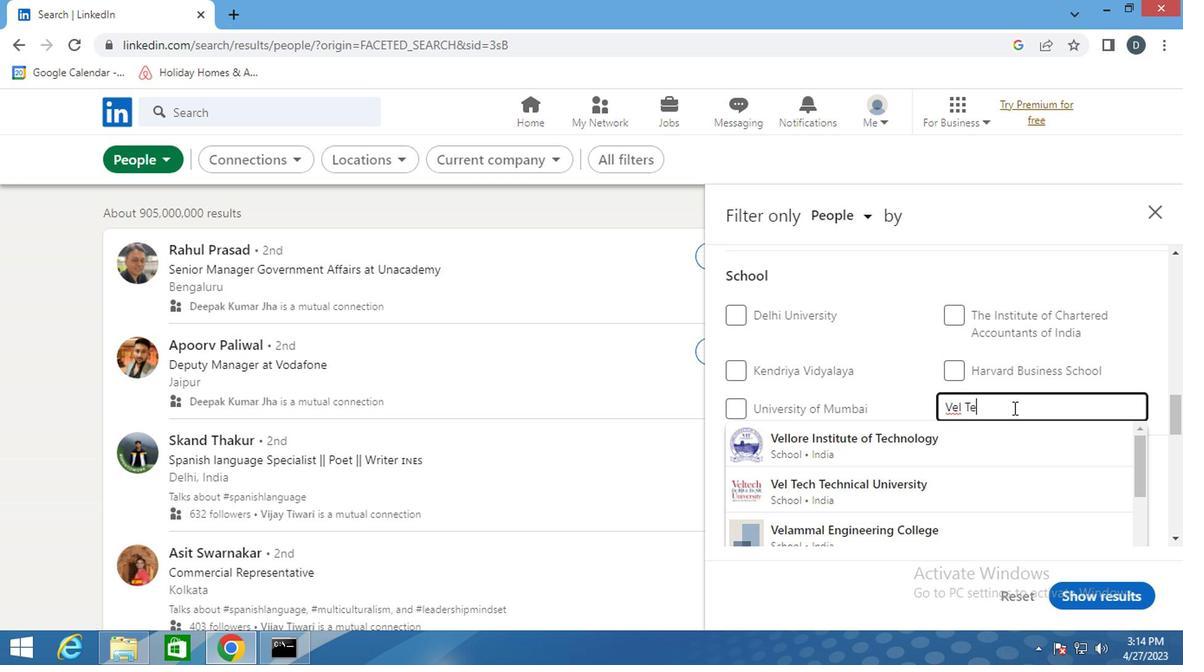 
Action: Mouse moved to (901, 432)
Screenshot: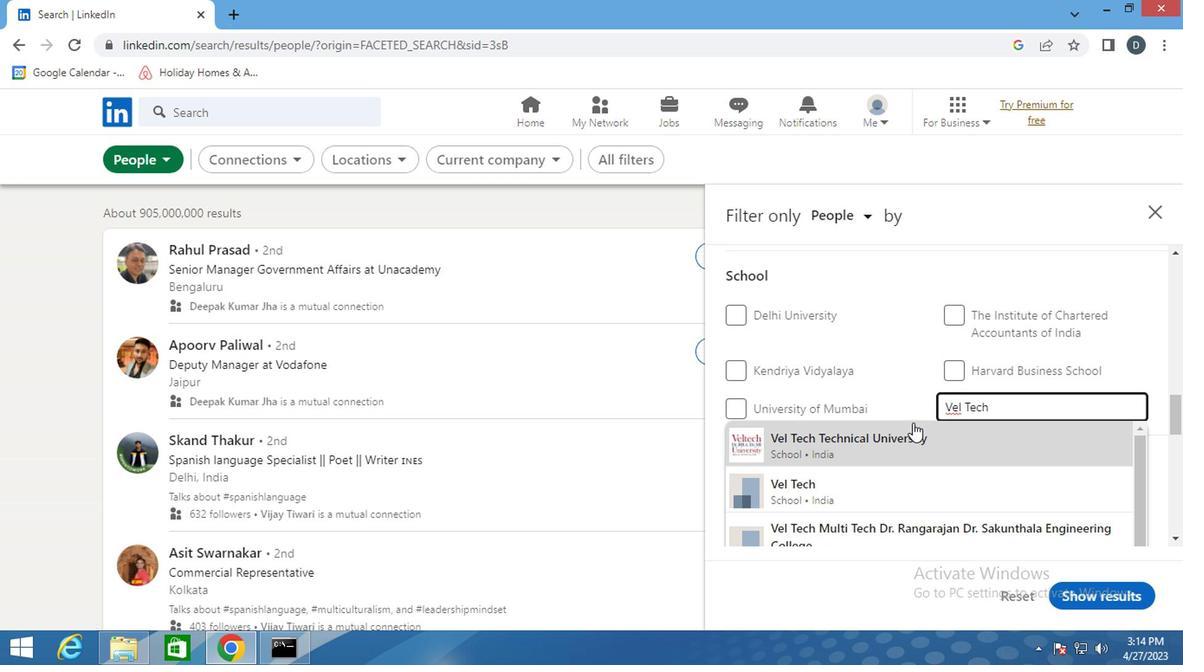 
Action: Mouse pressed left at (901, 432)
Screenshot: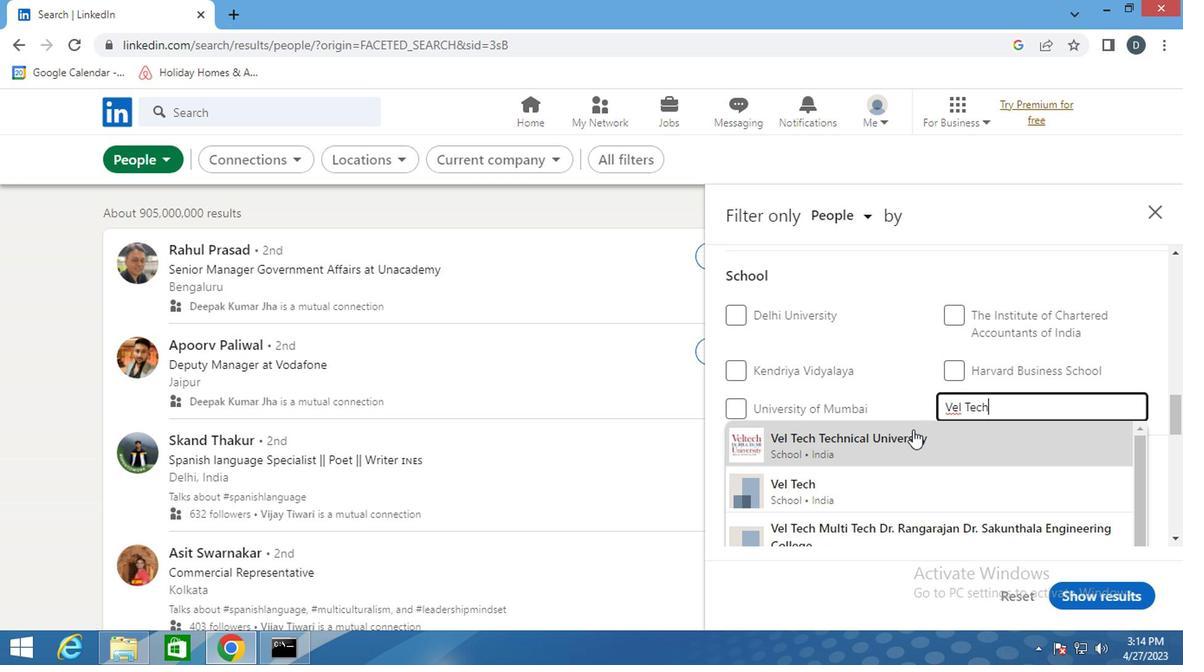 
Action: Mouse moved to (901, 433)
Screenshot: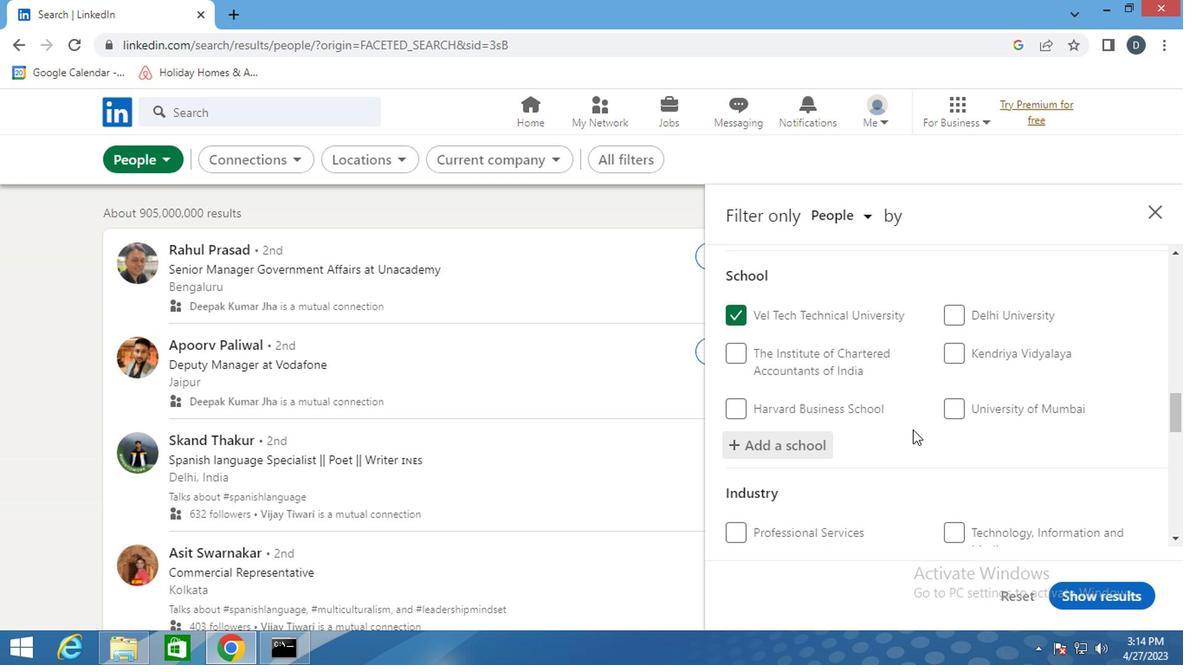 
Action: Mouse scrolled (901, 433) with delta (0, 0)
Screenshot: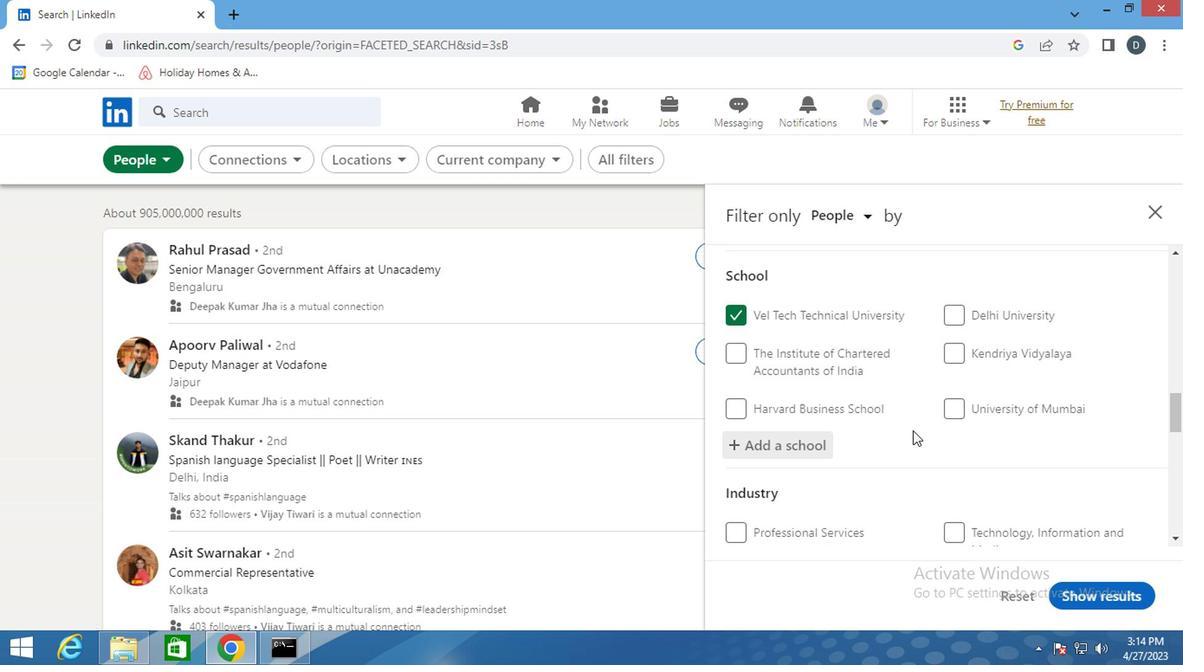 
Action: Mouse moved to (902, 433)
Screenshot: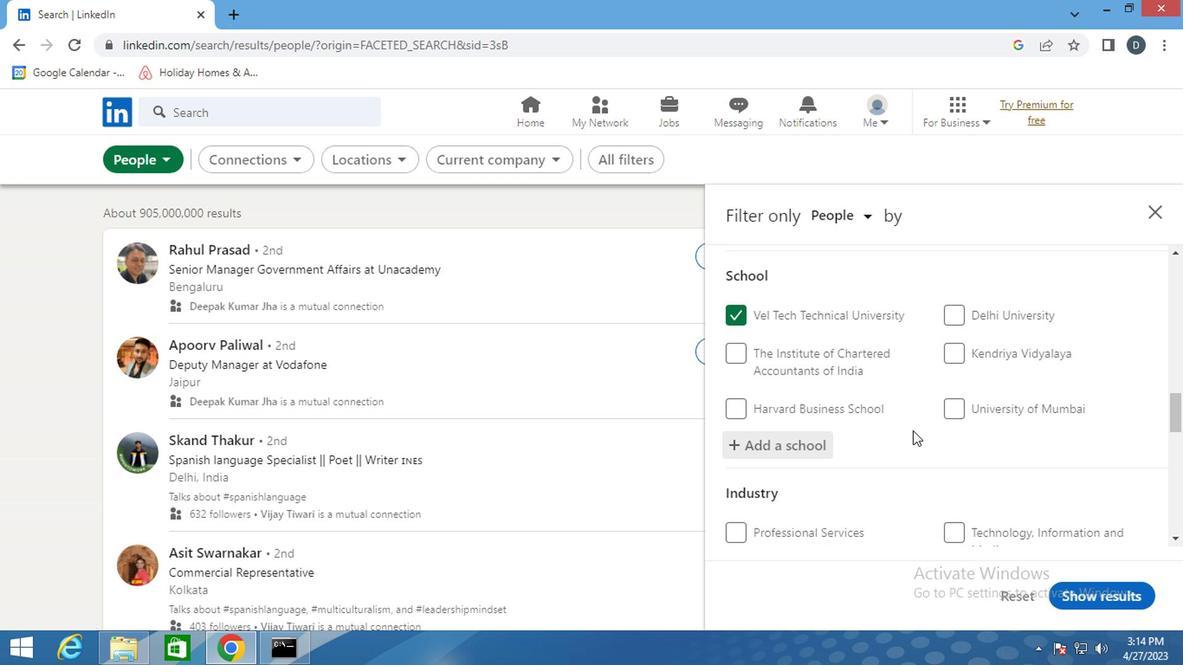 
Action: Mouse scrolled (902, 433) with delta (0, 0)
Screenshot: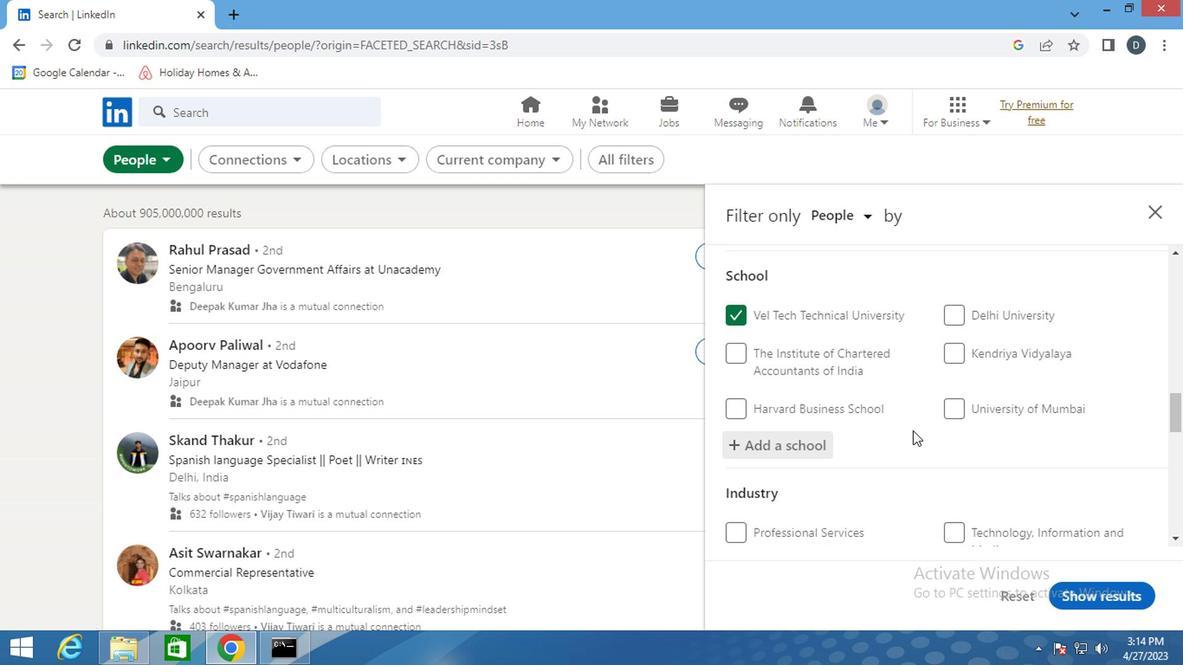 
Action: Mouse moved to (904, 434)
Screenshot: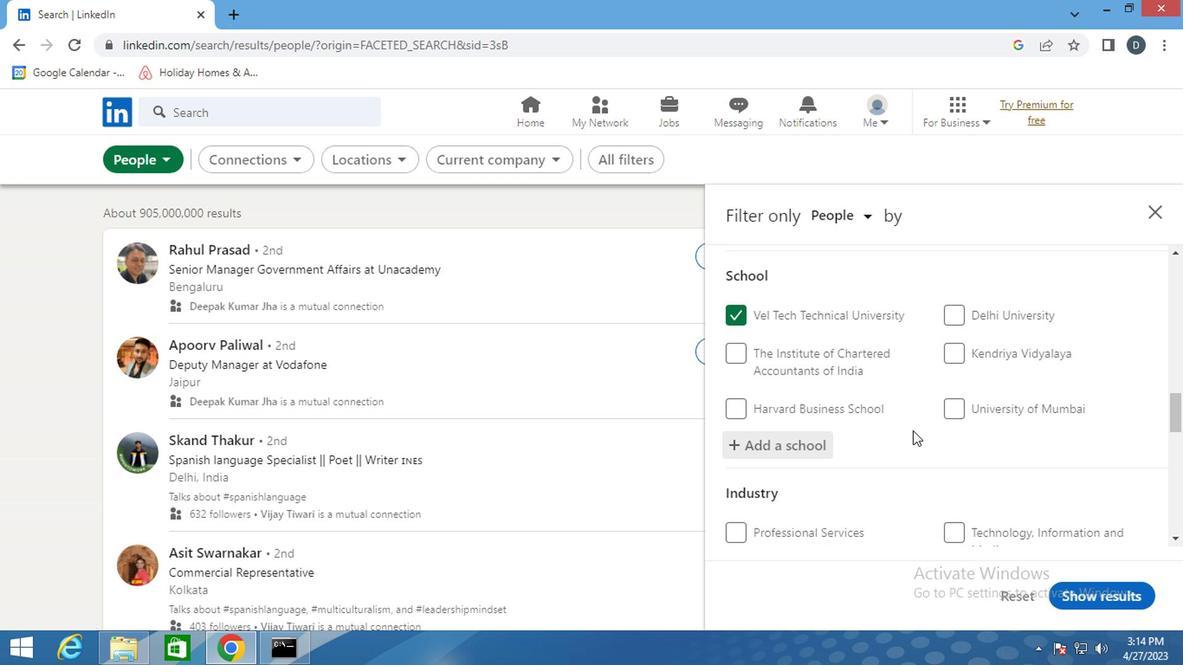 
Action: Mouse scrolled (904, 433) with delta (0, 0)
Screenshot: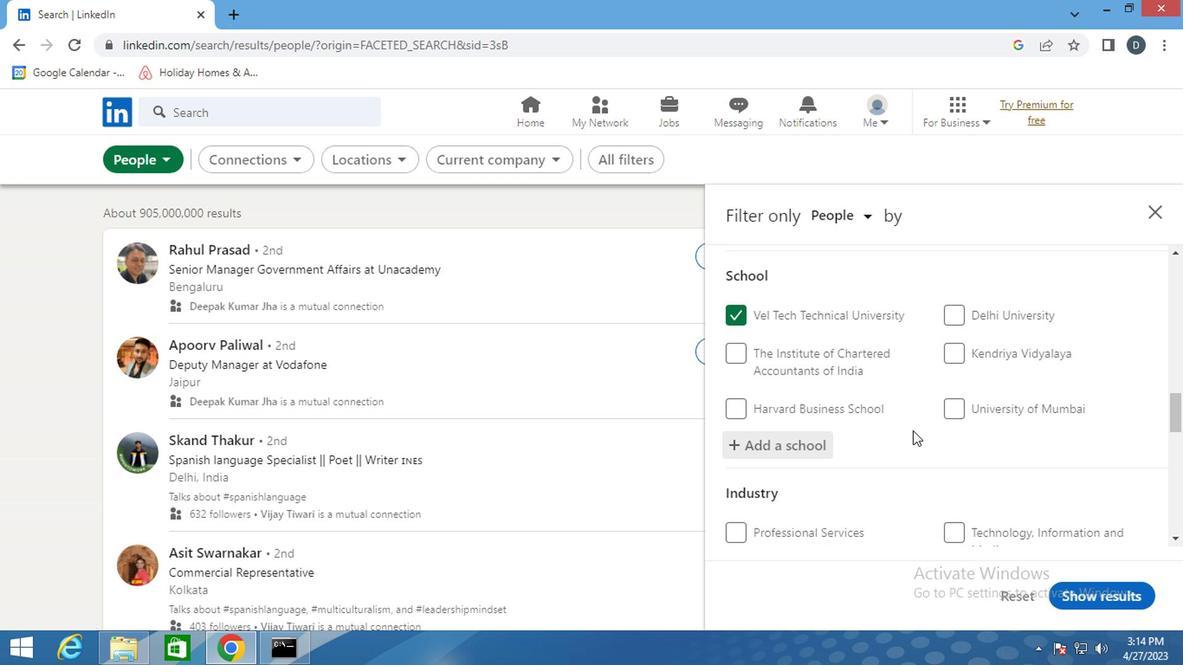 
Action: Mouse moved to (905, 435)
Screenshot: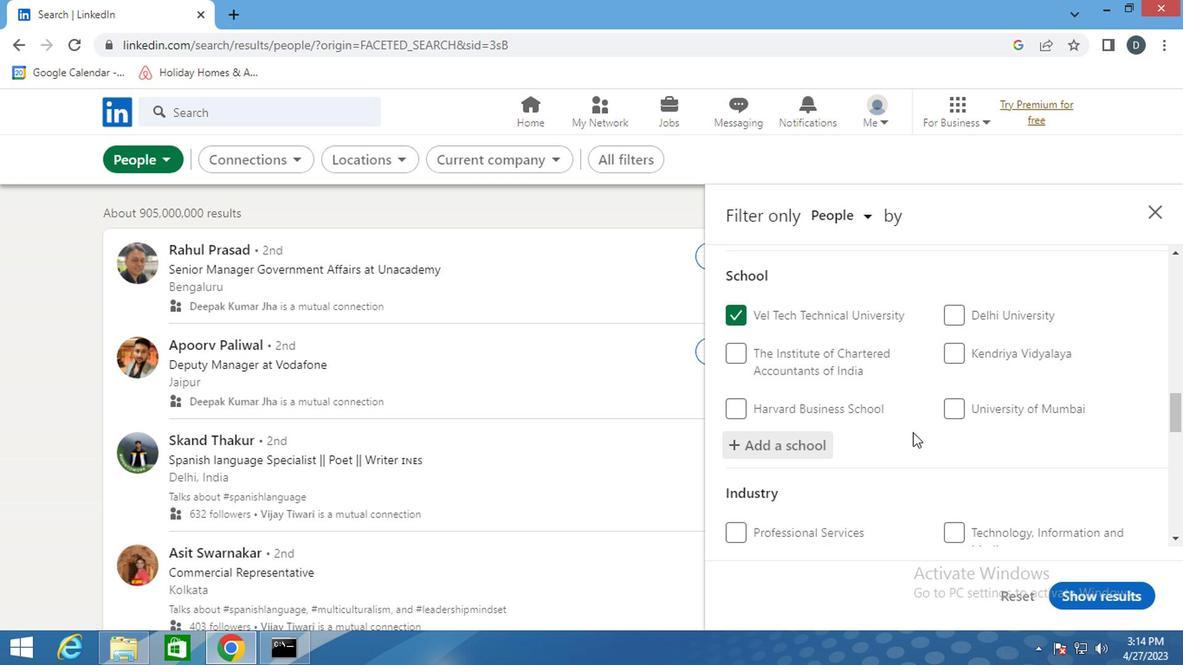 
Action: Mouse scrolled (905, 434) with delta (0, 0)
Screenshot: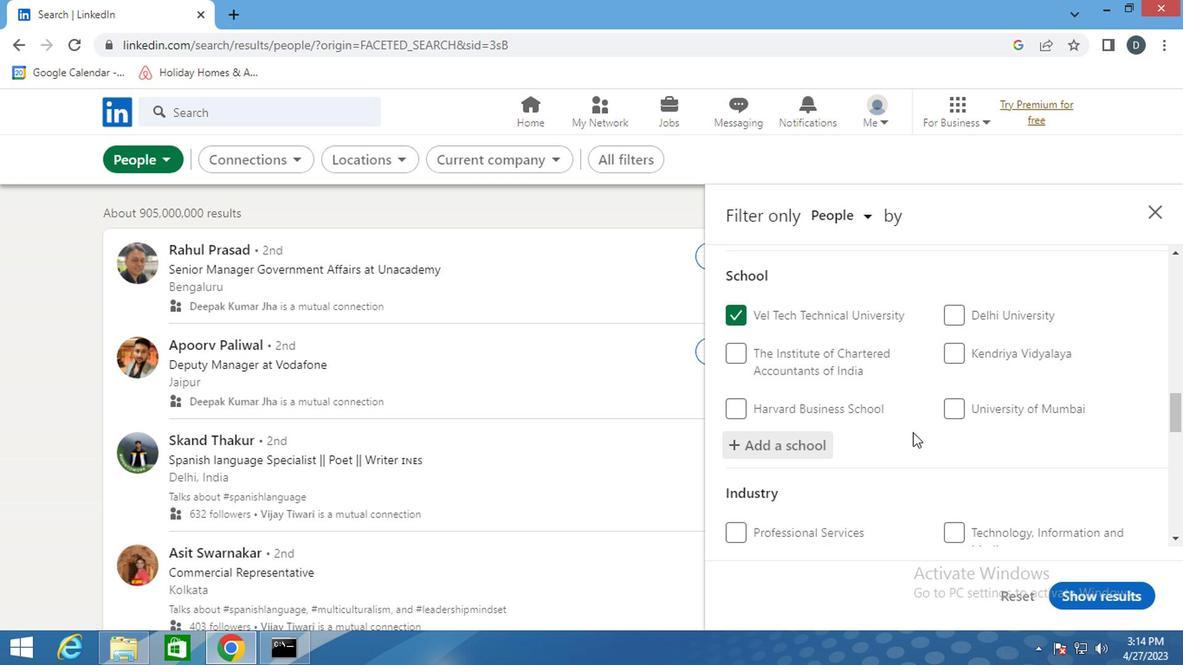 
Action: Mouse moved to (929, 414)
Screenshot: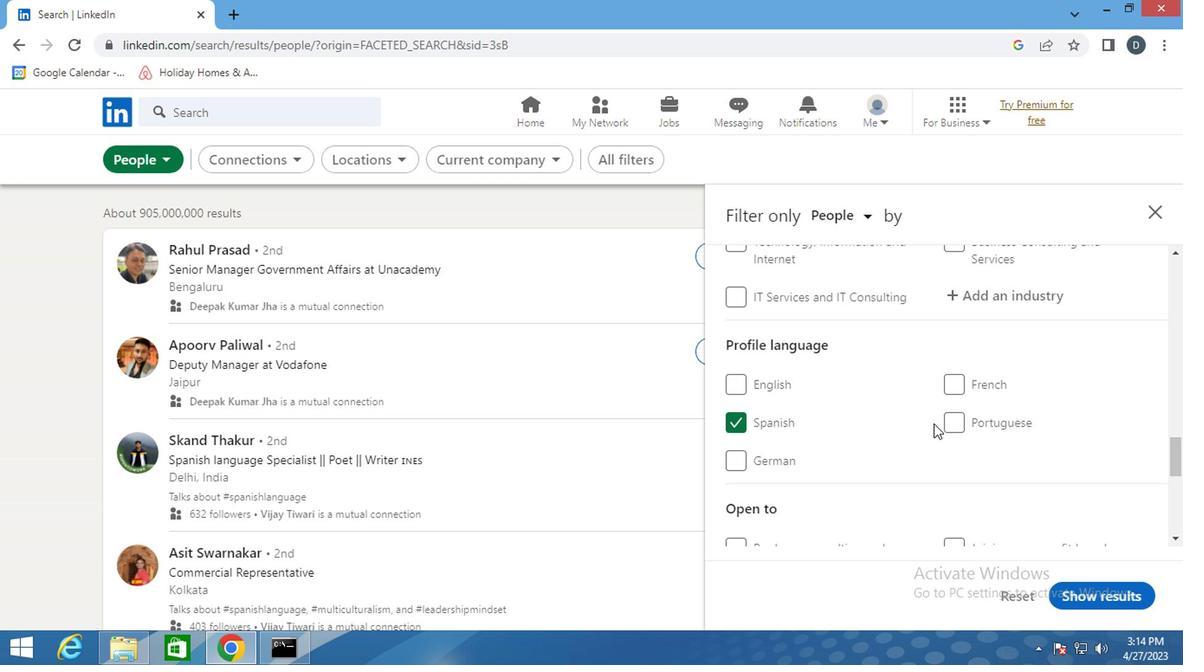 
Action: Mouse scrolled (929, 414) with delta (0, 0)
Screenshot: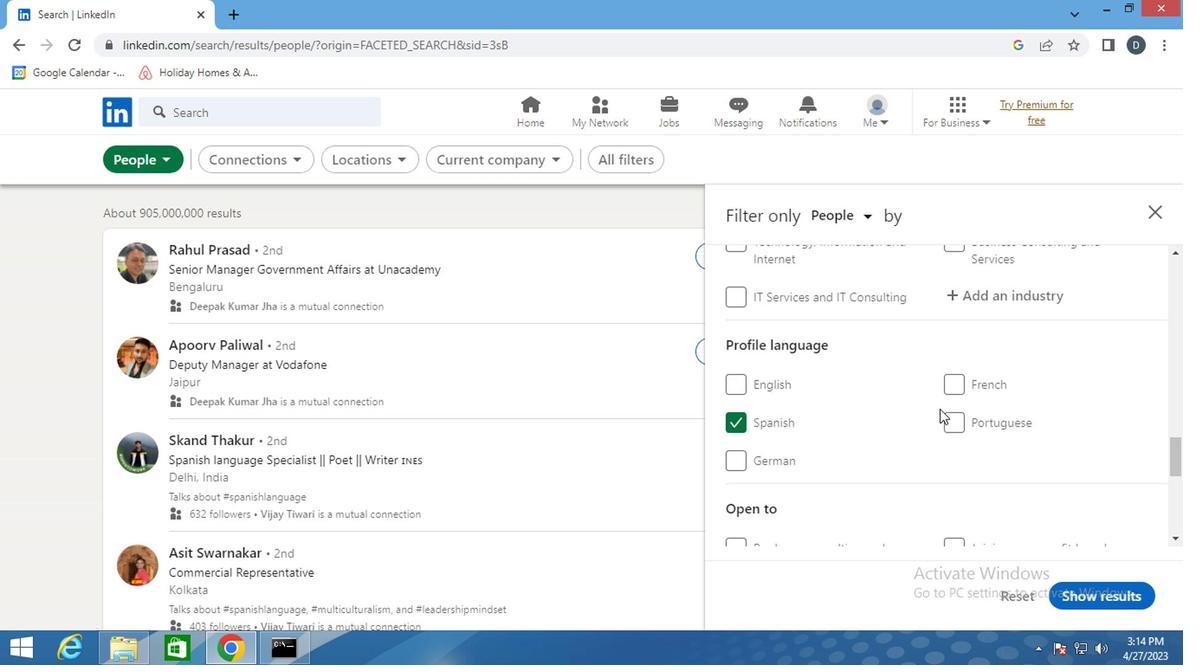 
Action: Mouse scrolled (929, 414) with delta (0, 0)
Screenshot: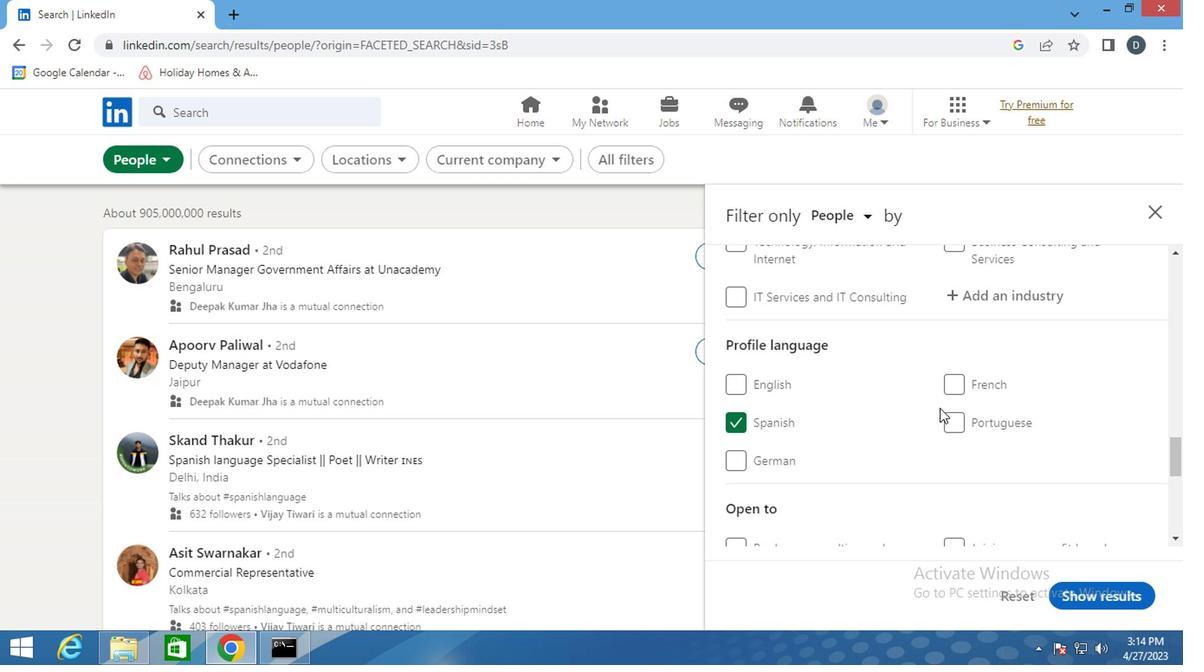 
Action: Mouse moved to (978, 469)
Screenshot: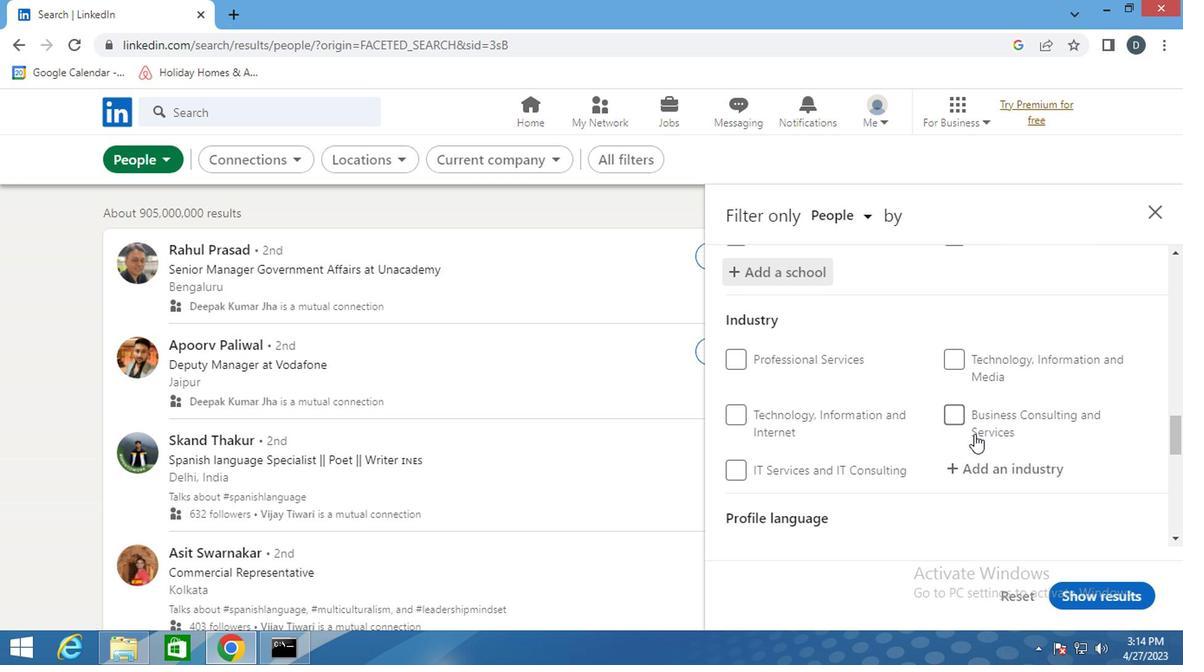 
Action: Mouse pressed left at (978, 469)
Screenshot: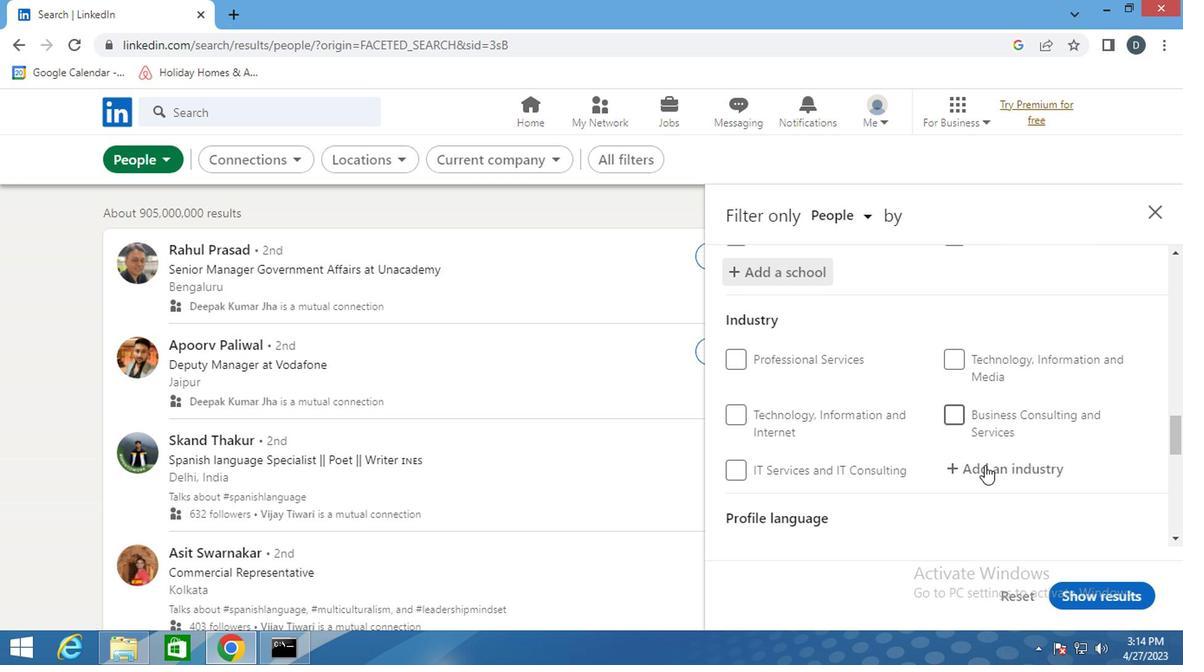 
Action: Mouse moved to (978, 466)
Screenshot: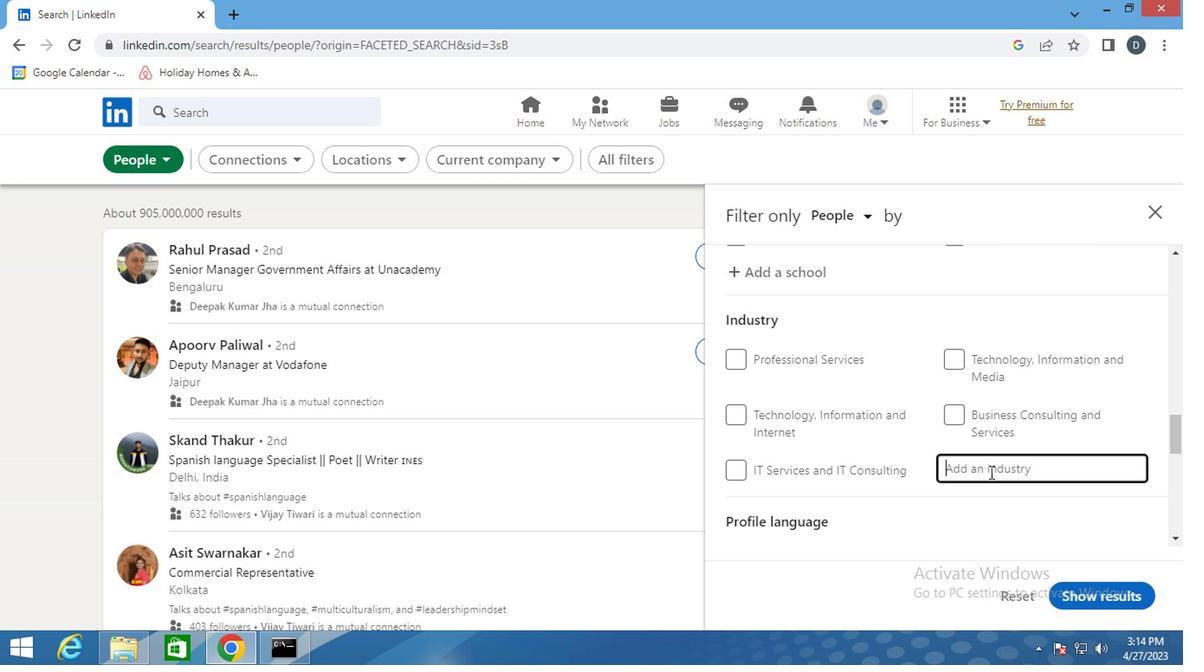 
Action: Key pressed <Key.shift>MUSEUM
Screenshot: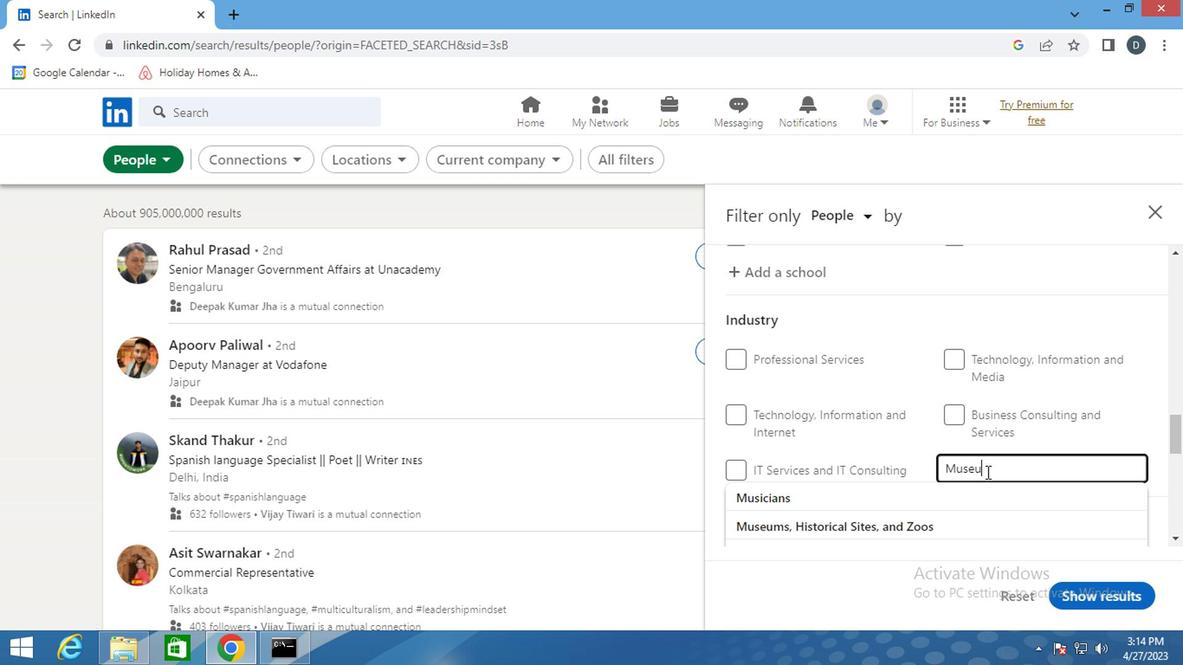 
Action: Mouse moved to (957, 478)
Screenshot: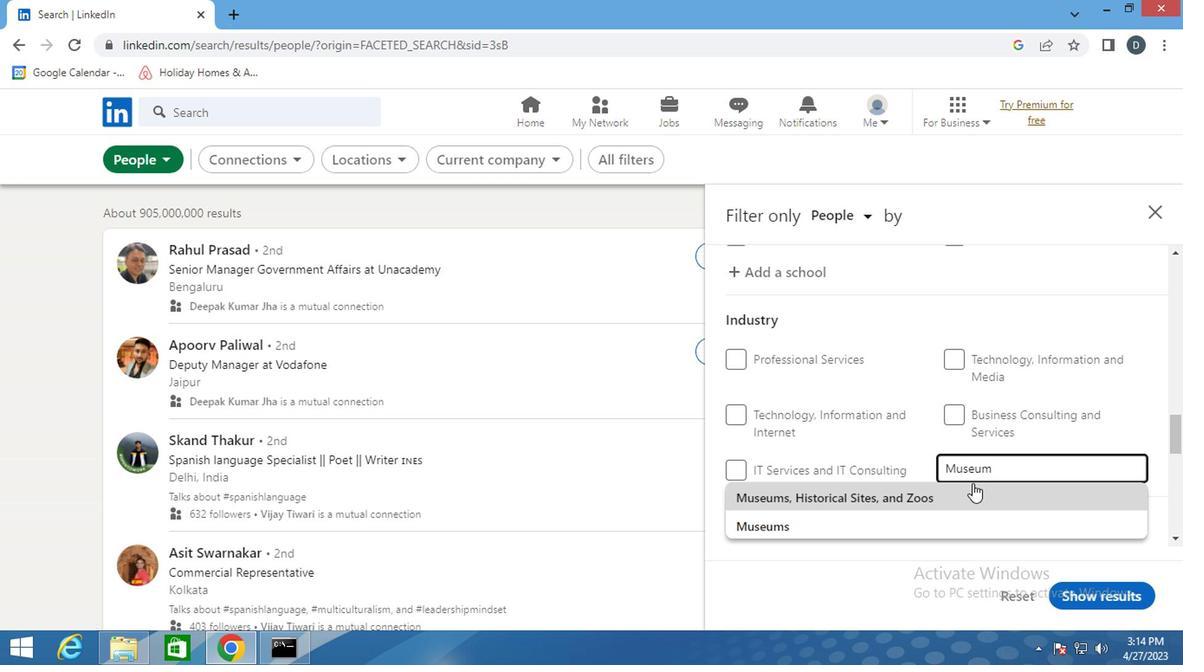 
Action: Mouse pressed left at (957, 478)
Screenshot: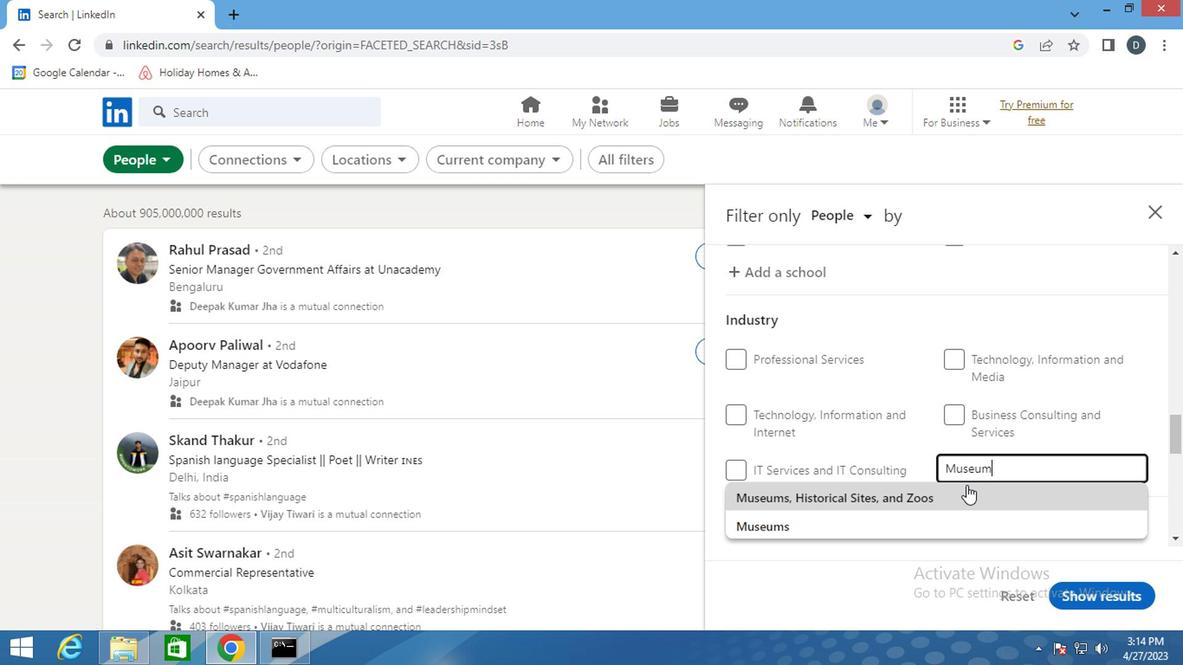 
Action: Mouse moved to (966, 486)
Screenshot: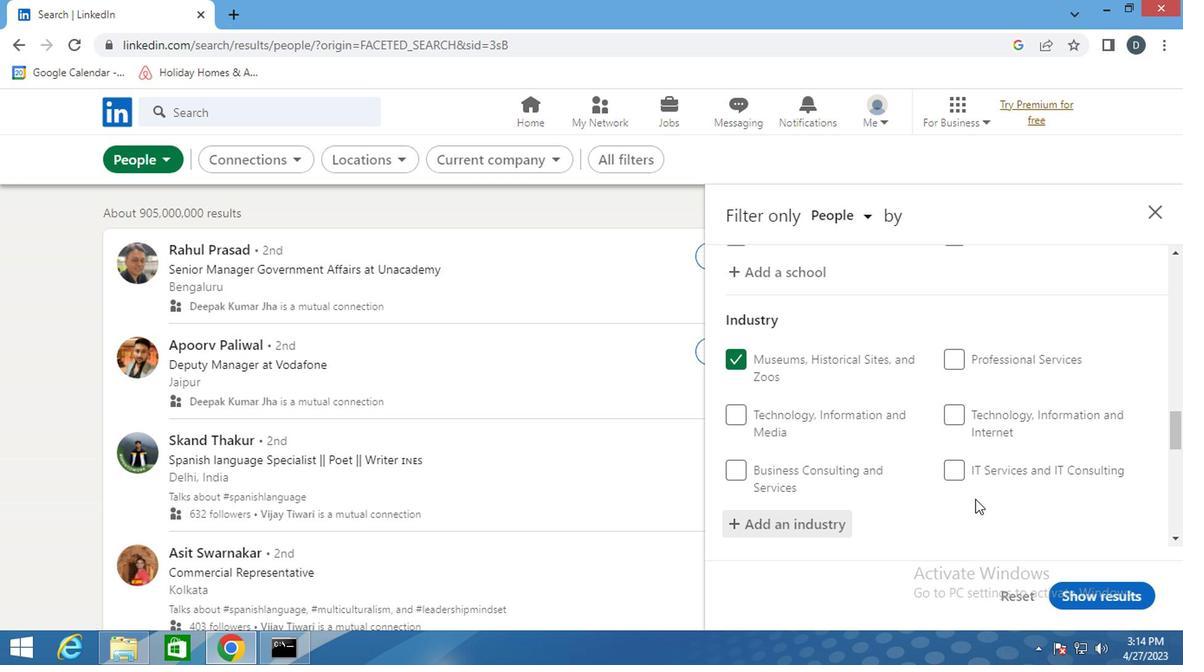 
Action: Mouse scrolled (966, 485) with delta (0, 0)
Screenshot: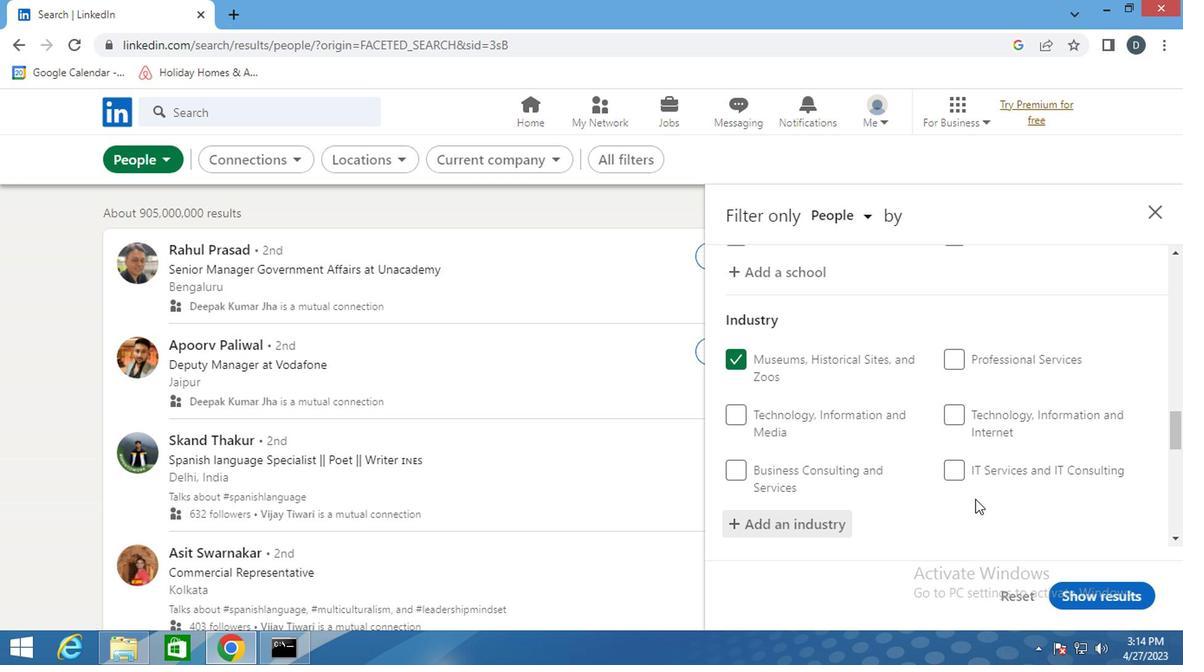 
Action: Mouse moved to (965, 486)
Screenshot: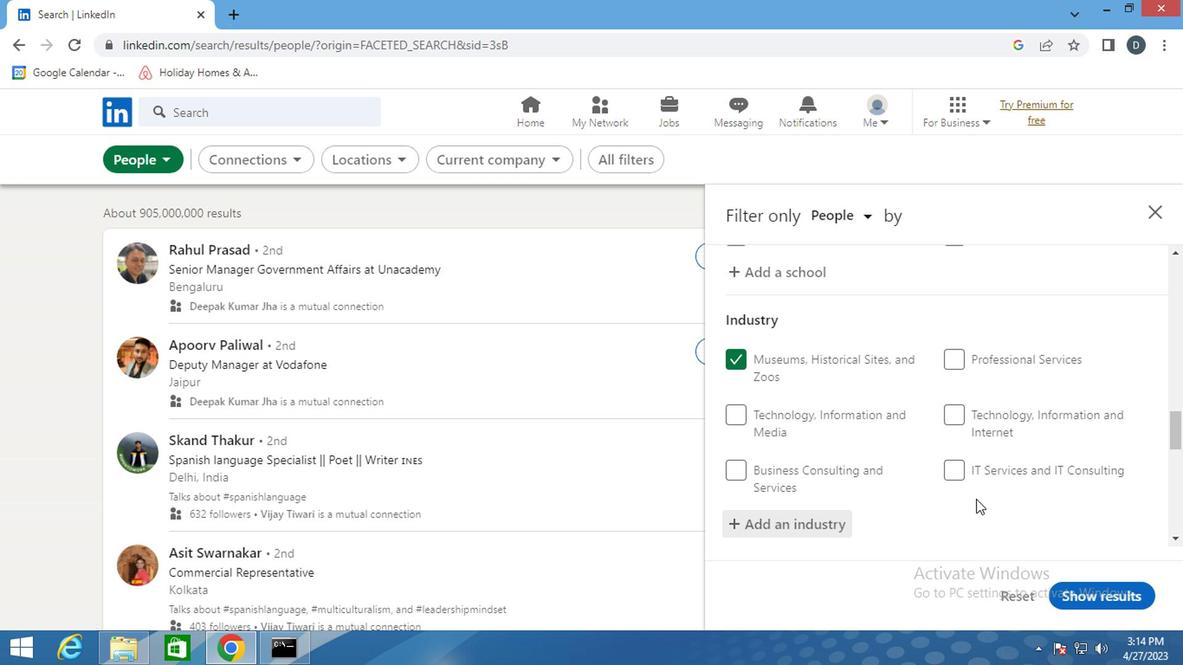 
Action: Mouse scrolled (965, 485) with delta (0, 0)
Screenshot: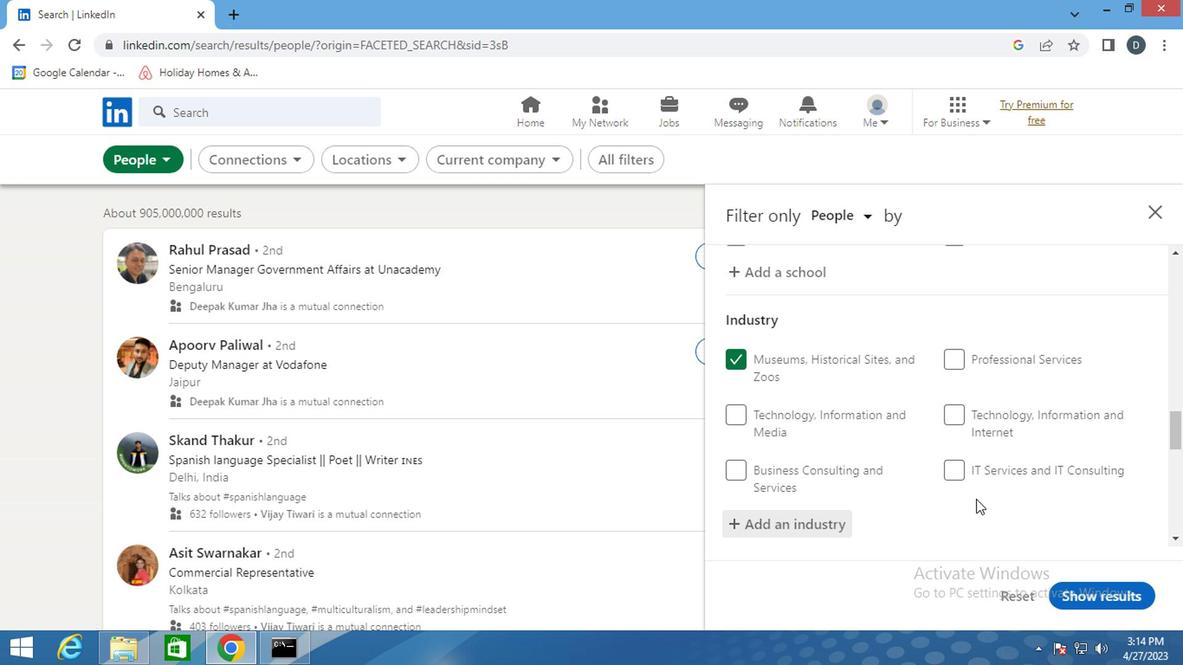 
Action: Mouse scrolled (965, 485) with delta (0, 0)
Screenshot: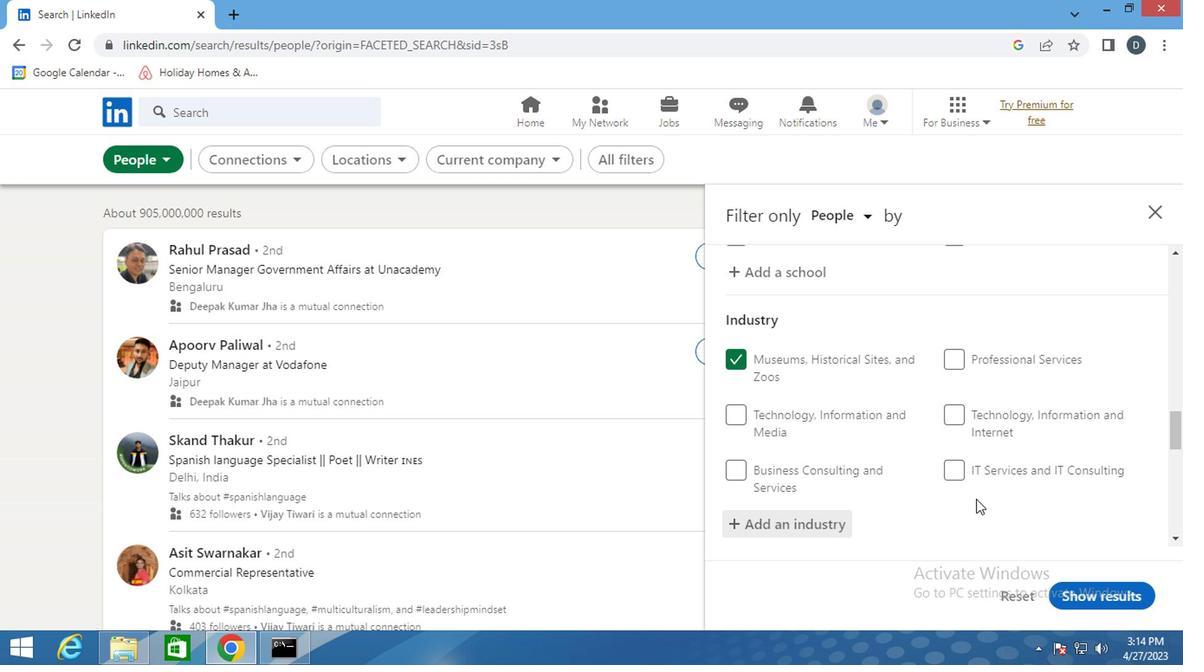 
Action: Mouse moved to (968, 476)
Screenshot: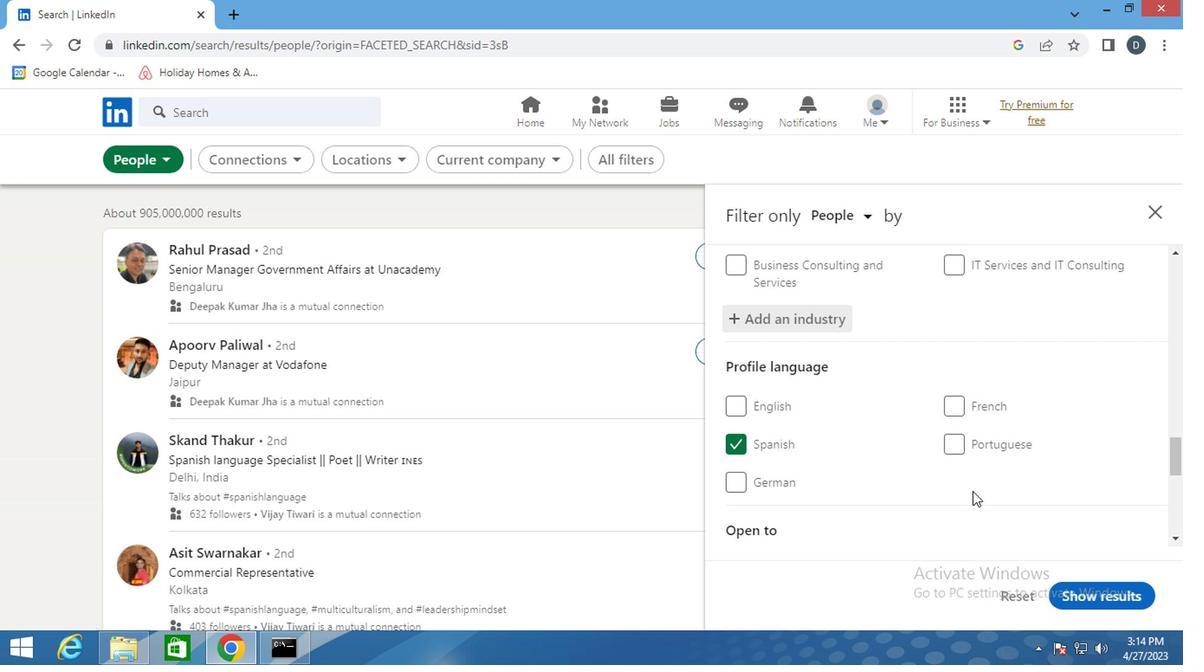 
Action: Mouse scrolled (968, 475) with delta (0, 0)
Screenshot: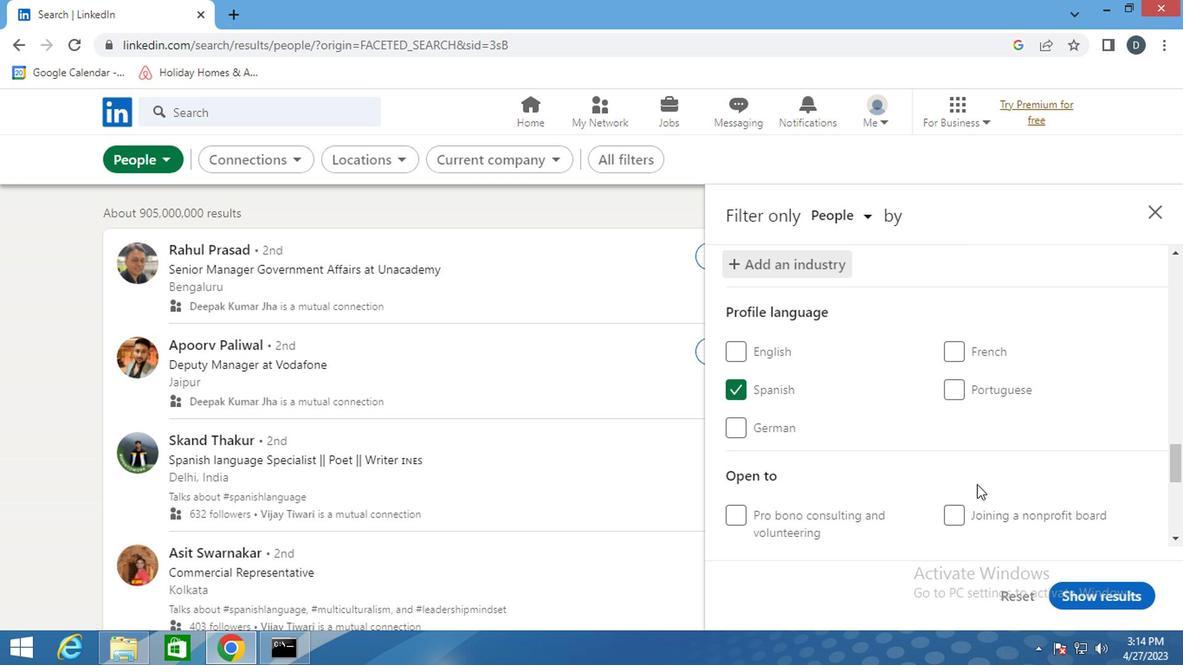 
Action: Mouse scrolled (968, 475) with delta (0, 0)
Screenshot: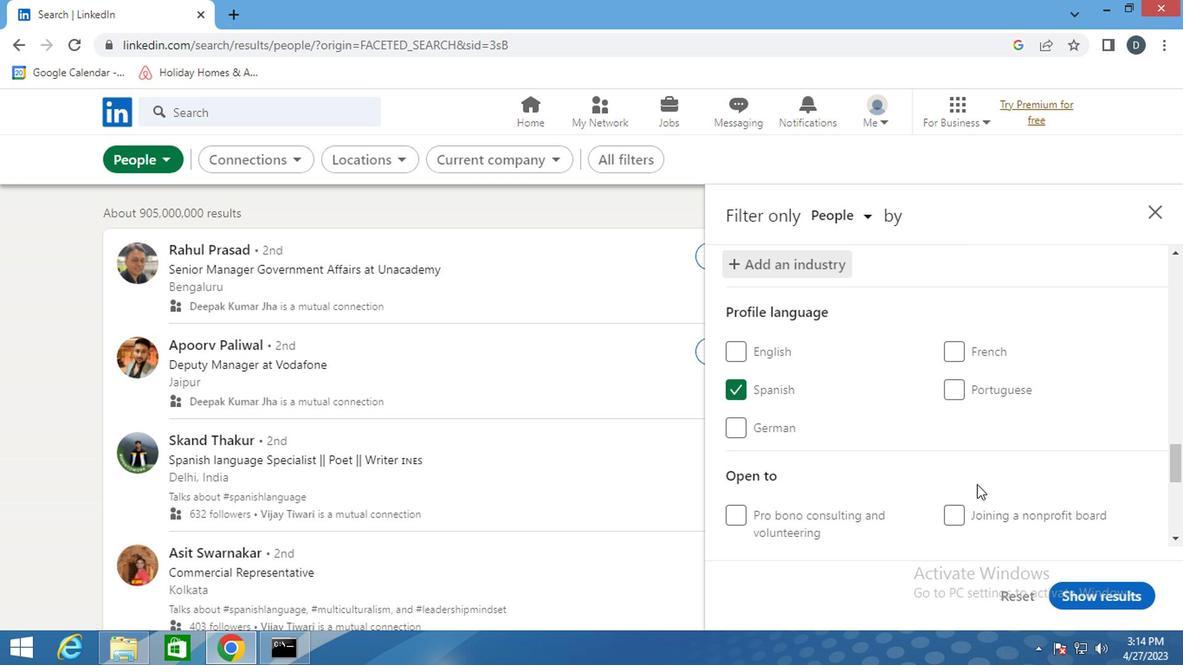 
Action: Mouse moved to (931, 428)
Screenshot: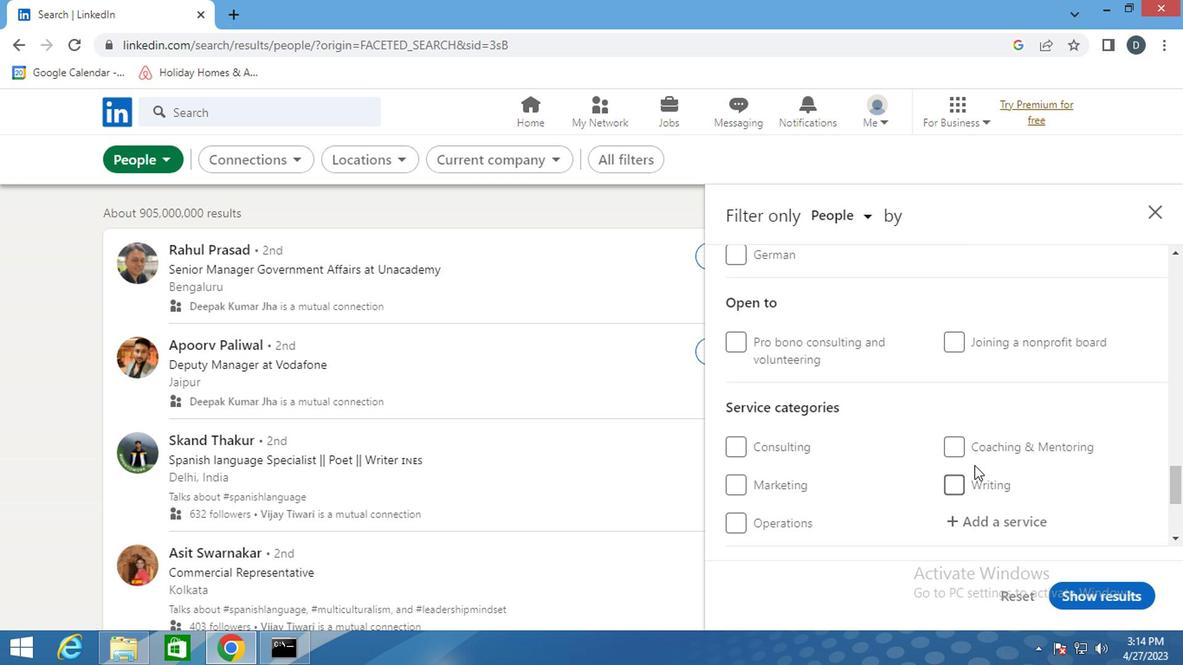
Action: Mouse scrolled (931, 428) with delta (0, 0)
Screenshot: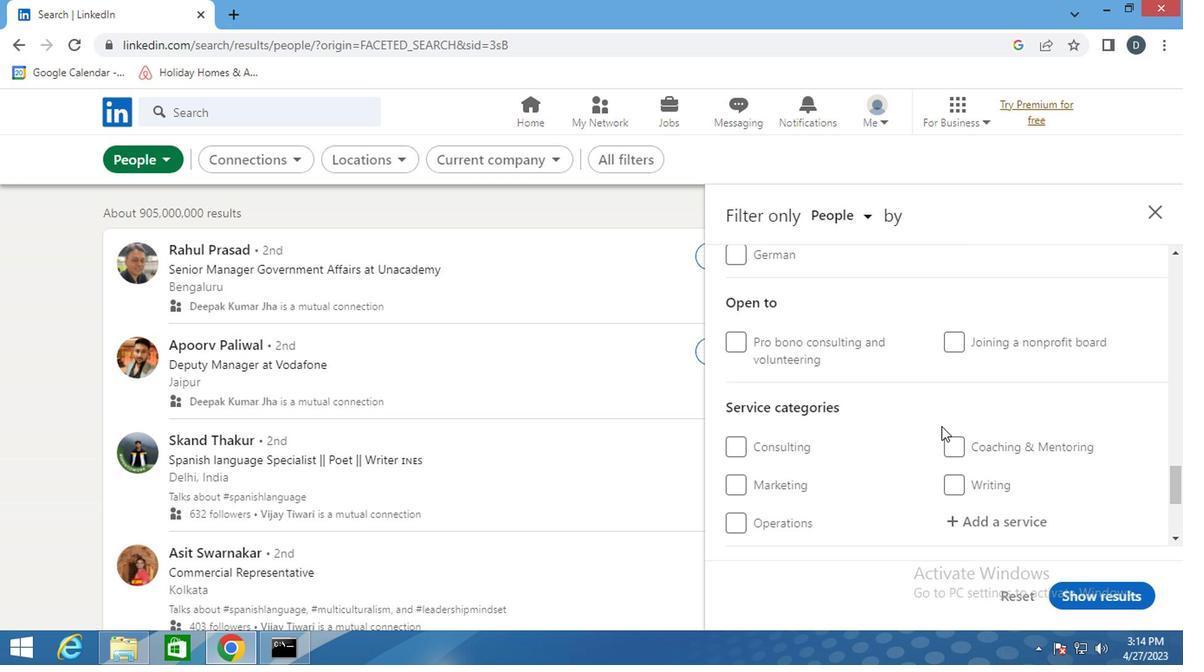 
Action: Mouse moved to (938, 428)
Screenshot: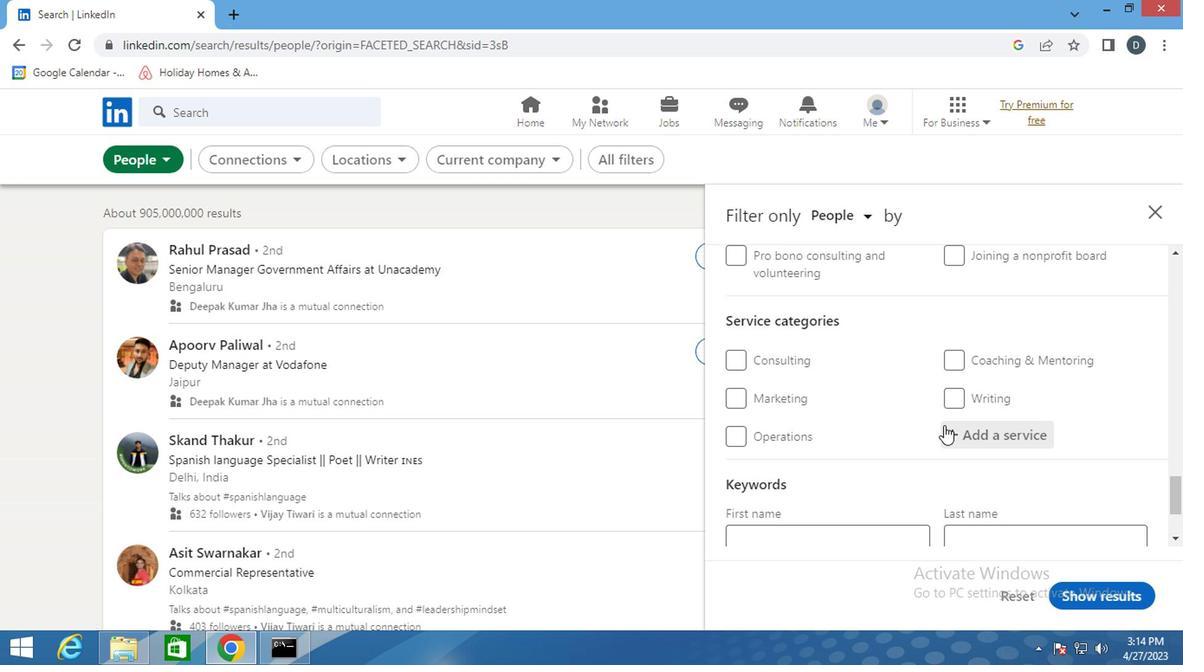 
Action: Mouse pressed left at (938, 428)
Screenshot: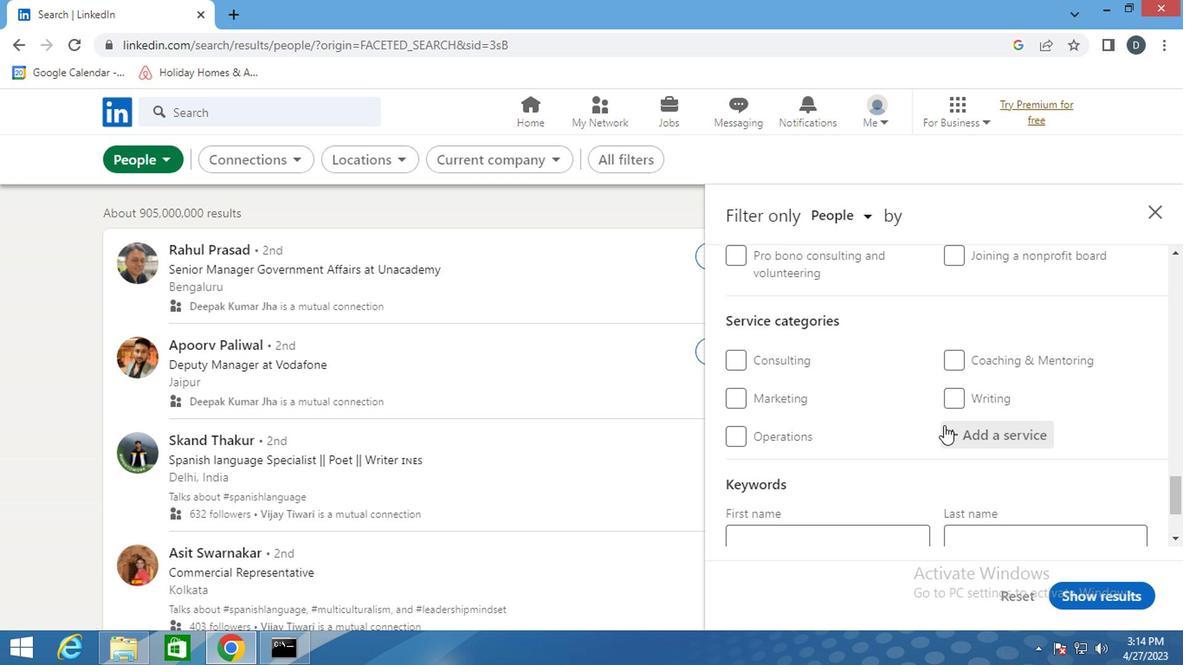 
Action: Mouse moved to (941, 428)
Screenshot: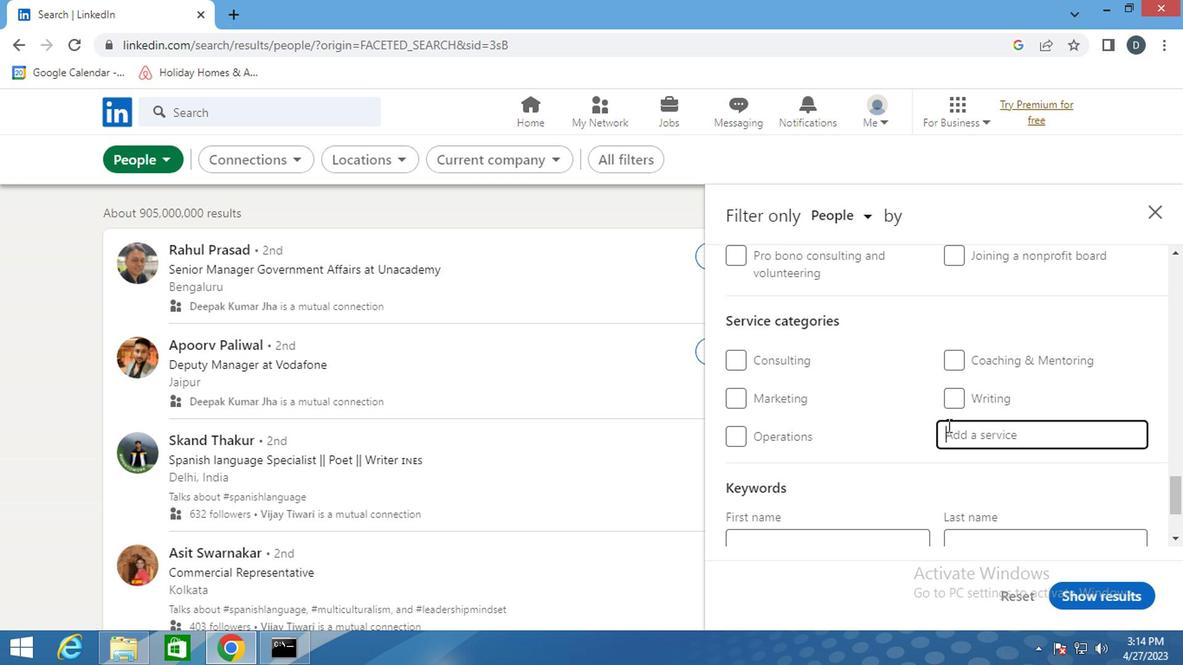 
Action: Key pressed <Key.shift><Key.shift><Key.shift><Key.shift><Key.shift><Key.shift>INTERAC
Screenshot: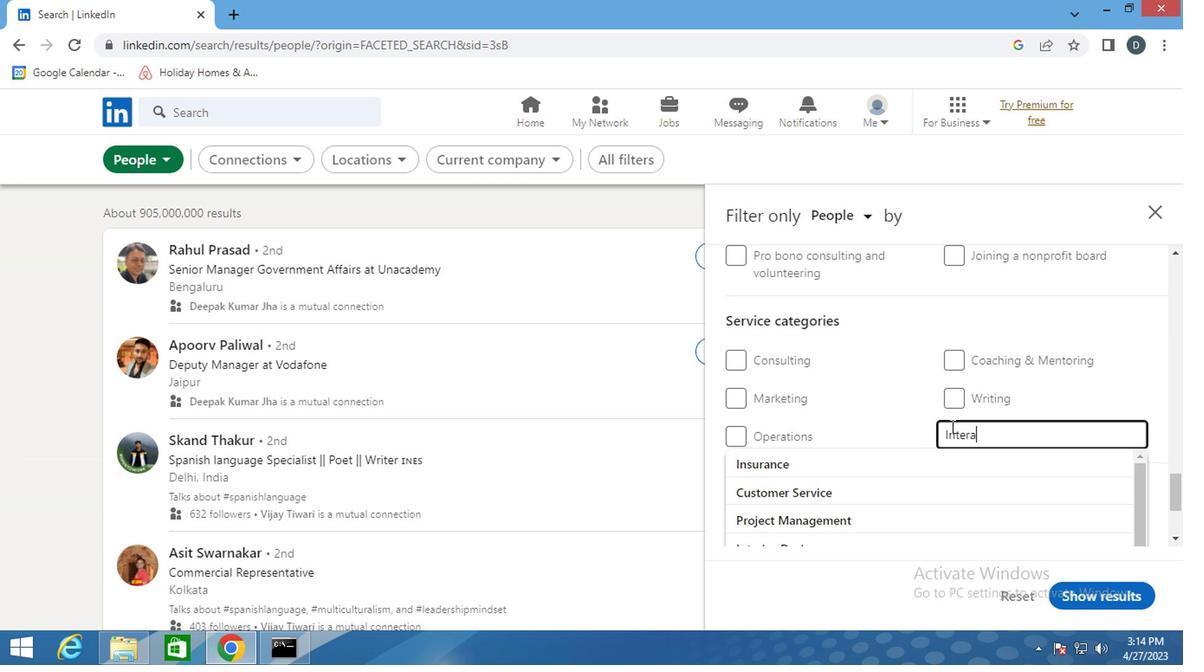 
Action: Mouse moved to (934, 480)
Screenshot: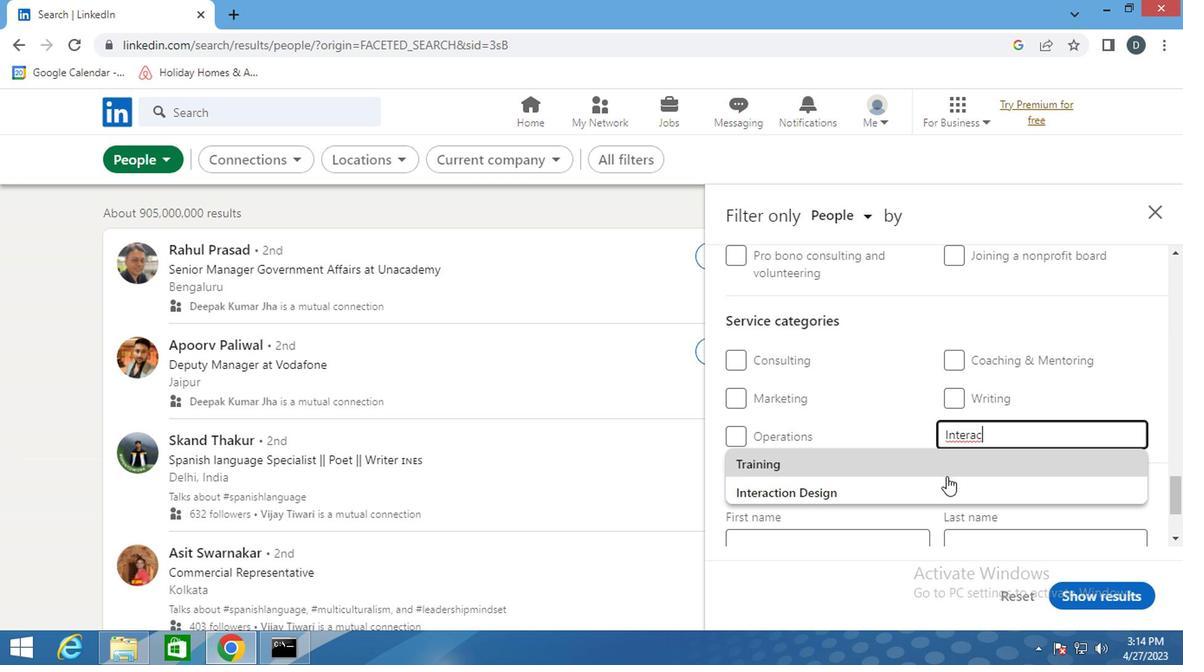 
Action: Mouse pressed left at (934, 480)
Screenshot: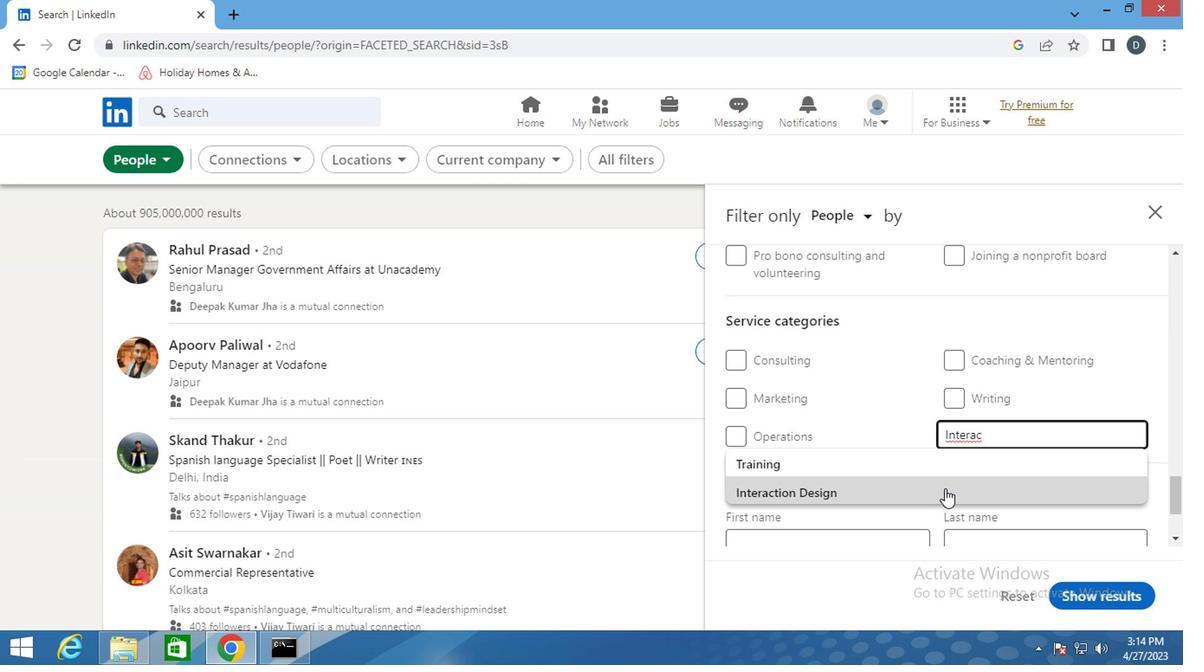 
Action: Mouse moved to (913, 471)
Screenshot: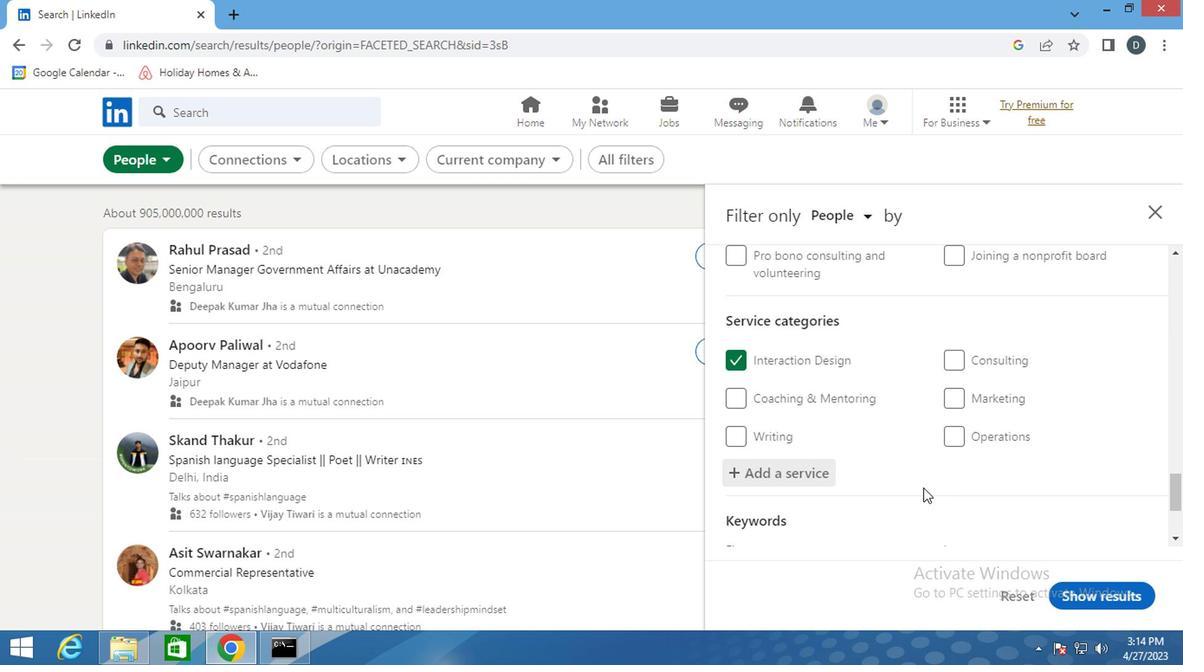 
Action: Mouse scrolled (913, 470) with delta (0, 0)
Screenshot: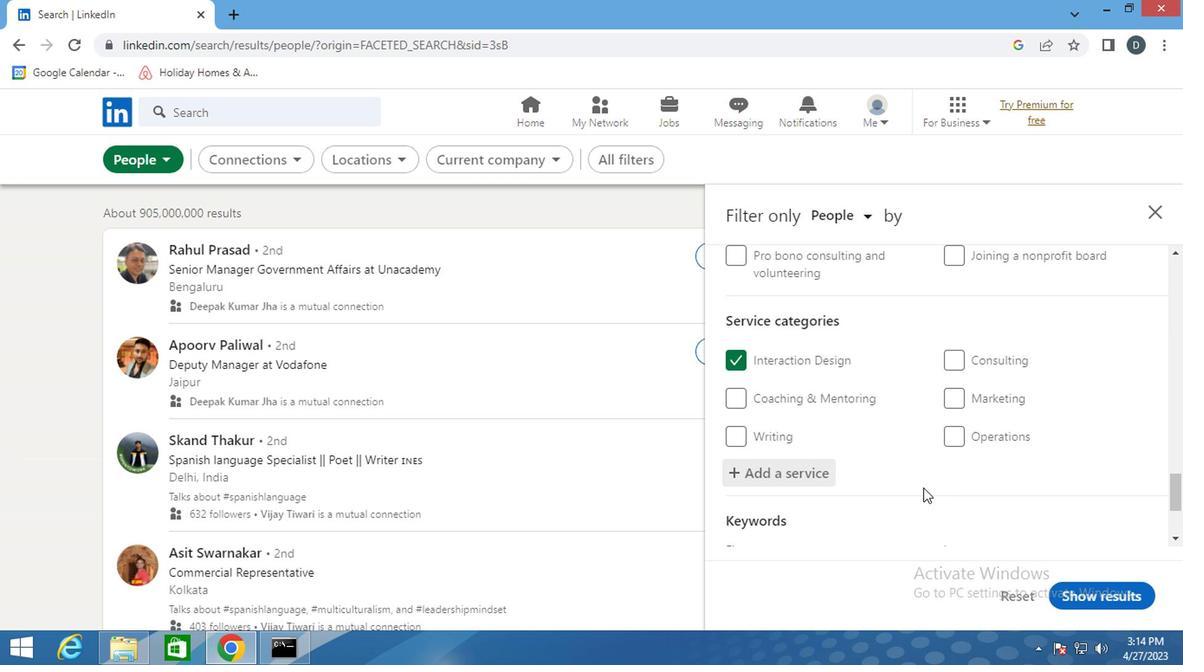 
Action: Mouse moved to (913, 469)
Screenshot: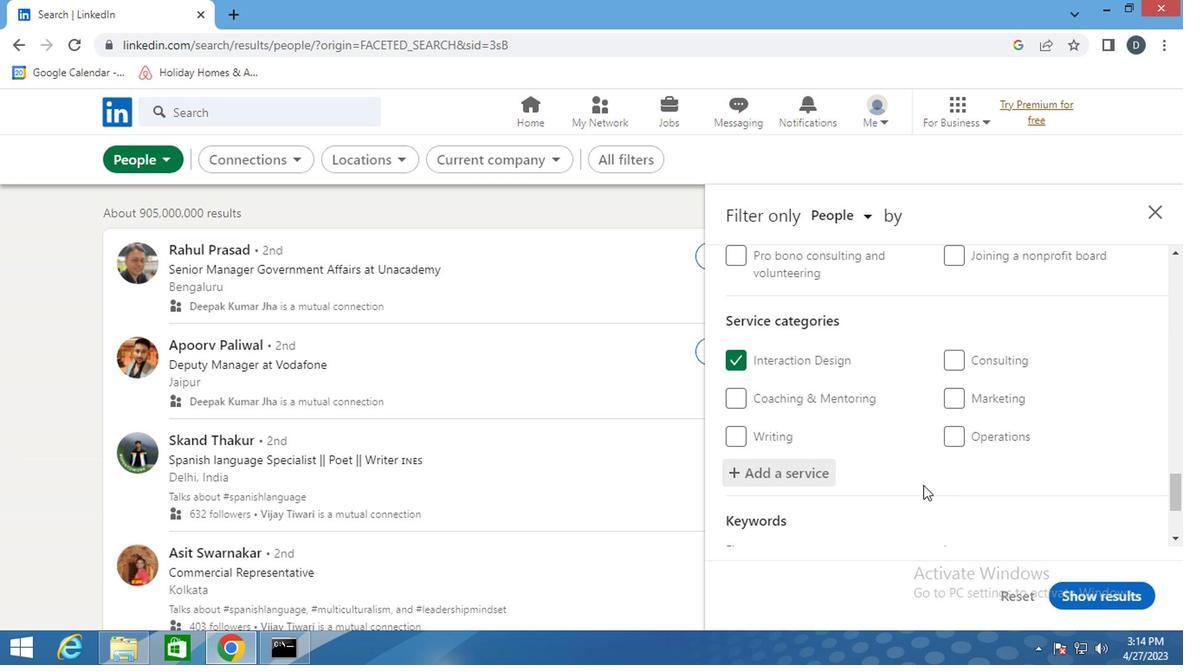 
Action: Mouse scrolled (913, 469) with delta (0, 0)
Screenshot: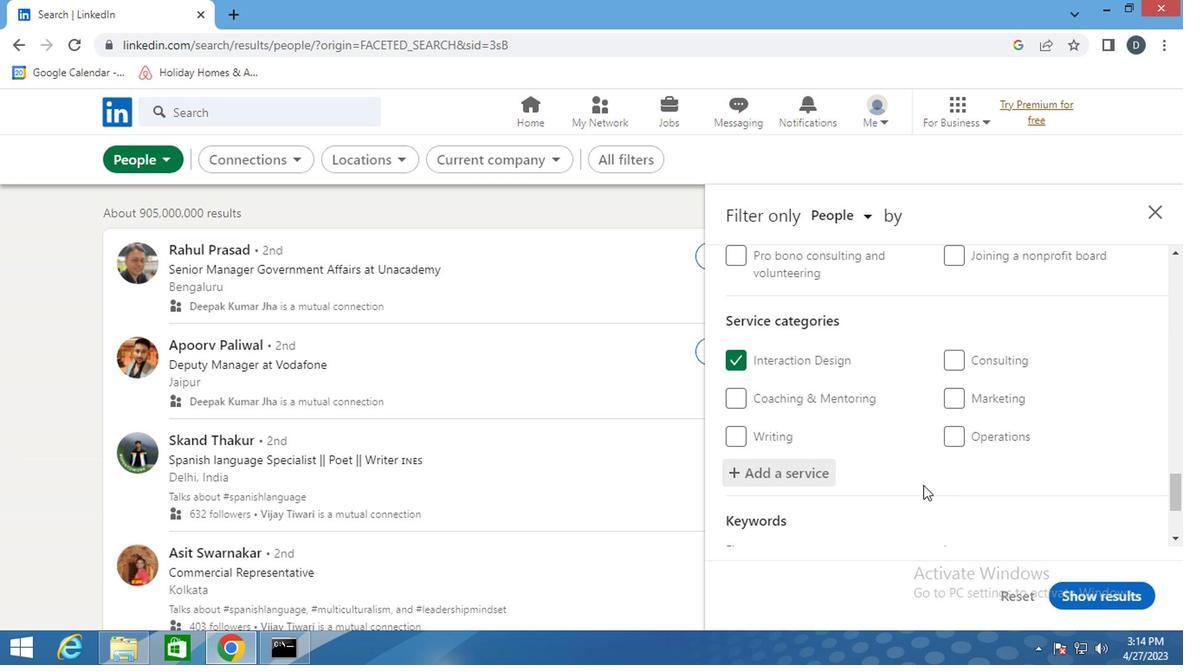 
Action: Mouse moved to (913, 467)
Screenshot: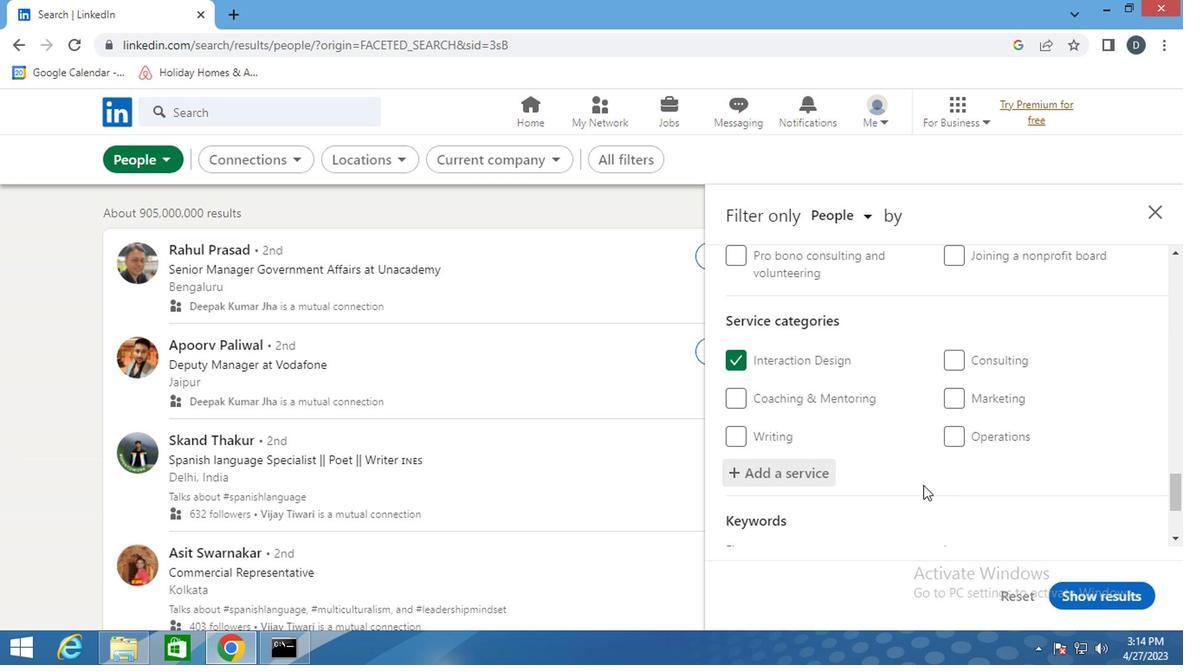 
Action: Mouse scrolled (913, 467) with delta (0, 0)
Screenshot: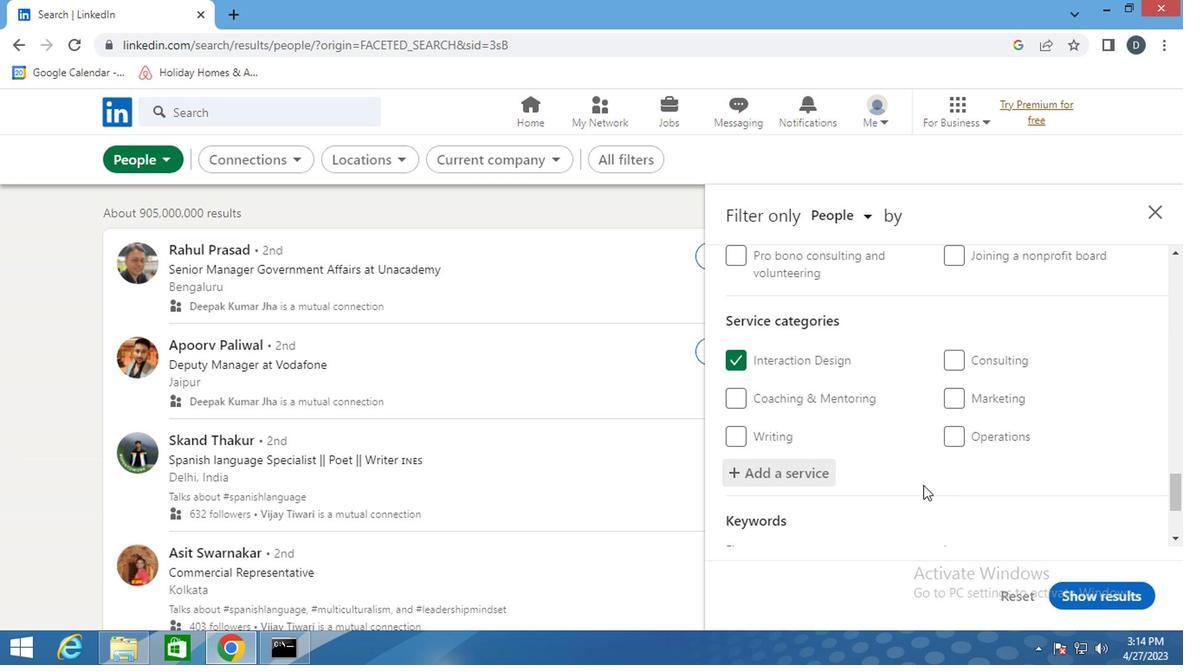 
Action: Mouse moved to (905, 421)
Screenshot: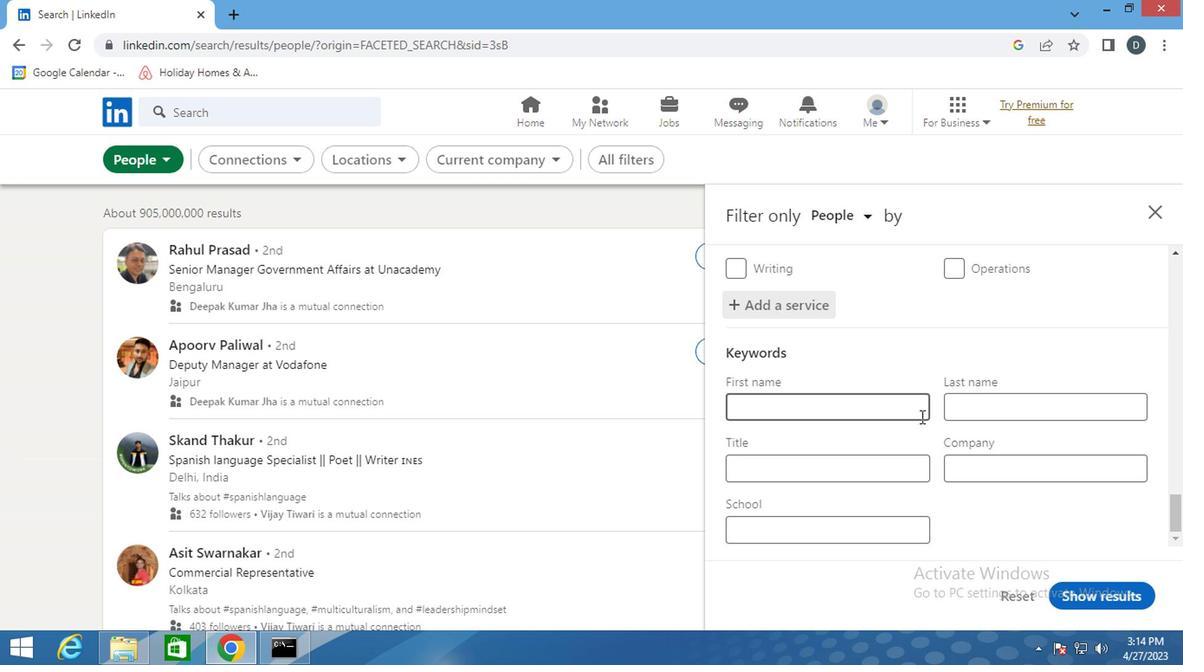 
Action: Mouse scrolled (905, 420) with delta (0, 0)
Screenshot: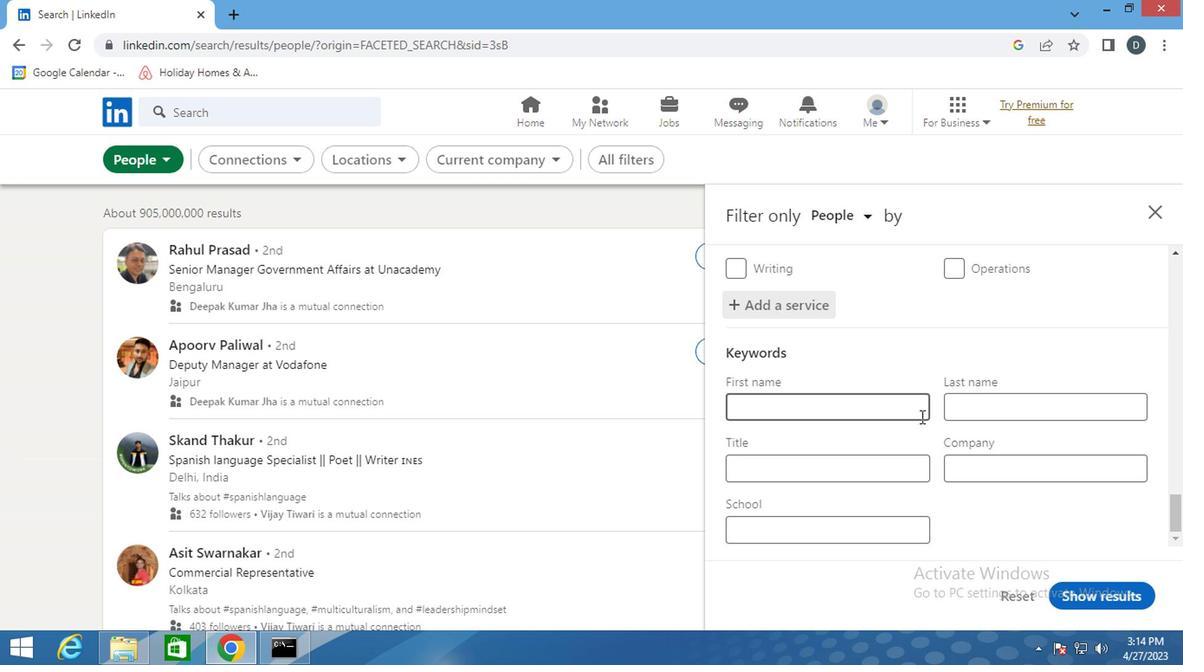 
Action: Mouse moved to (905, 422)
Screenshot: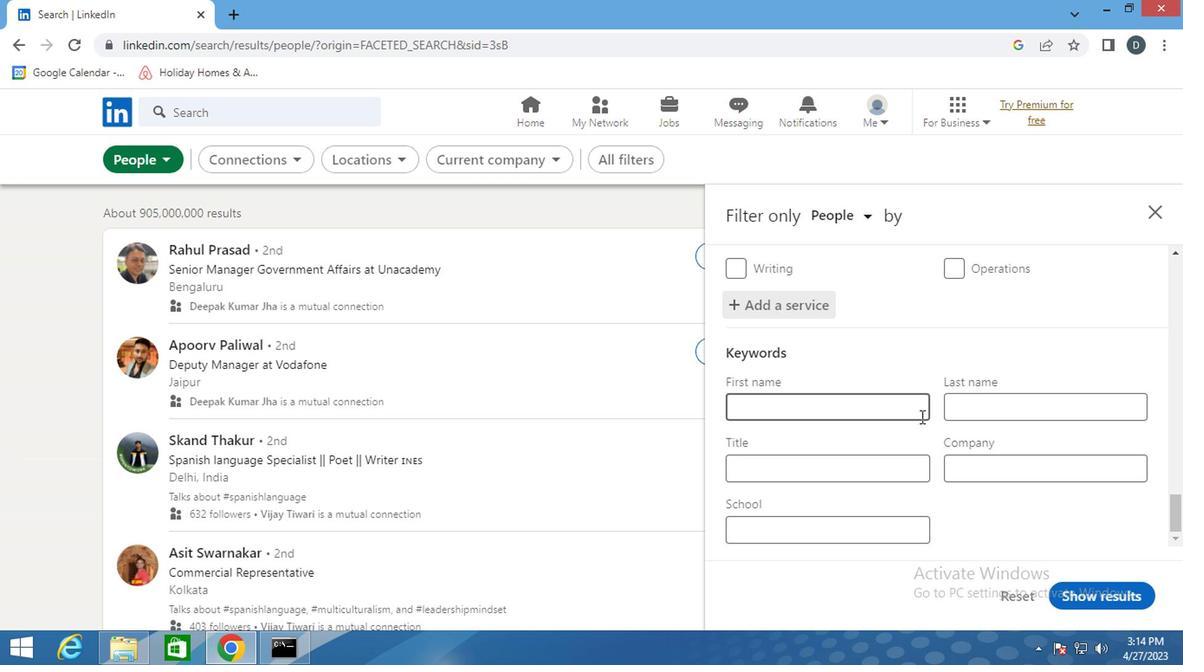 
Action: Mouse scrolled (905, 421) with delta (0, -1)
Screenshot: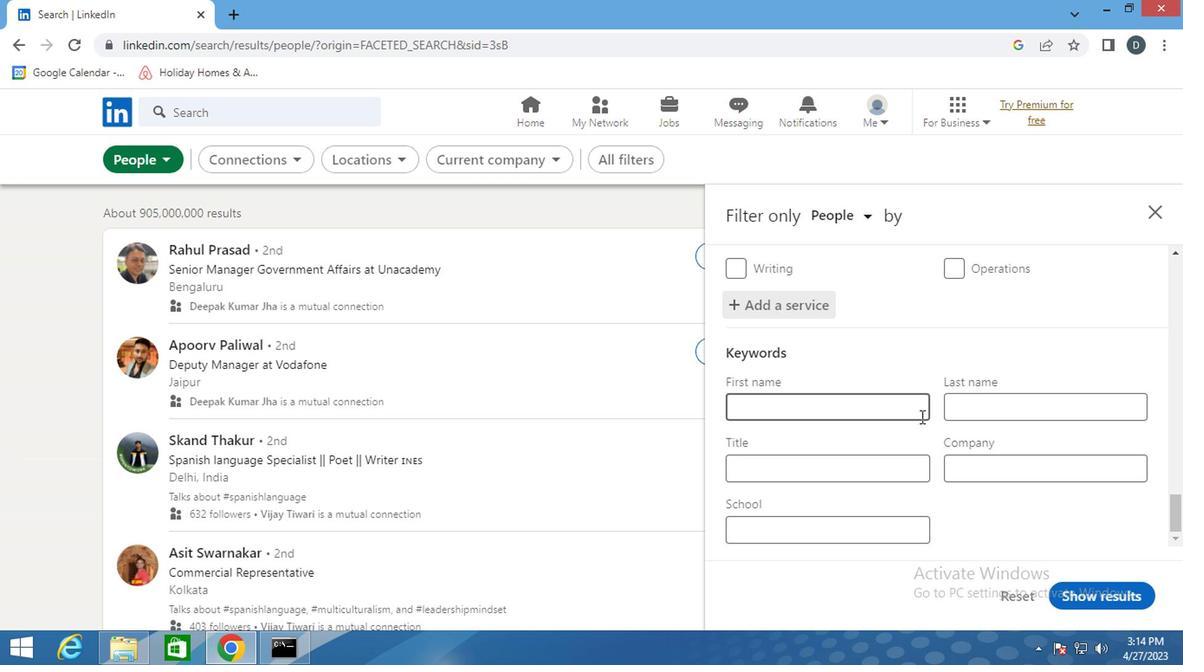 
Action: Mouse moved to (905, 422)
Screenshot: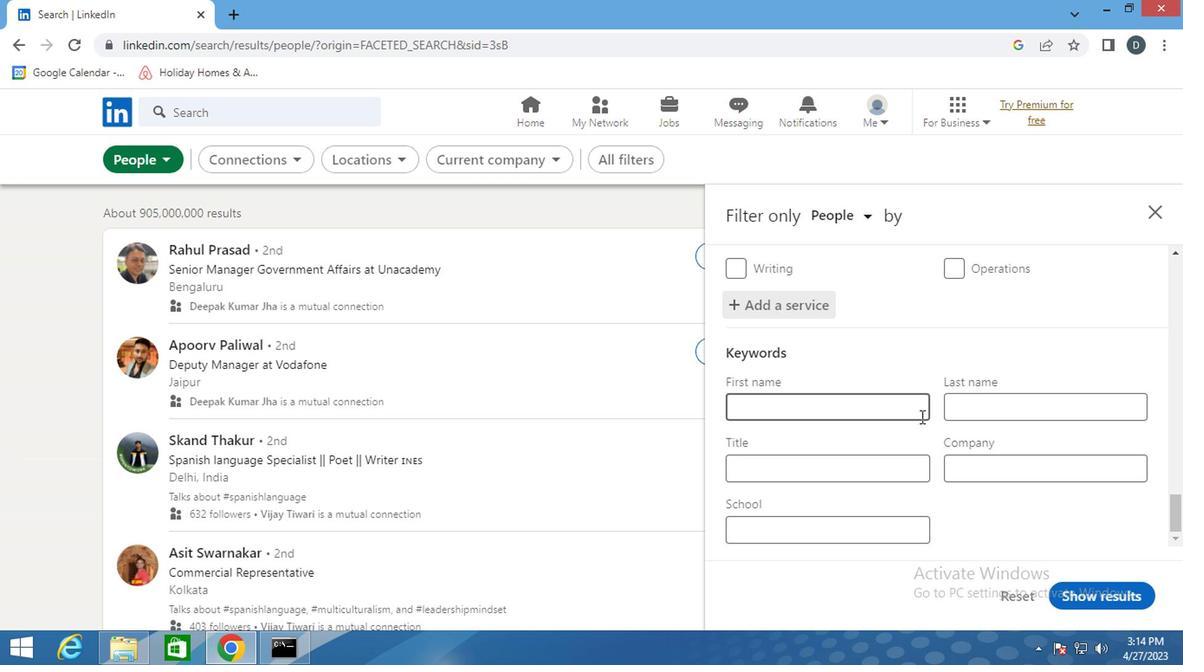 
Action: Mouse scrolled (905, 421) with delta (0, -1)
Screenshot: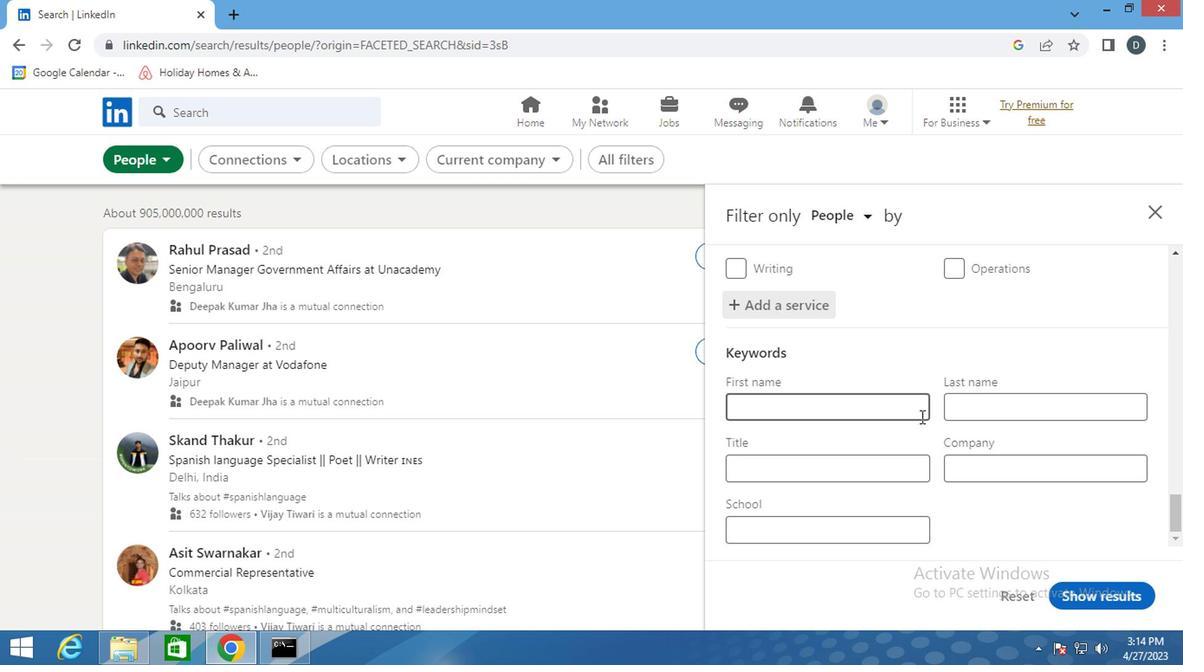 
Action: Mouse moved to (905, 424)
Screenshot: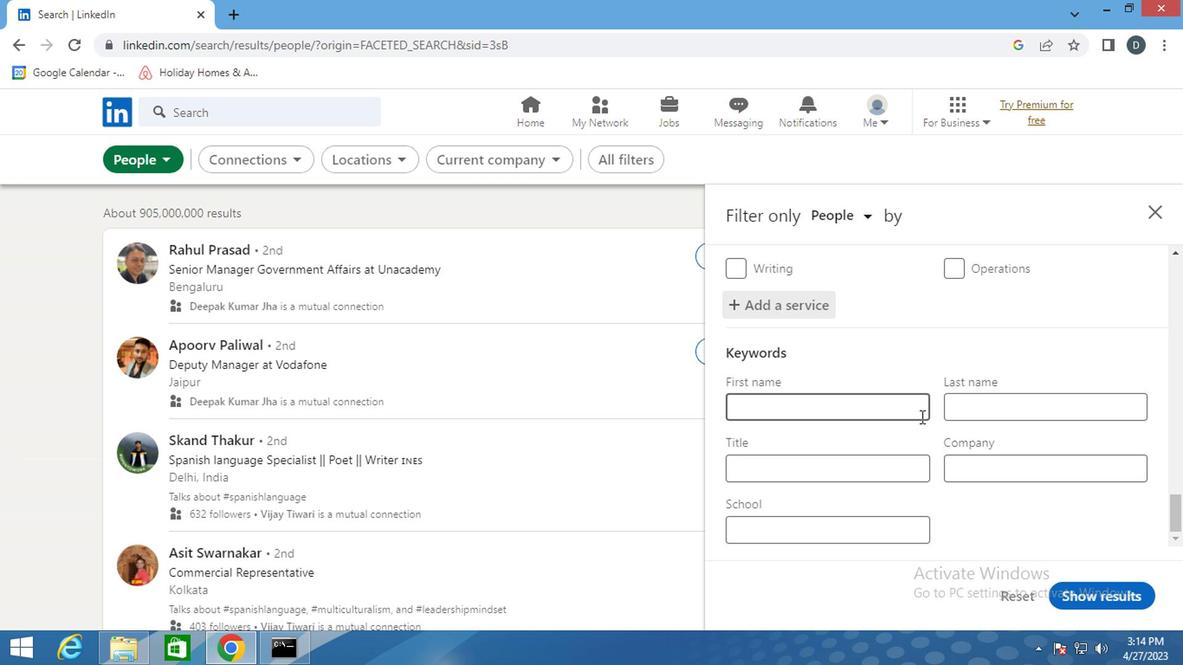 
Action: Mouse scrolled (905, 424) with delta (0, 0)
Screenshot: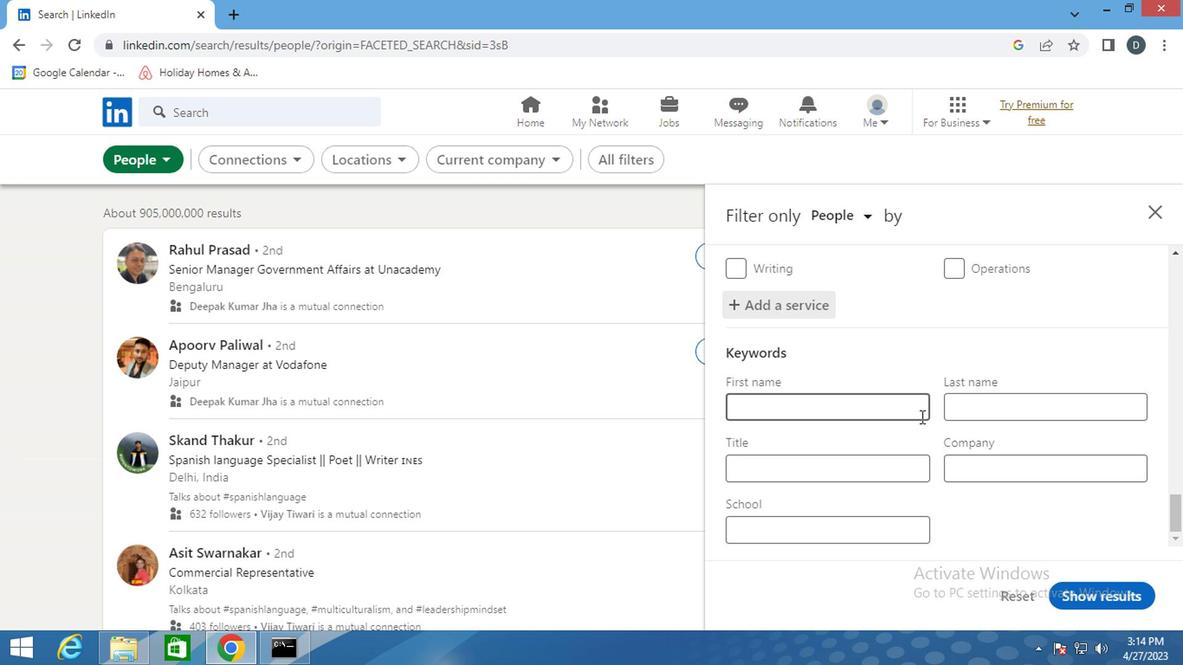 
Action: Mouse moved to (909, 422)
Screenshot: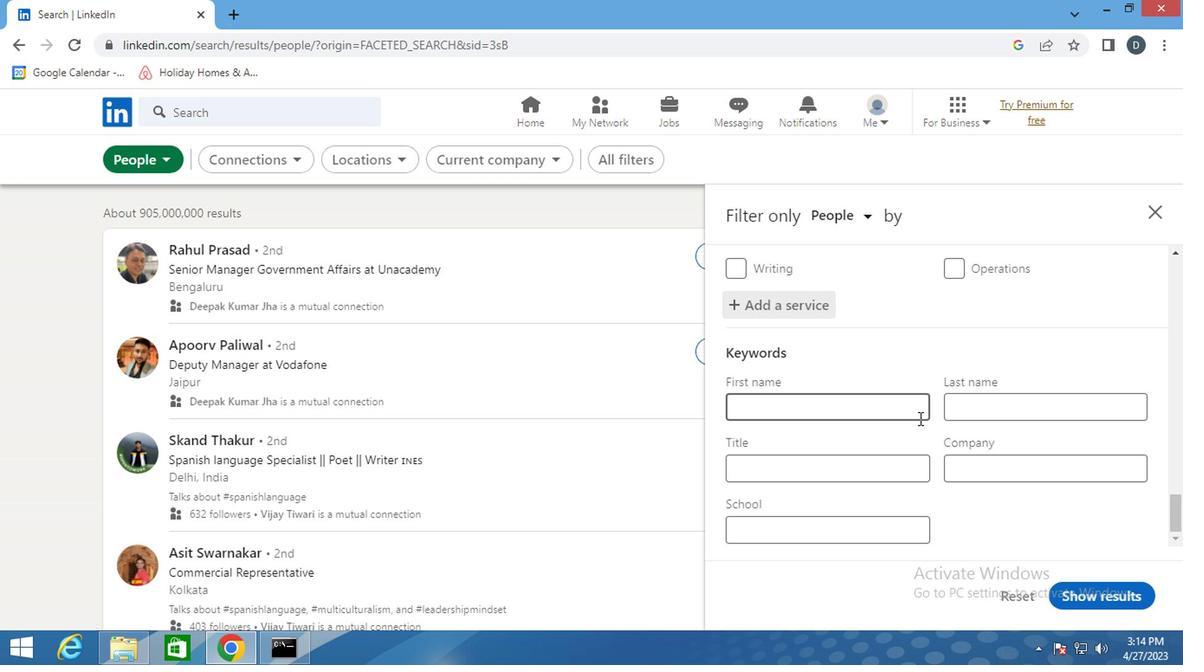 
Action: Mouse scrolled (909, 423) with delta (0, 0)
Screenshot: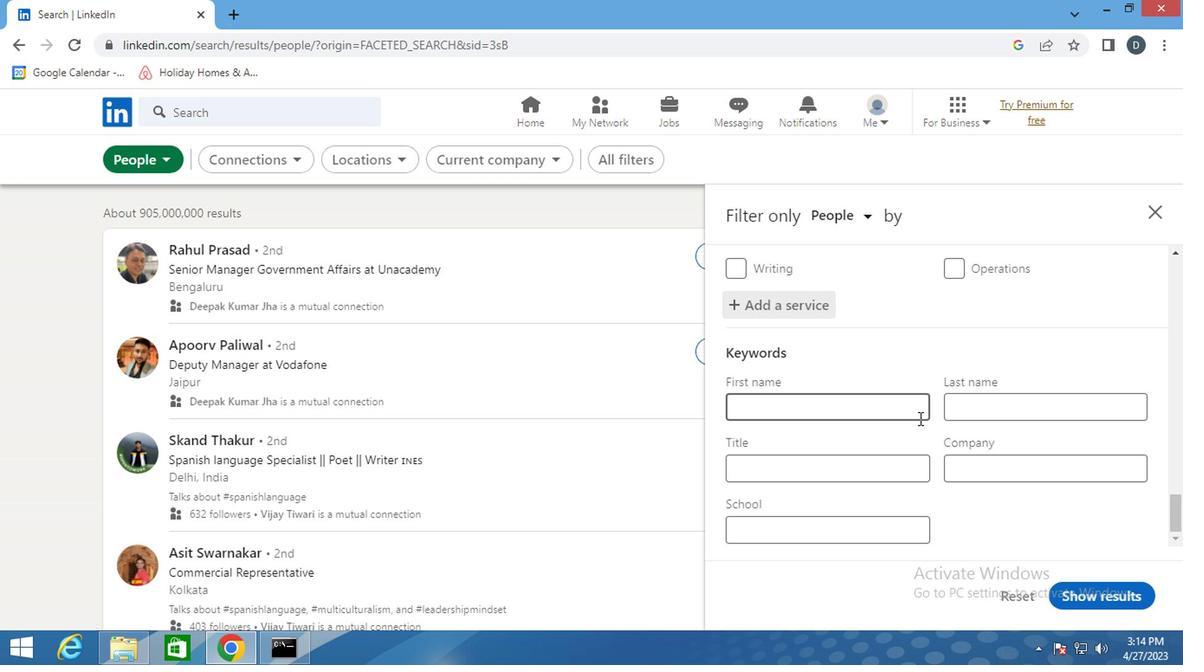 
Action: Mouse scrolled (909, 423) with delta (0, 0)
Screenshot: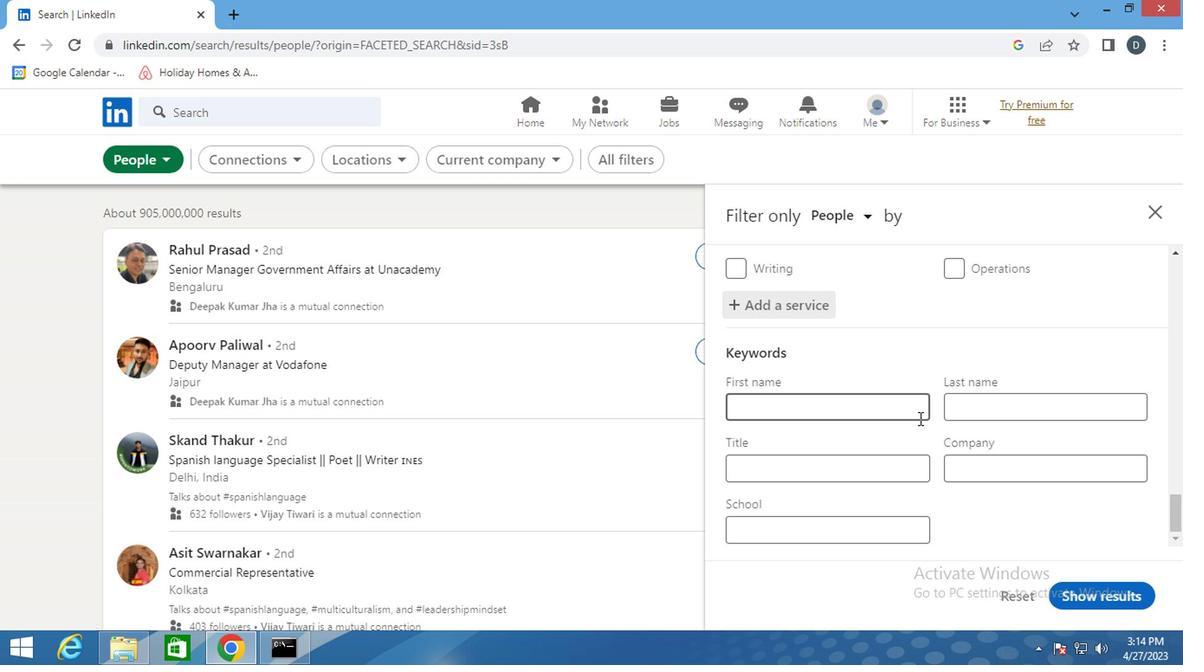 
Action: Mouse scrolled (909, 423) with delta (0, 0)
Screenshot: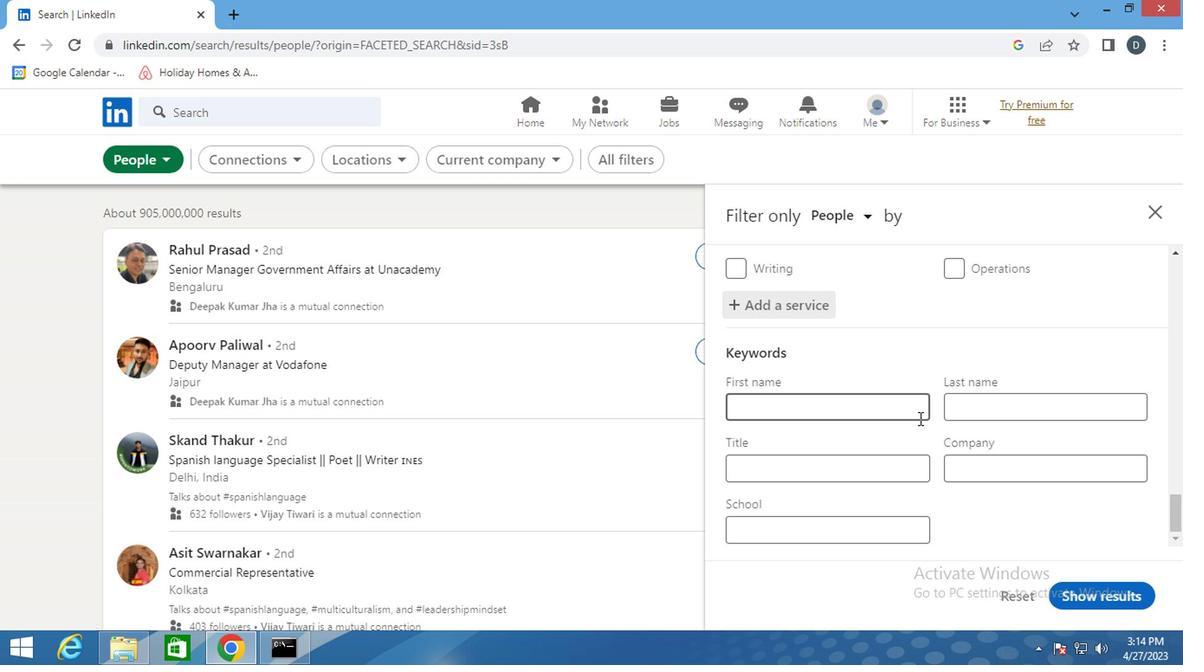 
Action: Mouse moved to (909, 425)
Screenshot: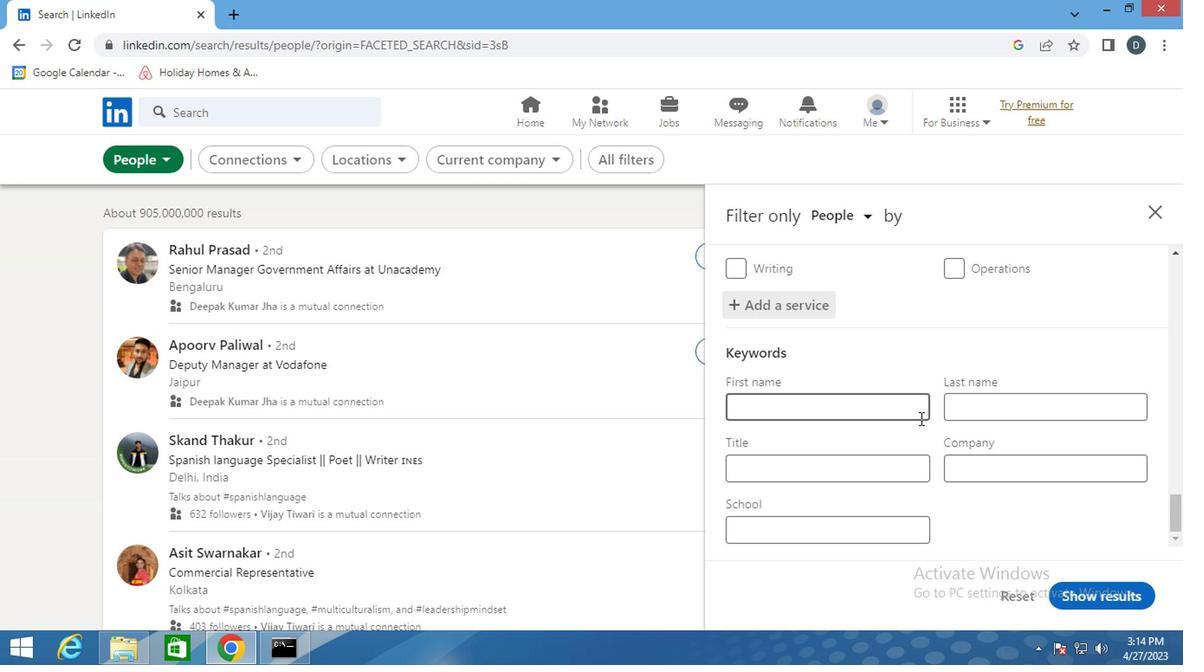 
Action: Mouse scrolled (909, 424) with delta (0, 0)
Screenshot: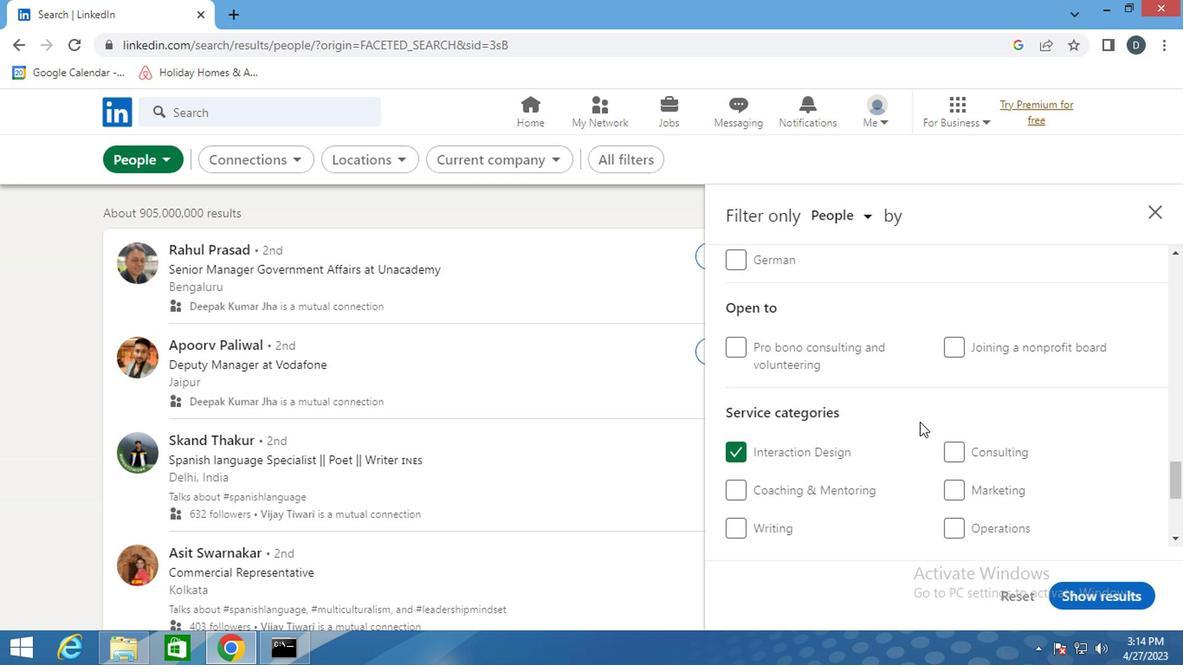 
Action: Mouse scrolled (909, 424) with delta (0, 0)
Screenshot: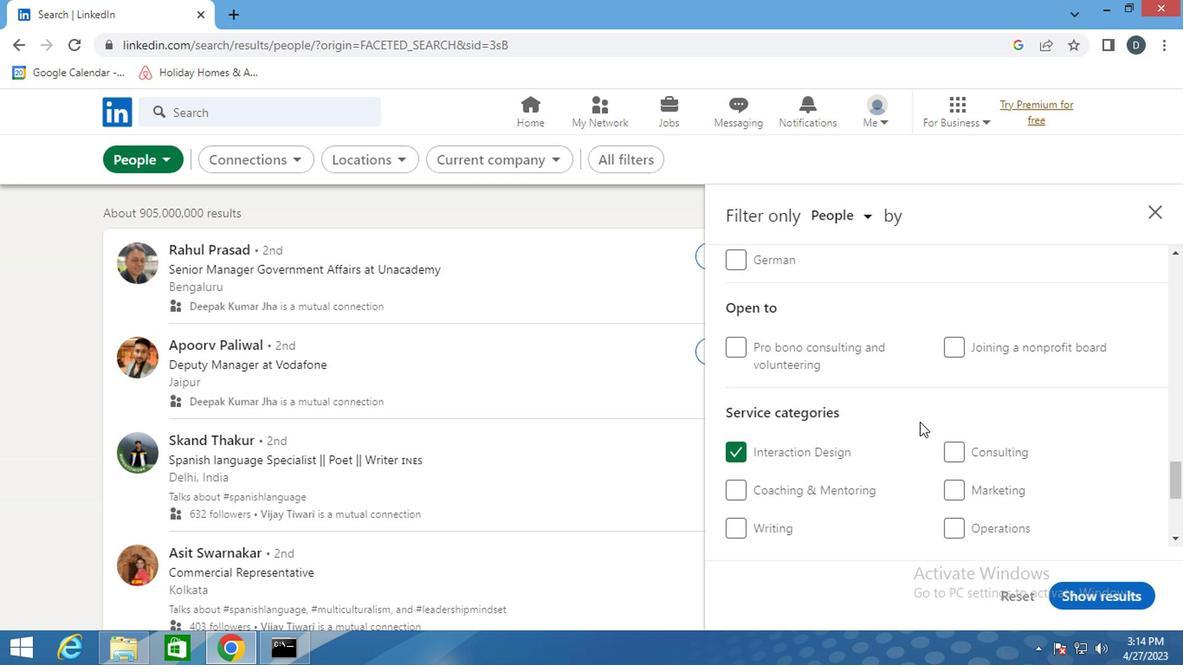 
Action: Mouse scrolled (909, 424) with delta (0, 0)
Screenshot: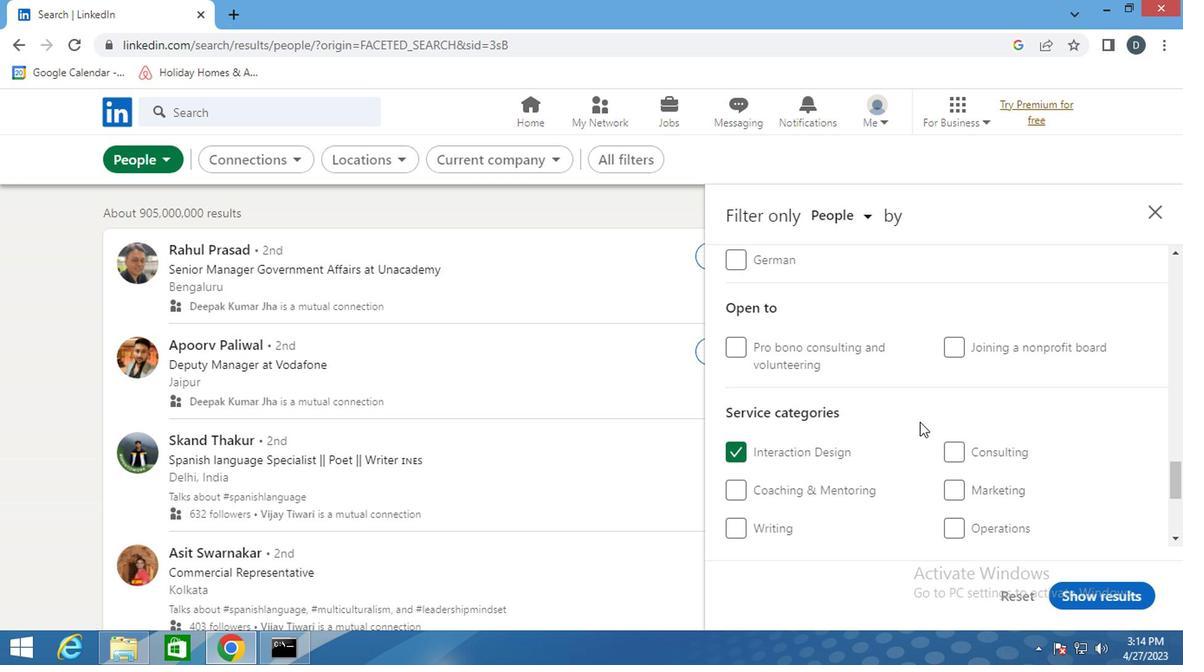 
Action: Mouse scrolled (909, 424) with delta (0, 0)
Screenshot: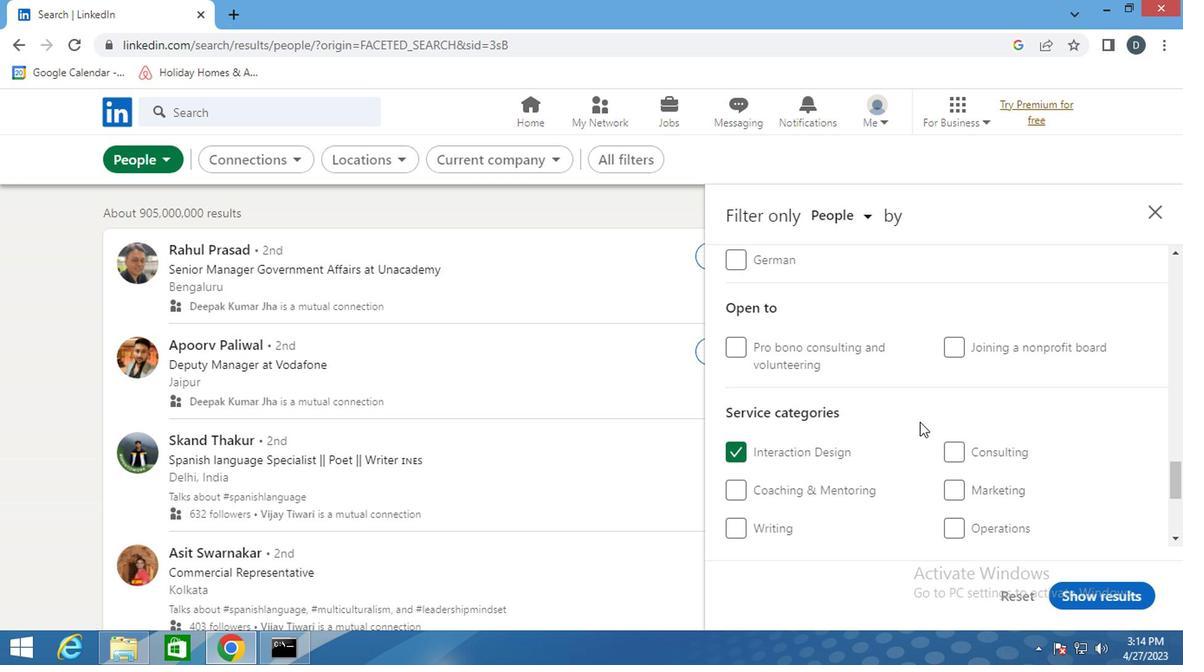 
Action: Mouse moved to (909, 425)
Screenshot: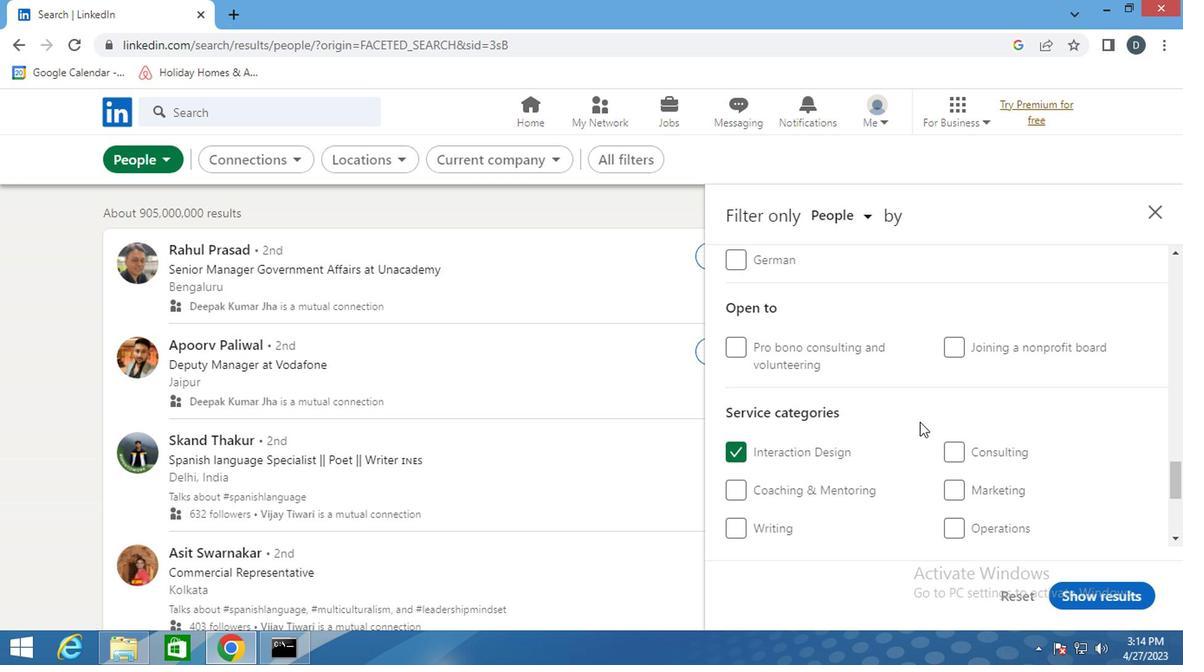 
Action: Mouse scrolled (909, 424) with delta (0, 0)
Screenshot: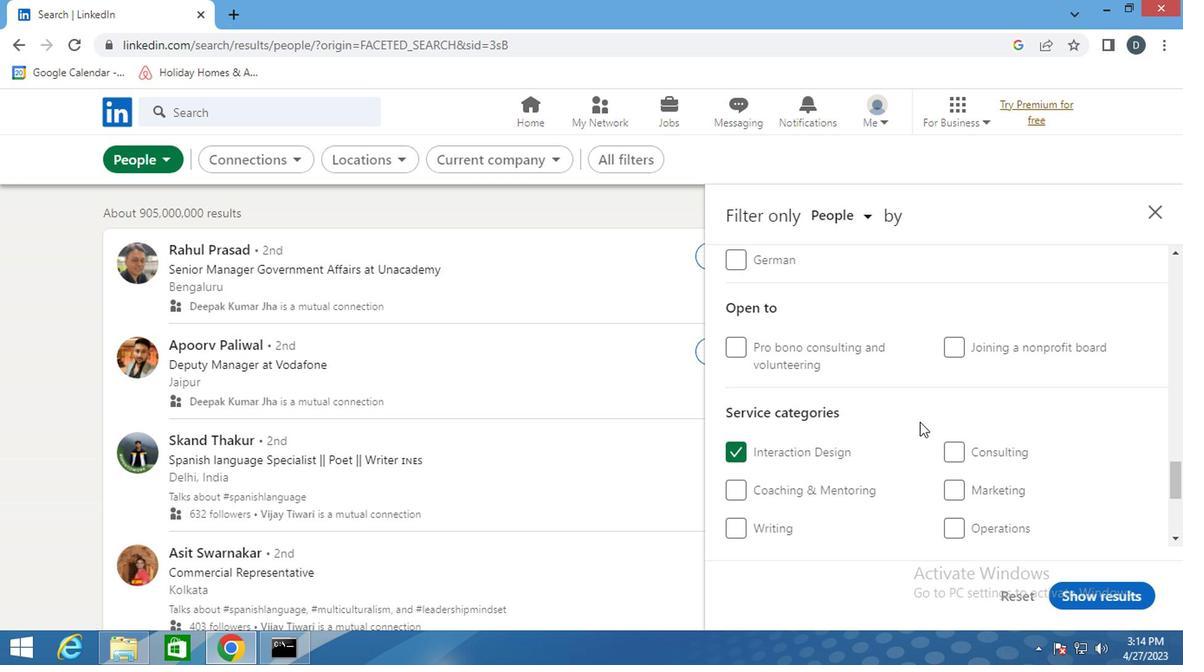 
Action: Mouse moved to (880, 472)
Screenshot: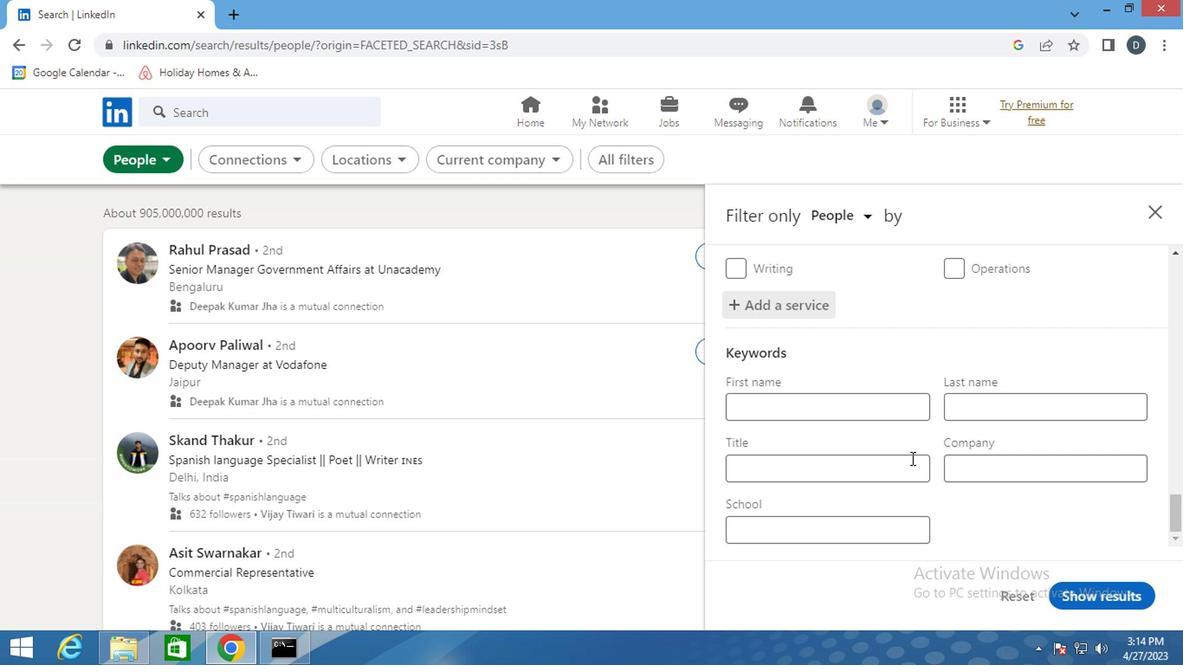 
Action: Mouse pressed left at (880, 472)
Screenshot: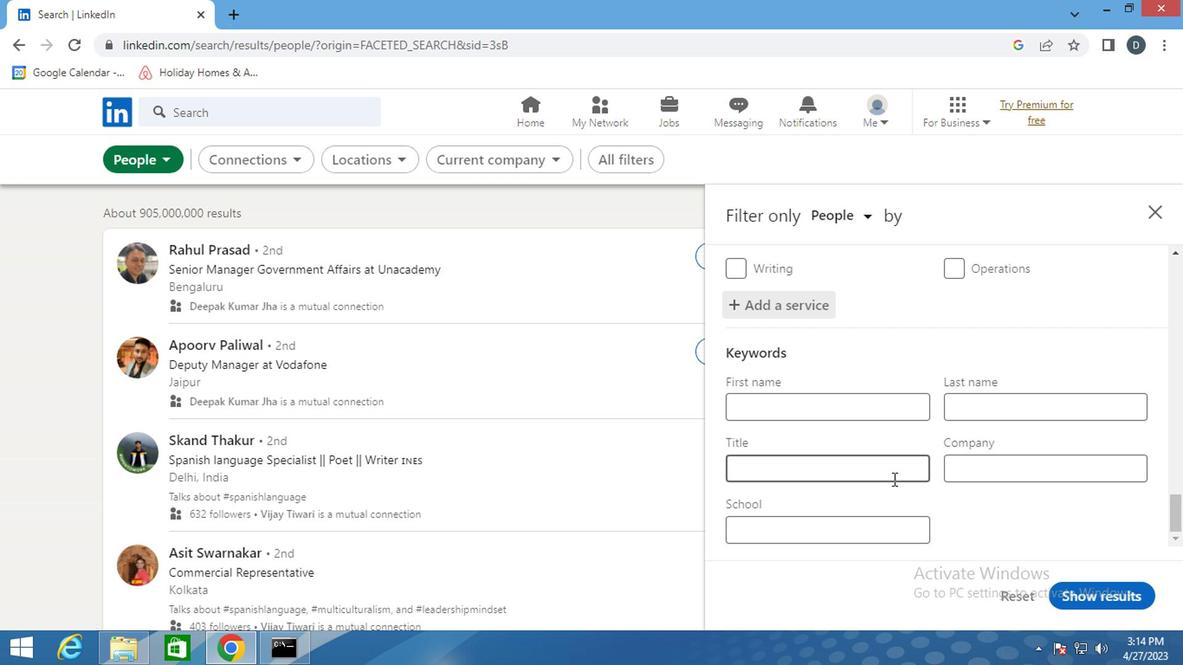
Action: Mouse moved to (879, 472)
Screenshot: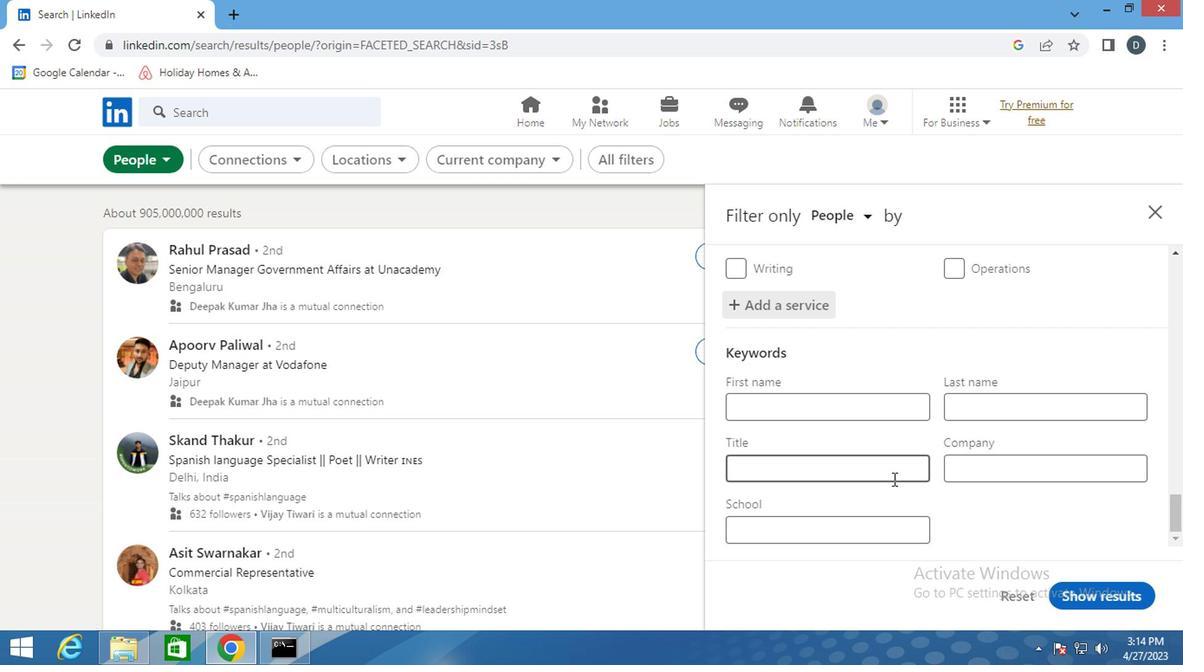 
Action: Key pressed <Key.shift>HVAC<Key.space><Key.shift>TECHNICIAN
Screenshot: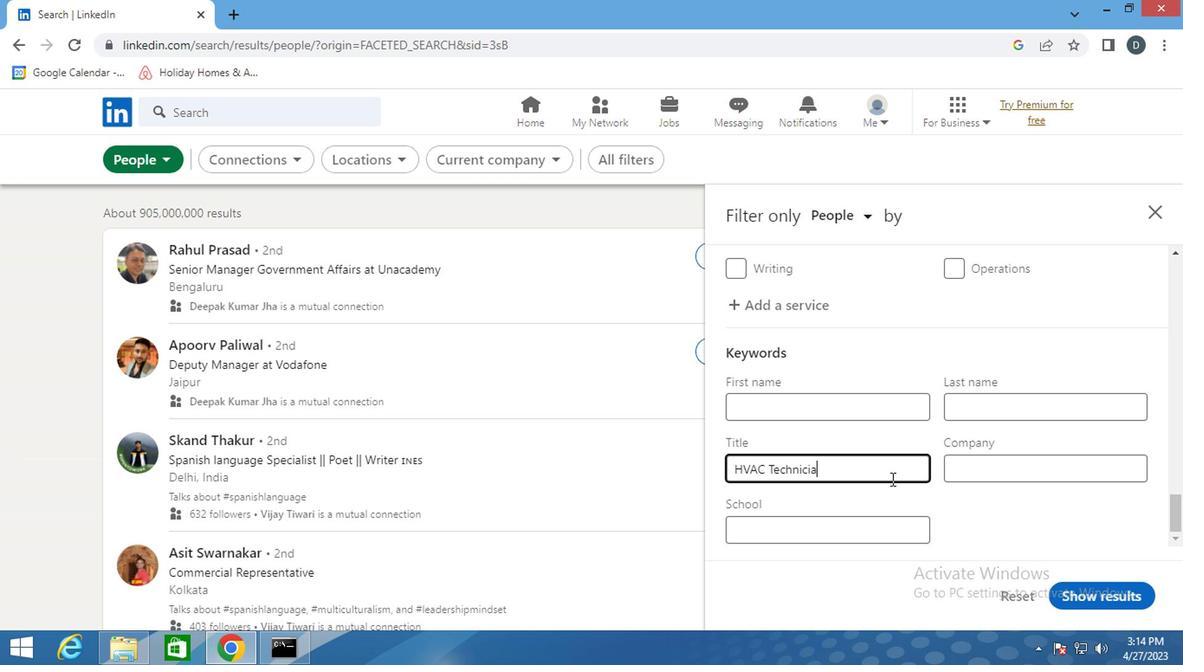 
Action: Mouse moved to (1104, 570)
Screenshot: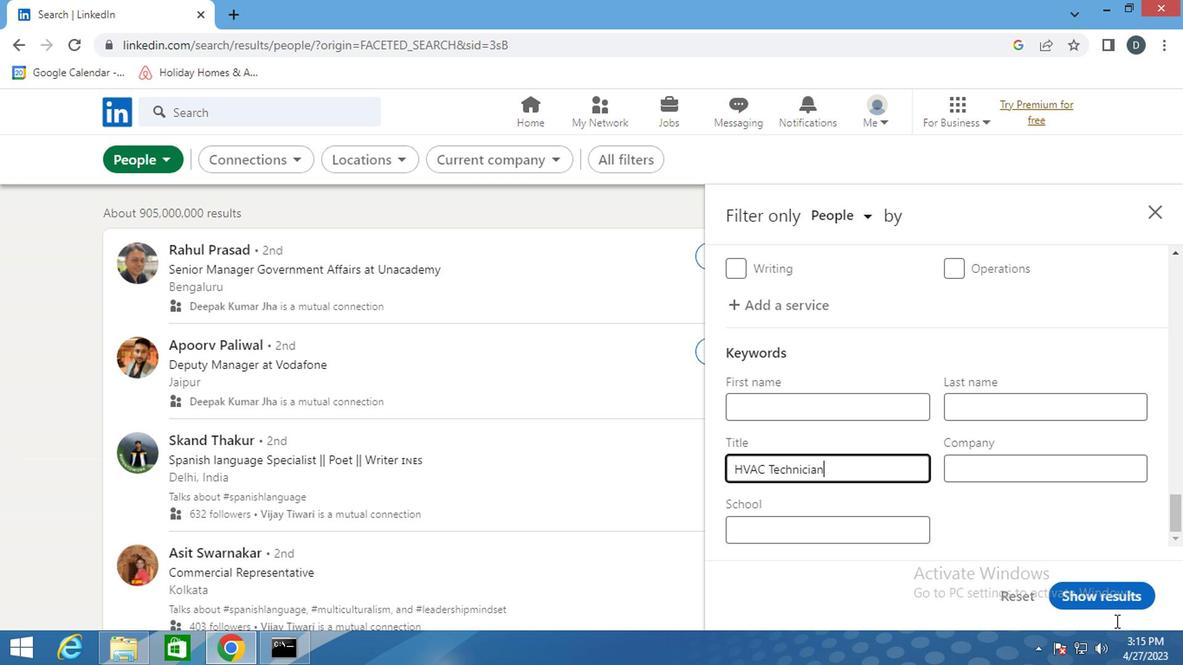 
Action: Mouse pressed left at (1104, 570)
Screenshot: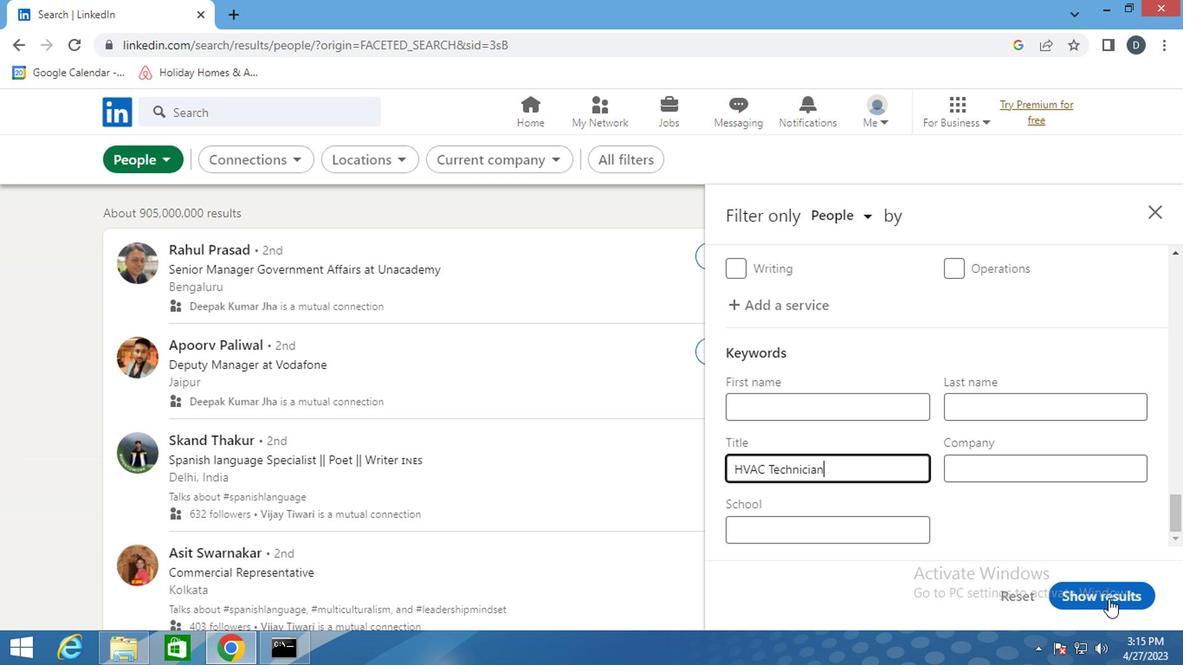 
Action: Mouse moved to (879, 411)
Screenshot: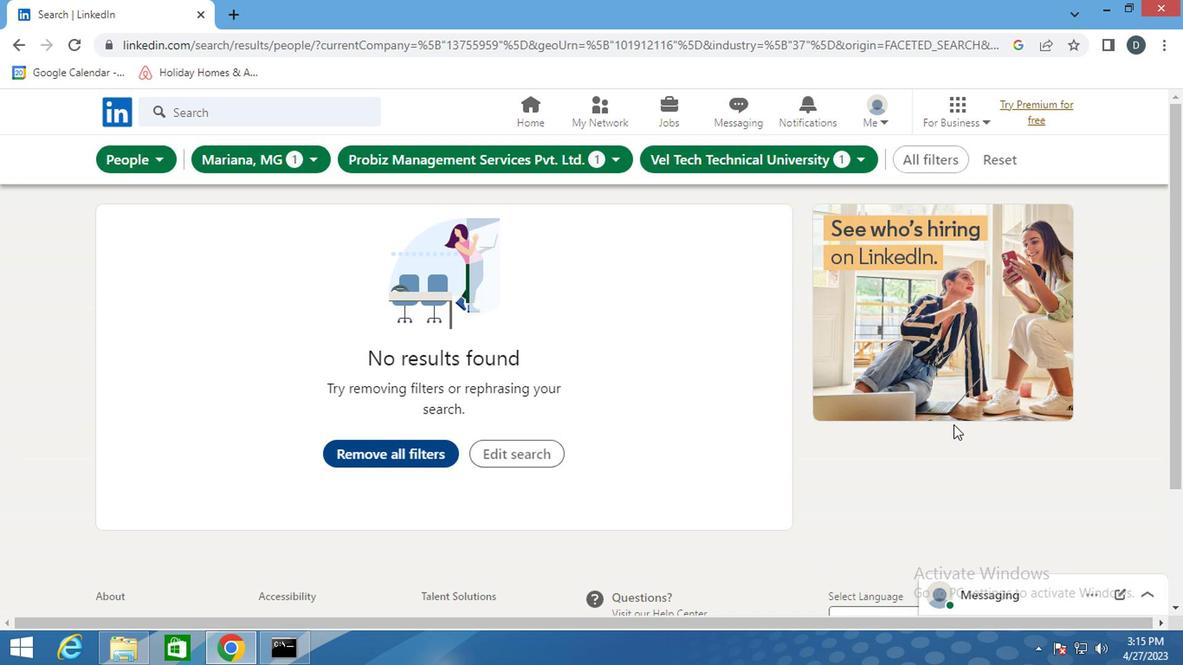 
